 Task: Find connections with filter location Orosháza with filter topic #Corporationwith filter profile language German with filter current company WNS with filter school Vignana Jyothi Institute of Management (Approved by AICTE & Accredited by SAQS & NBA) with filter industry Consumer Services with filter service category Real Estate with filter keywords title Sales Manager
Action: Mouse pressed left at (683, 33)
Screenshot: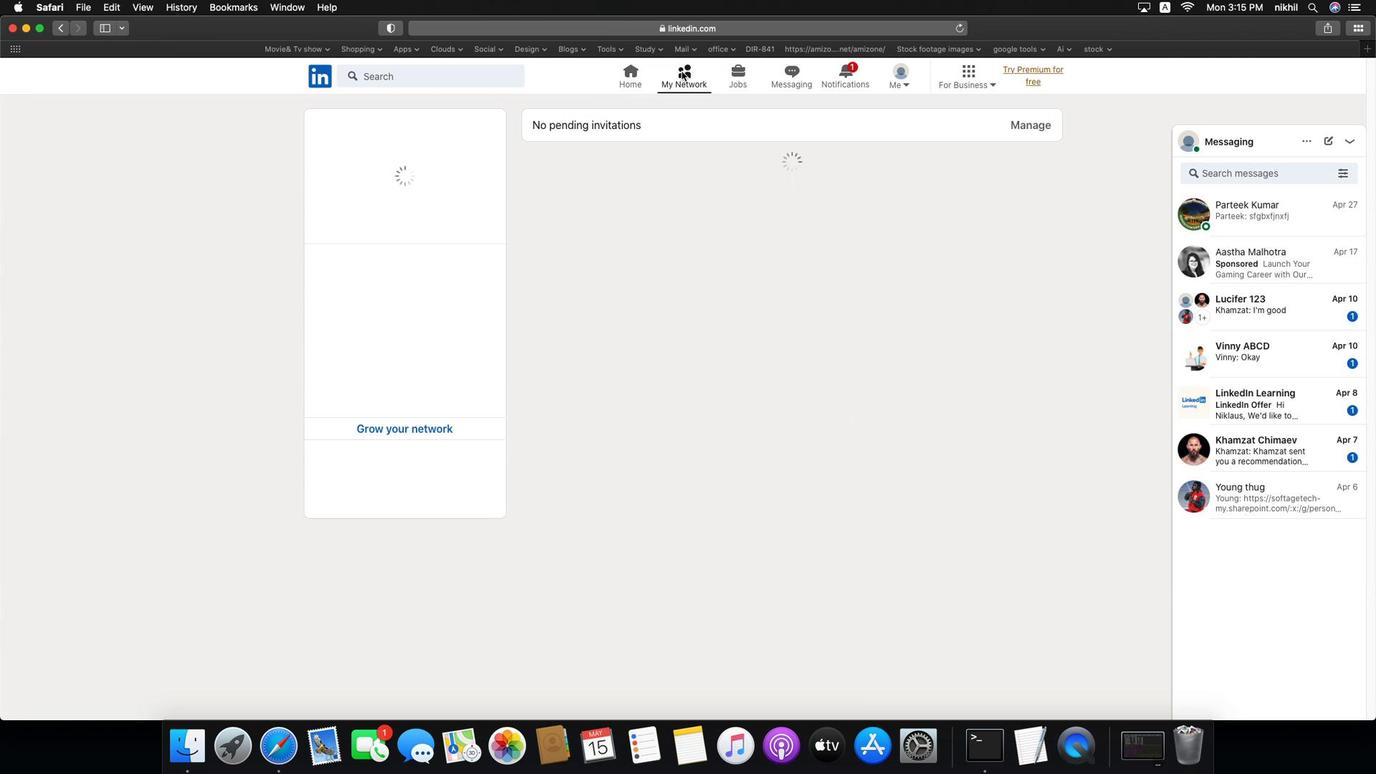 
Action: Mouse pressed left at (683, 33)
Screenshot: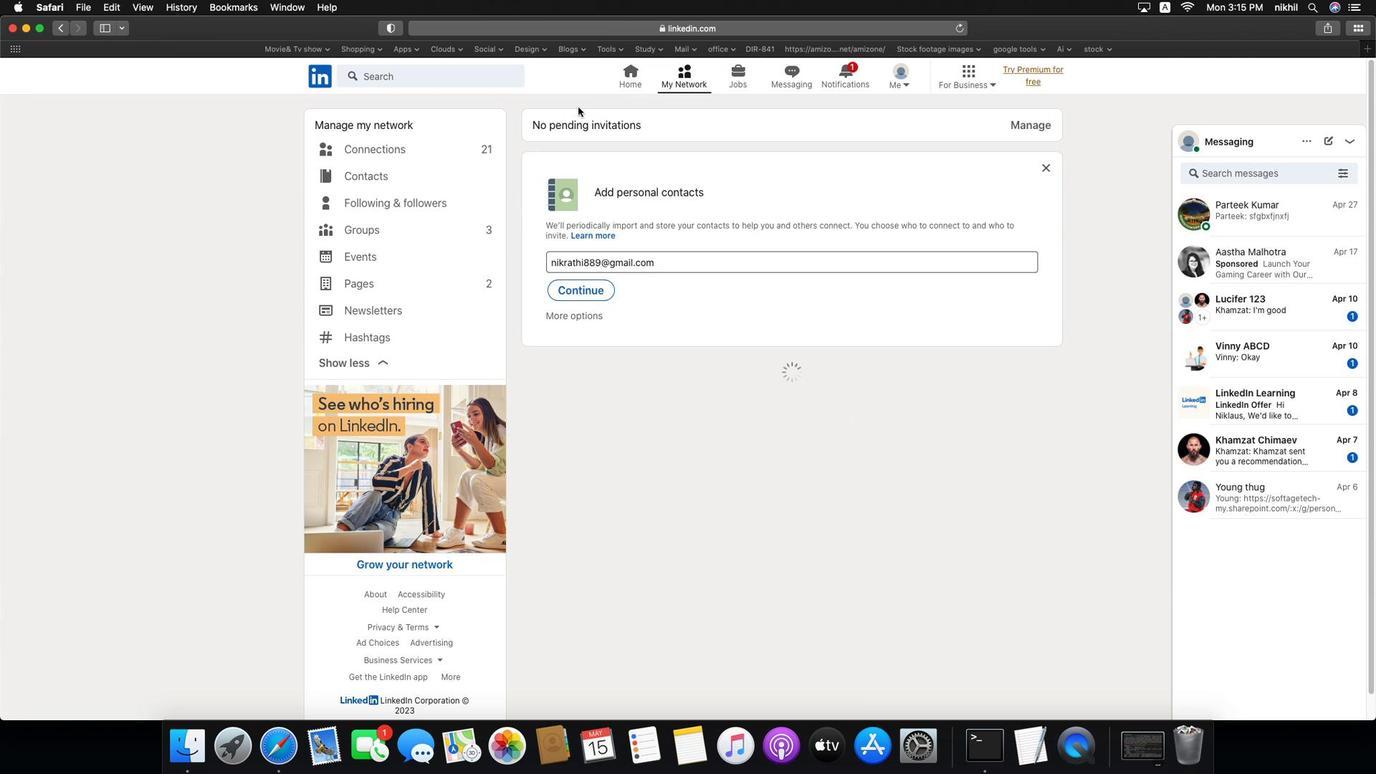 
Action: Mouse moved to (358, 120)
Screenshot: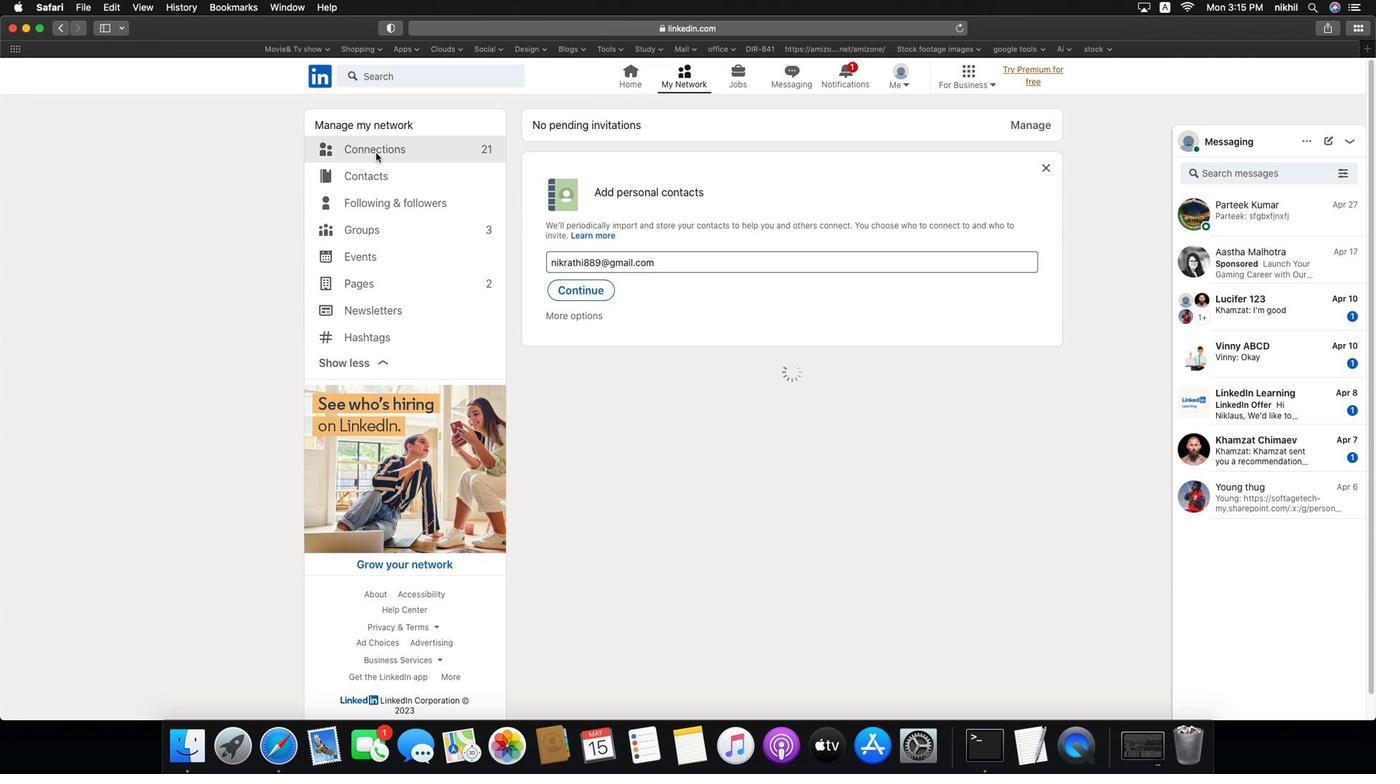 
Action: Mouse pressed left at (358, 120)
Screenshot: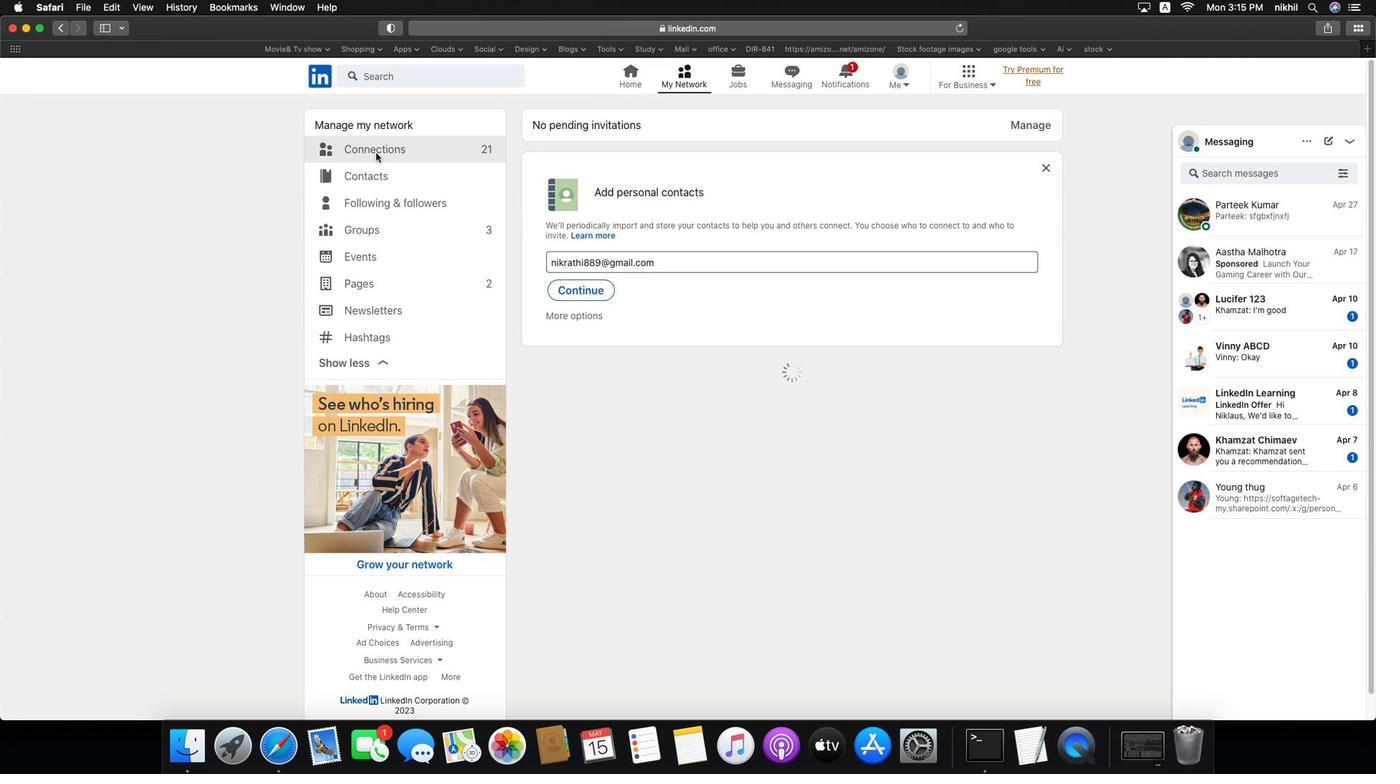 
Action: Mouse moved to (534, 109)
Screenshot: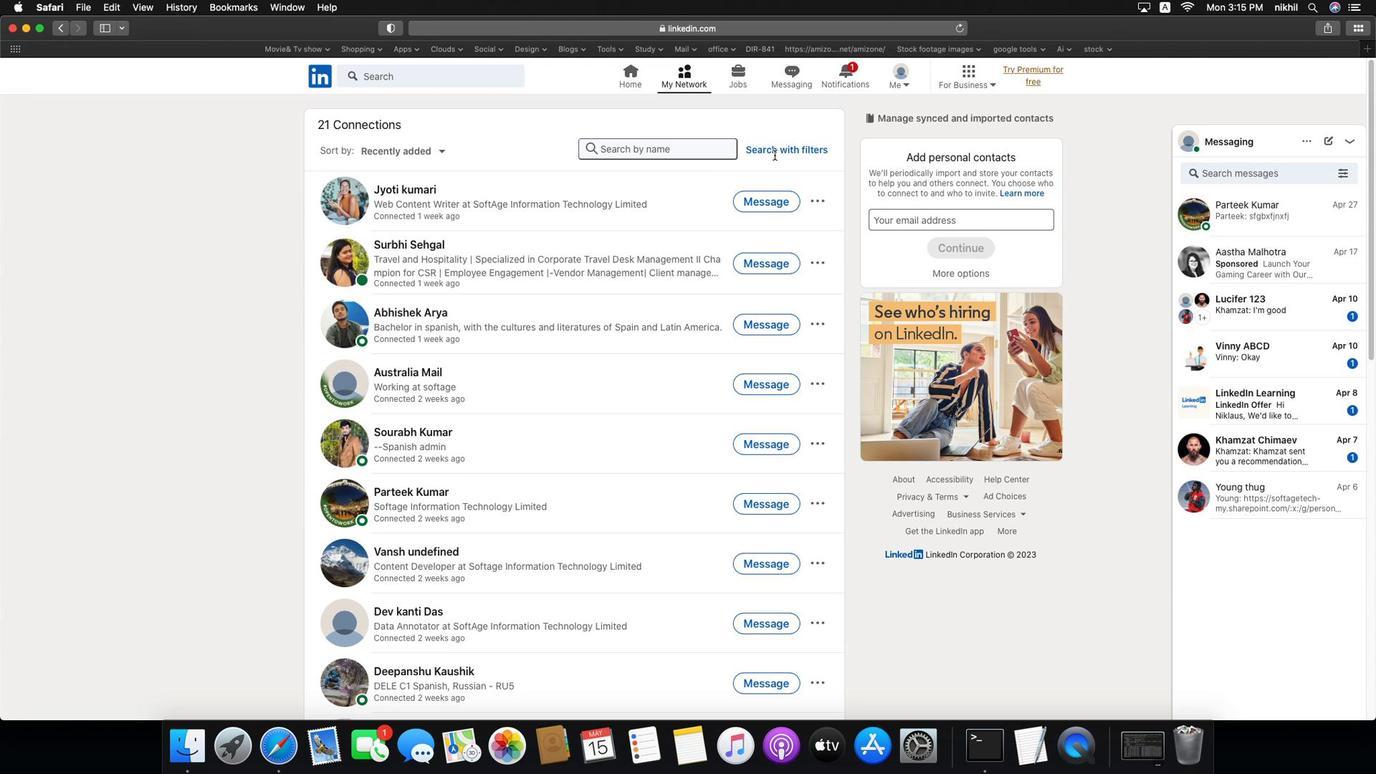 
Action: Mouse scrolled (534, 109) with delta (-42, -41)
Screenshot: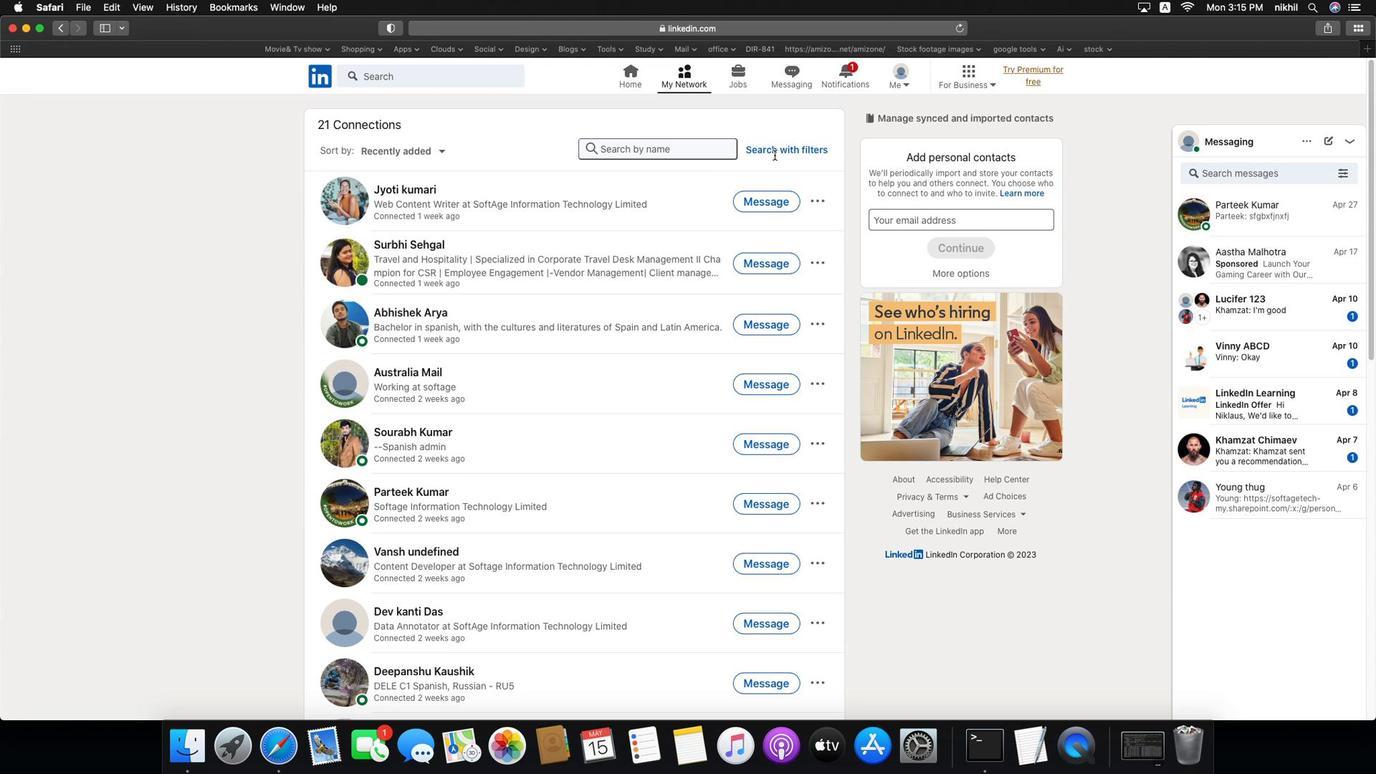 
Action: Mouse scrolled (534, 109) with delta (-42, -41)
Screenshot: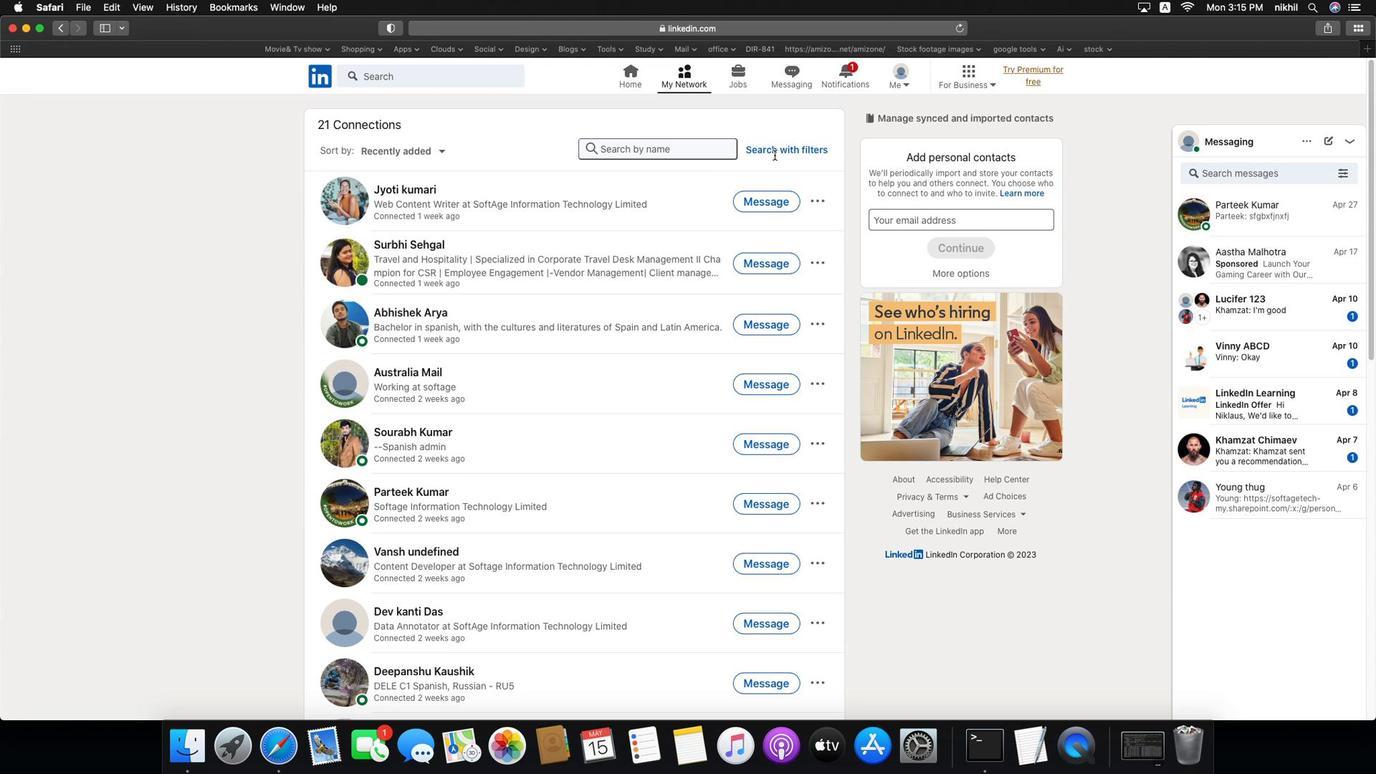 
Action: Mouse moved to (538, 109)
Screenshot: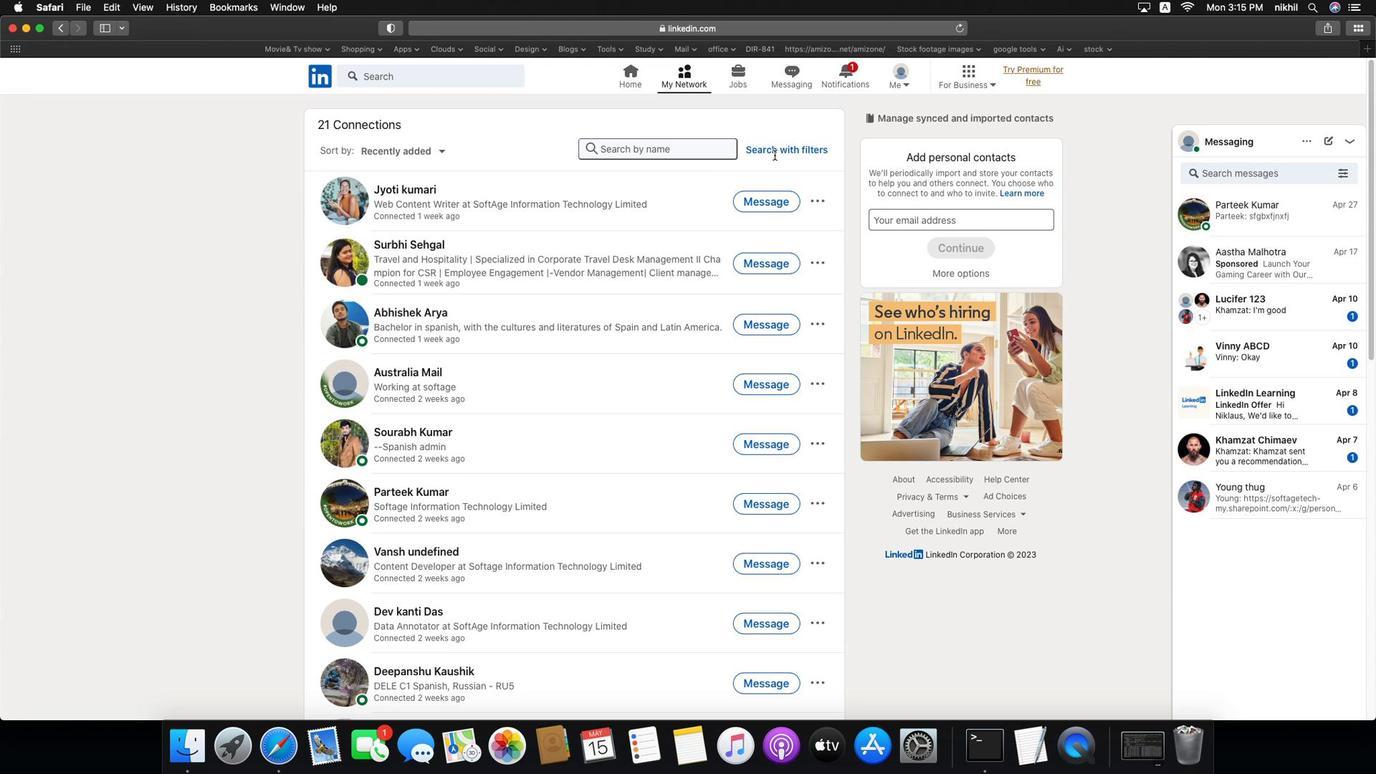 
Action: Mouse scrolled (538, 109) with delta (-42, -40)
Screenshot: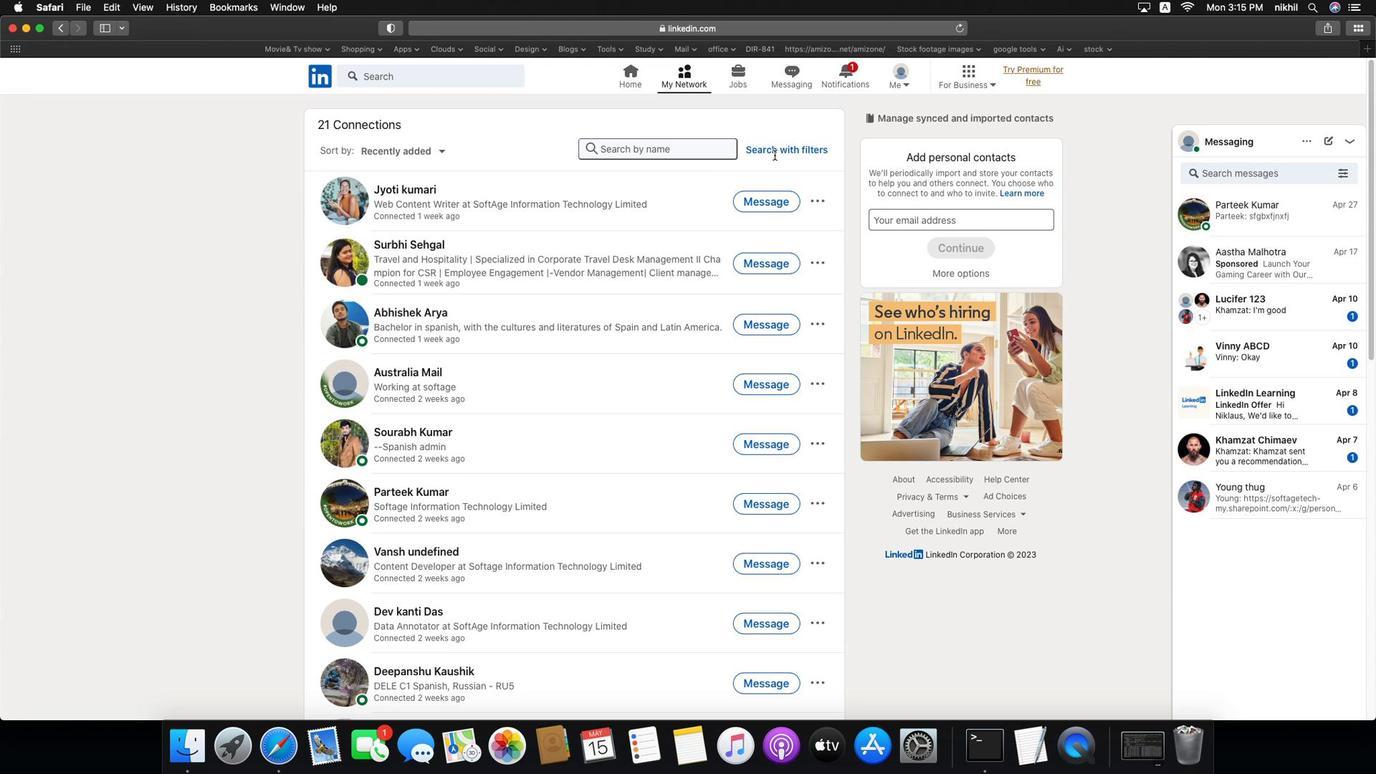 
Action: Mouse moved to (783, 121)
Screenshot: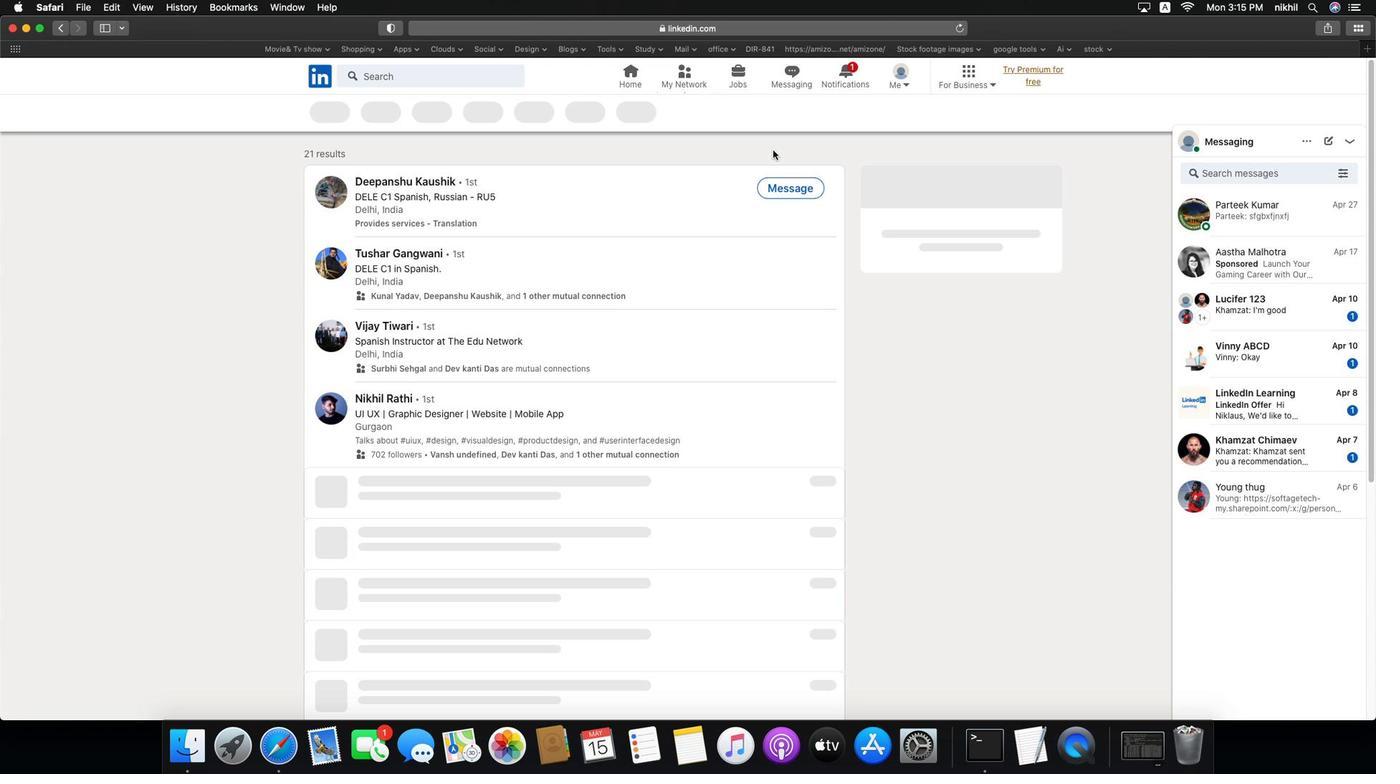 
Action: Mouse pressed left at (783, 121)
Screenshot: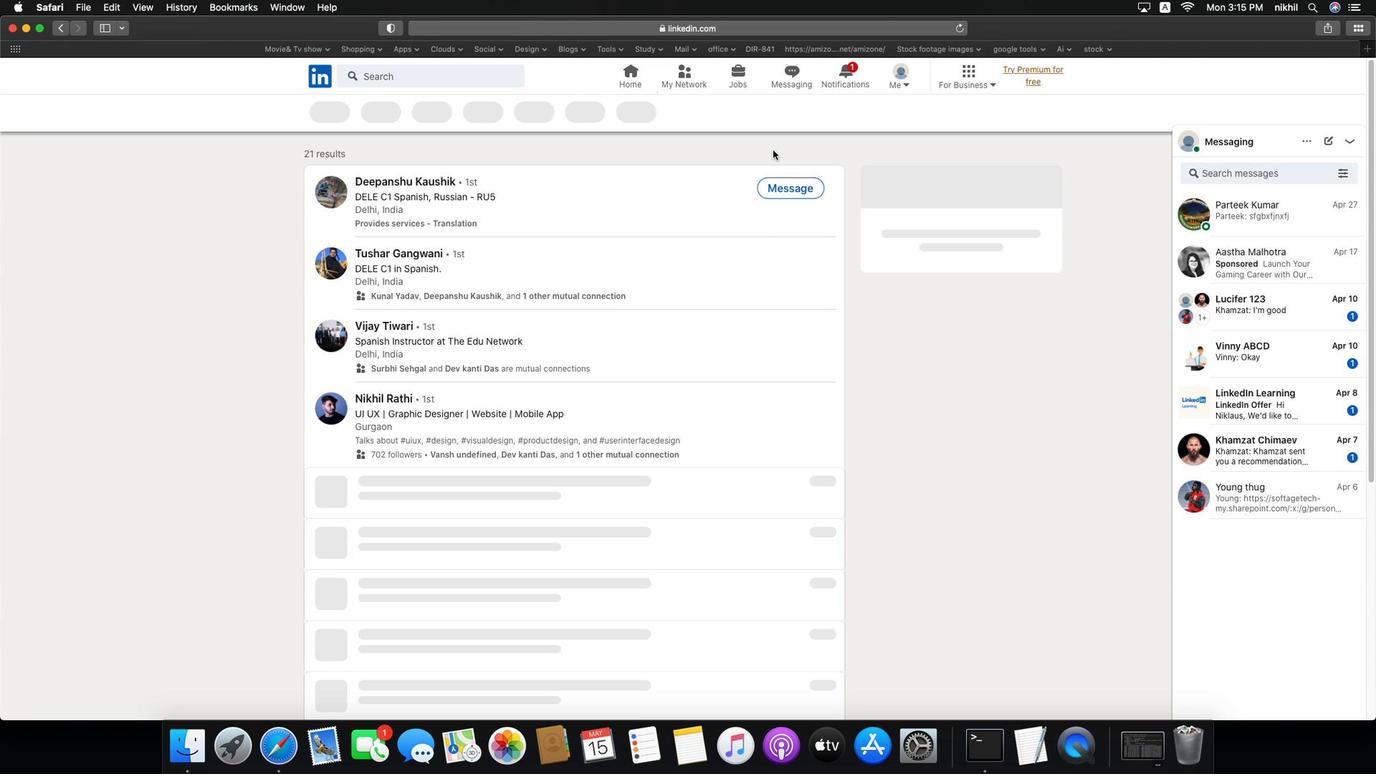 
Action: Mouse moved to (770, 80)
Screenshot: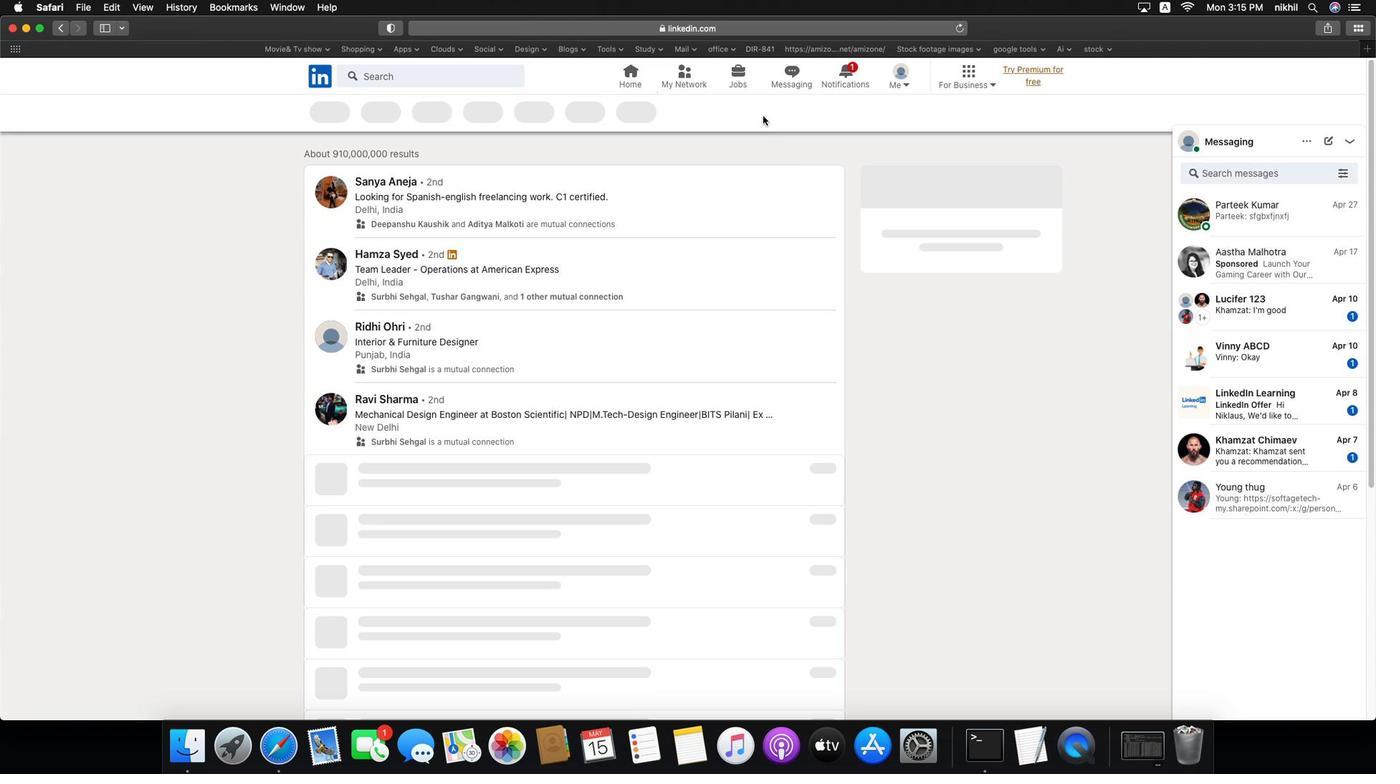 
Action: Mouse pressed left at (770, 80)
Screenshot: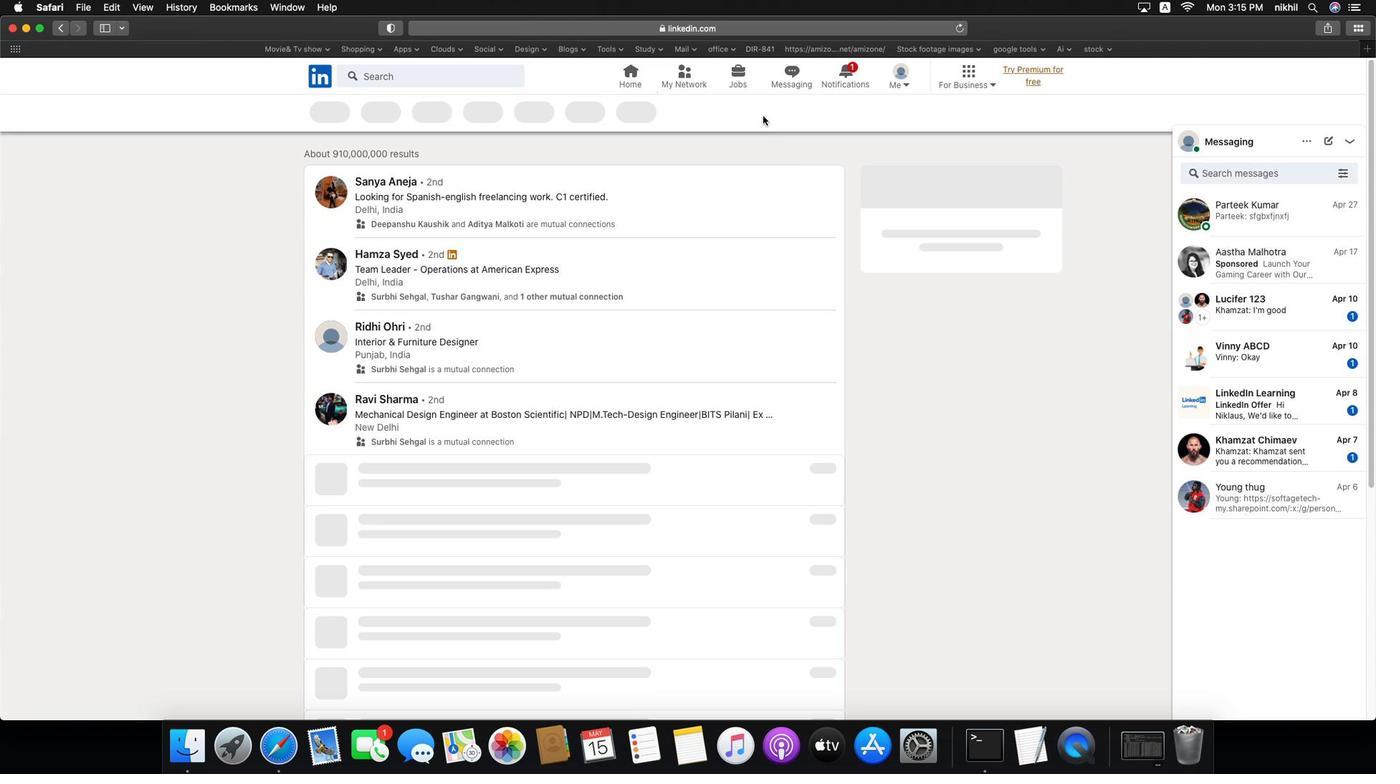 
Action: Mouse moved to (755, 80)
Screenshot: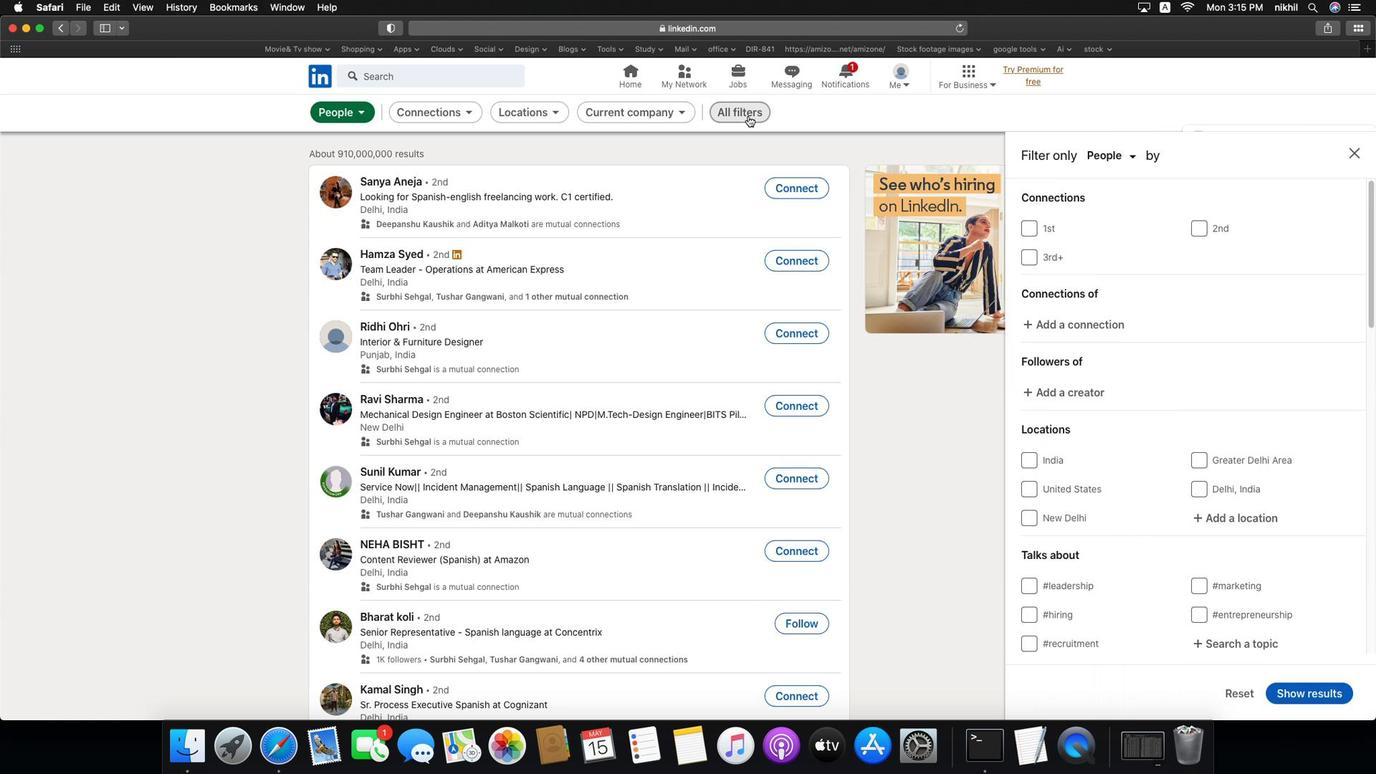 
Action: Mouse pressed left at (755, 80)
Screenshot: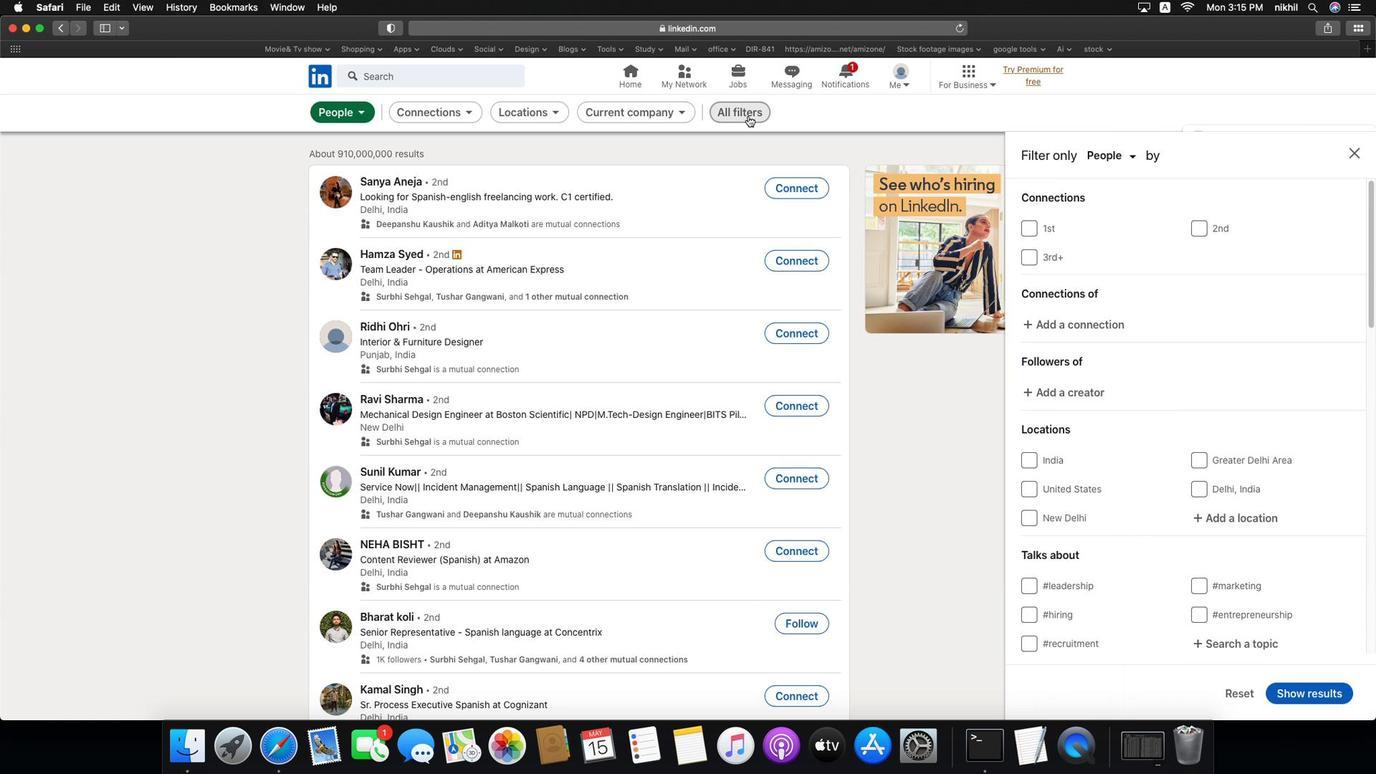 
Action: Mouse moved to (1252, 508)
Screenshot: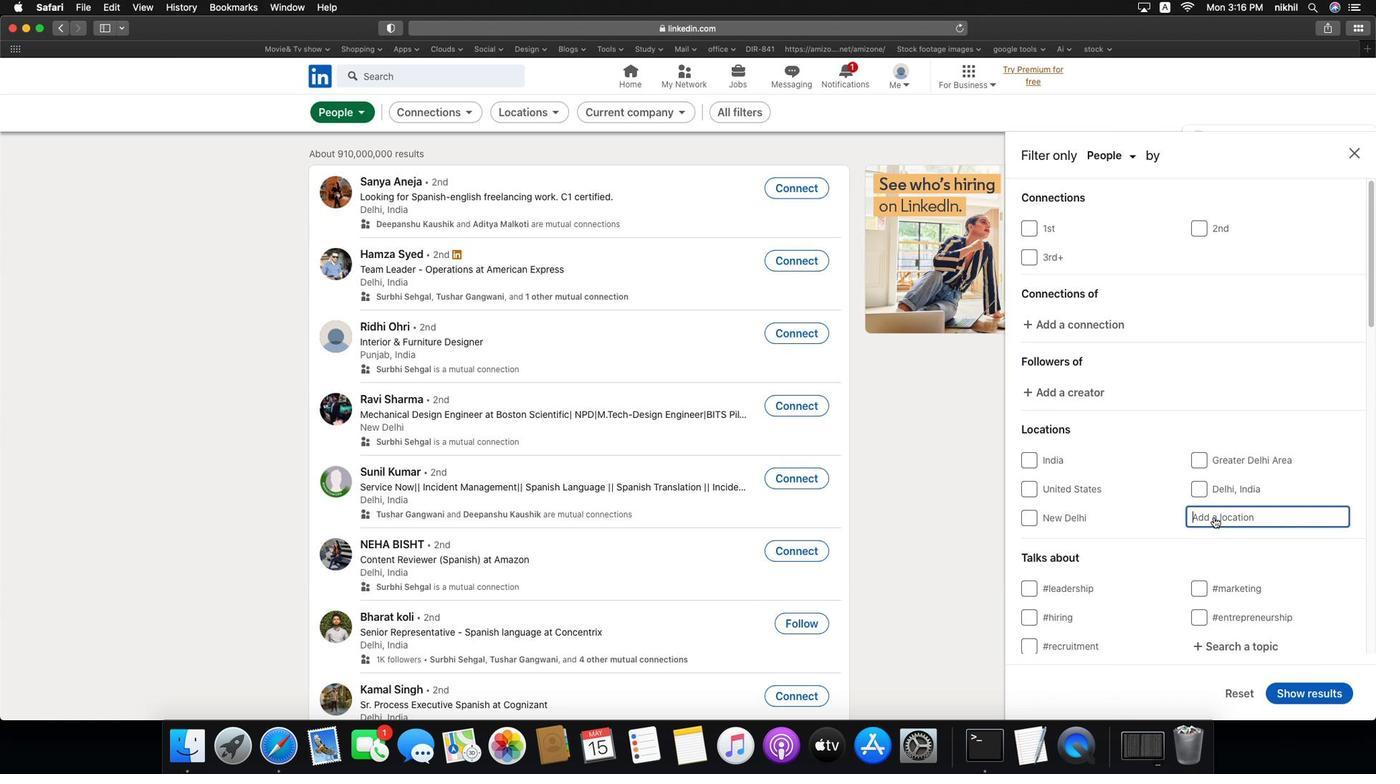 
Action: Mouse pressed left at (1252, 508)
Screenshot: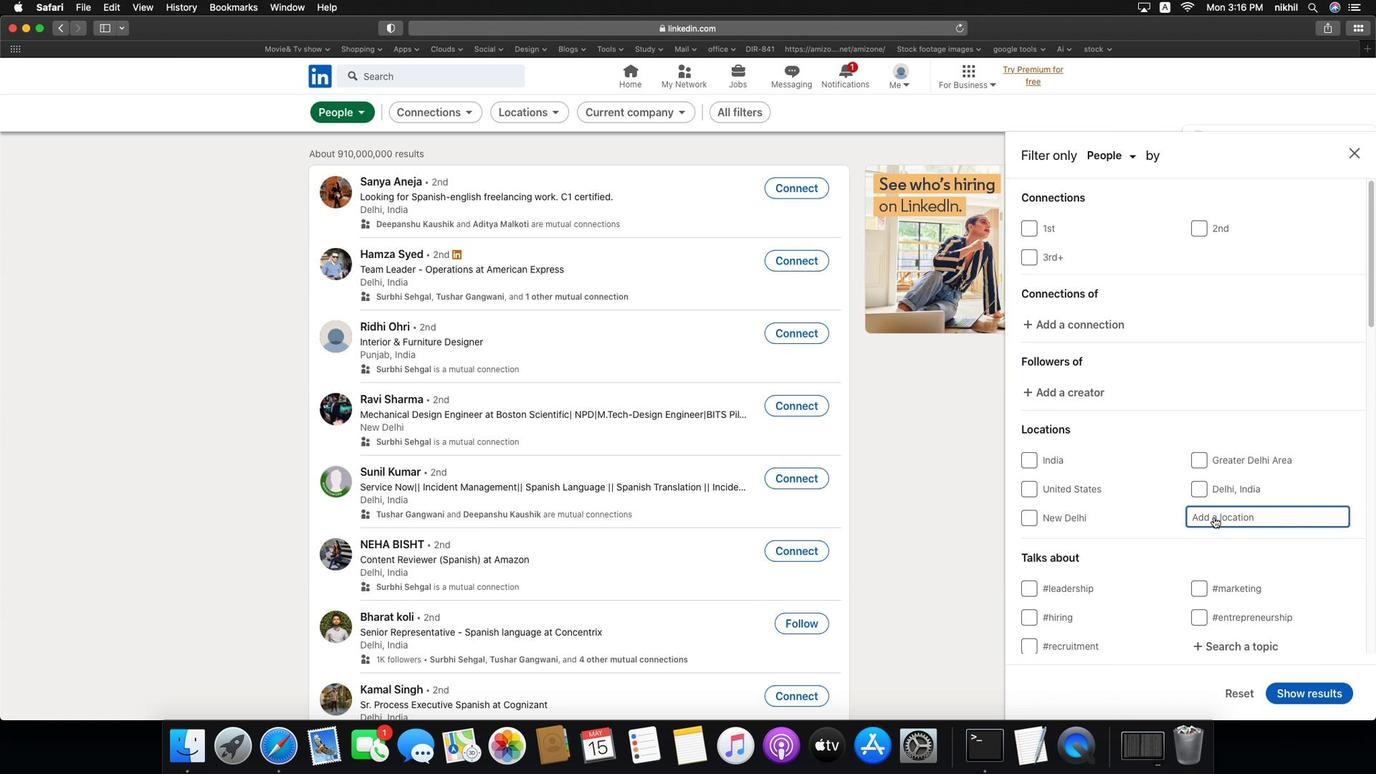 
Action: Key pressed Key.caps_lock'O'Key.caps_lock'r''o''s''h''a''z''a'Key.enter
Screenshot: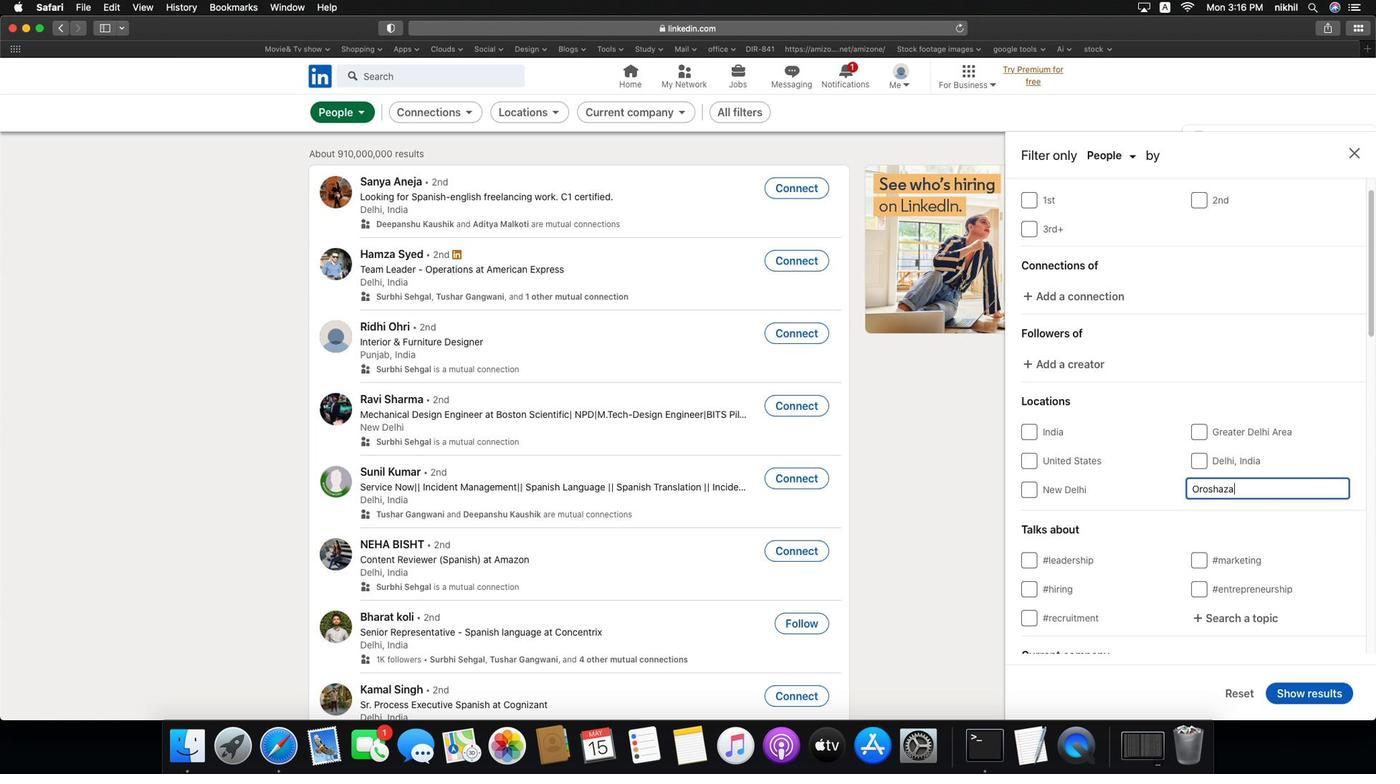 
Action: Mouse scrolled (1252, 508) with delta (-42, -43)
Screenshot: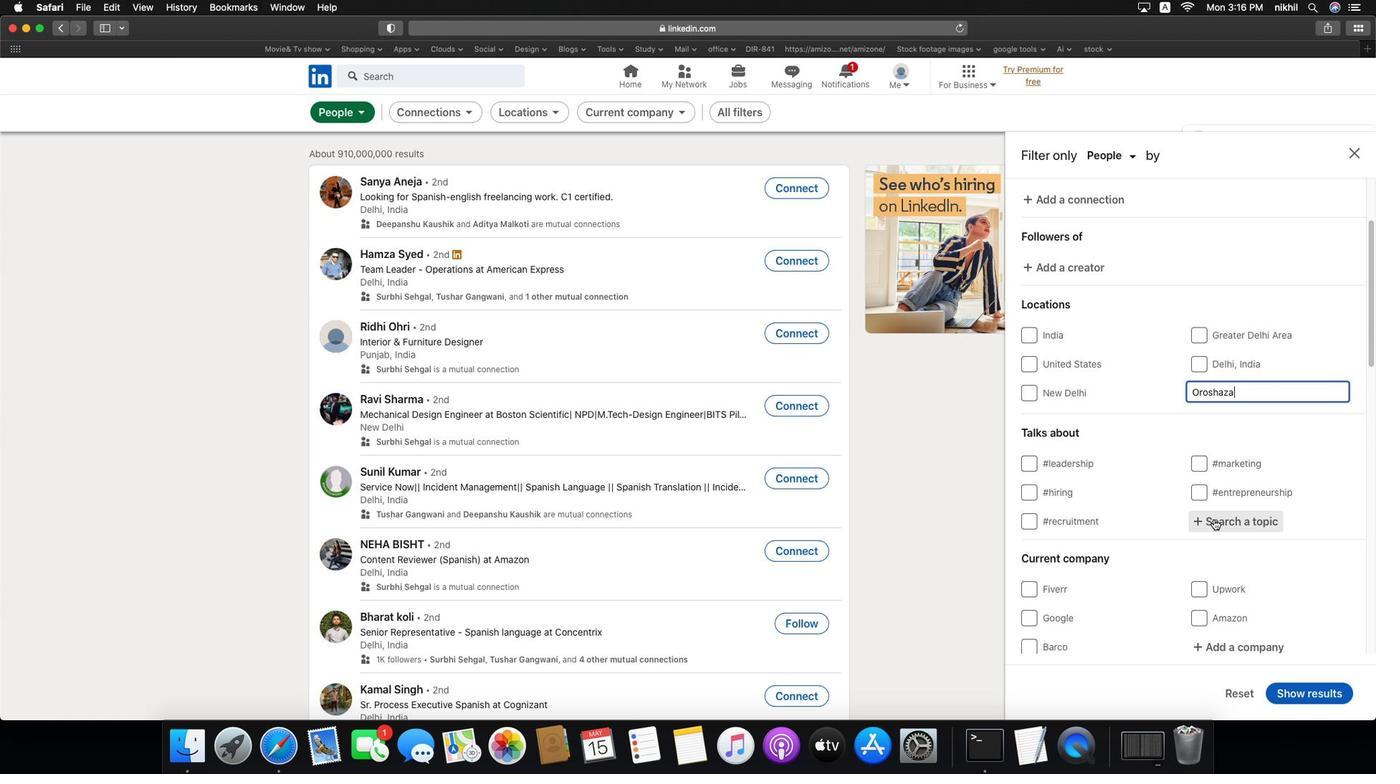 
Action: Mouse scrolled (1252, 508) with delta (-42, -43)
Screenshot: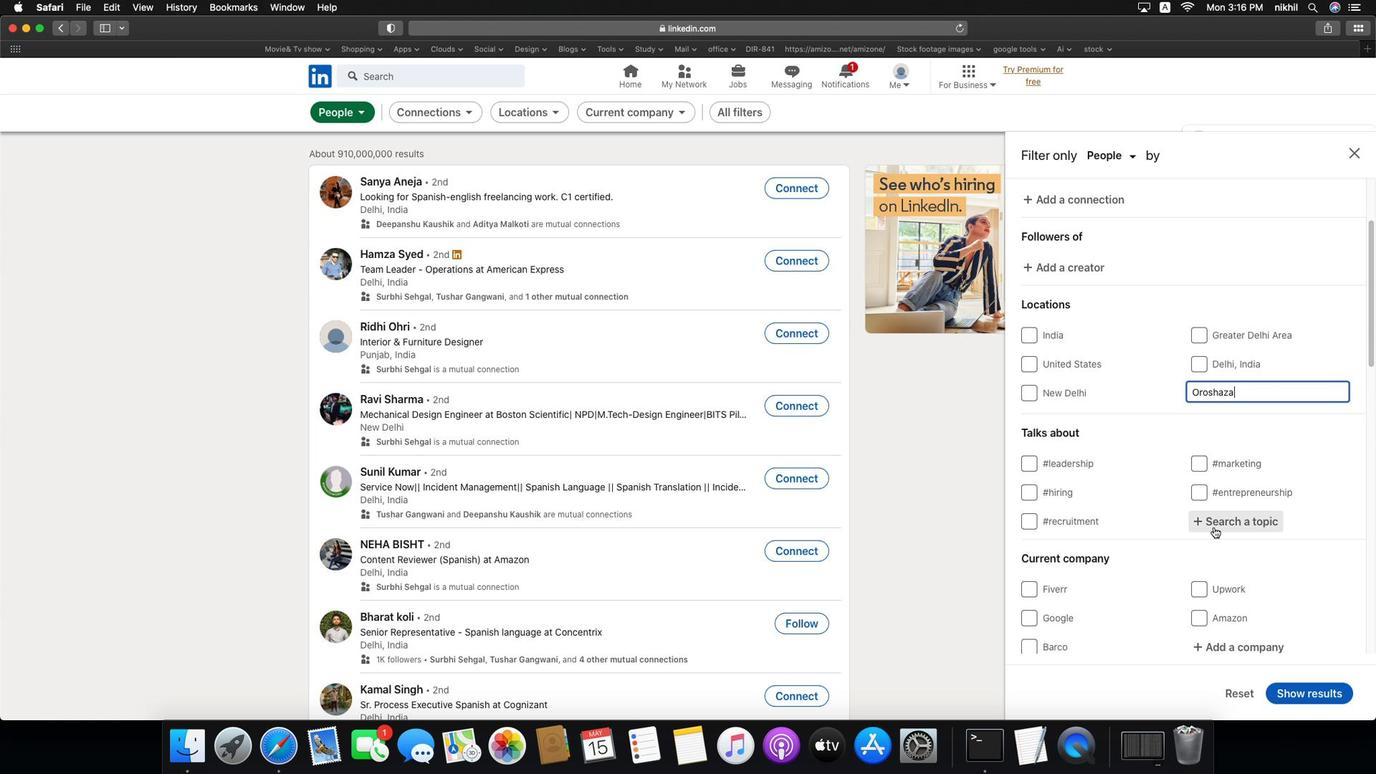 
Action: Mouse scrolled (1252, 508) with delta (-42, -43)
Screenshot: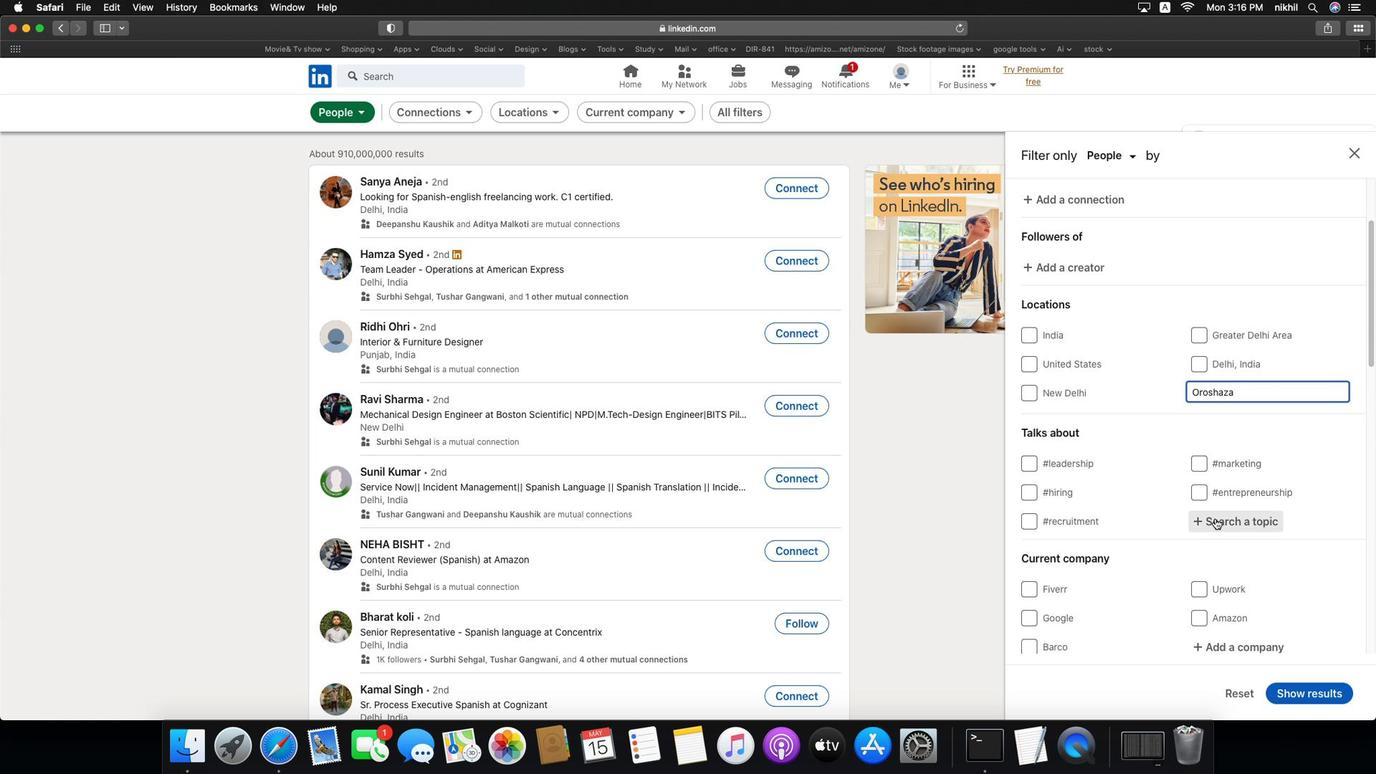 
Action: Mouse scrolled (1252, 508) with delta (-42, -43)
Screenshot: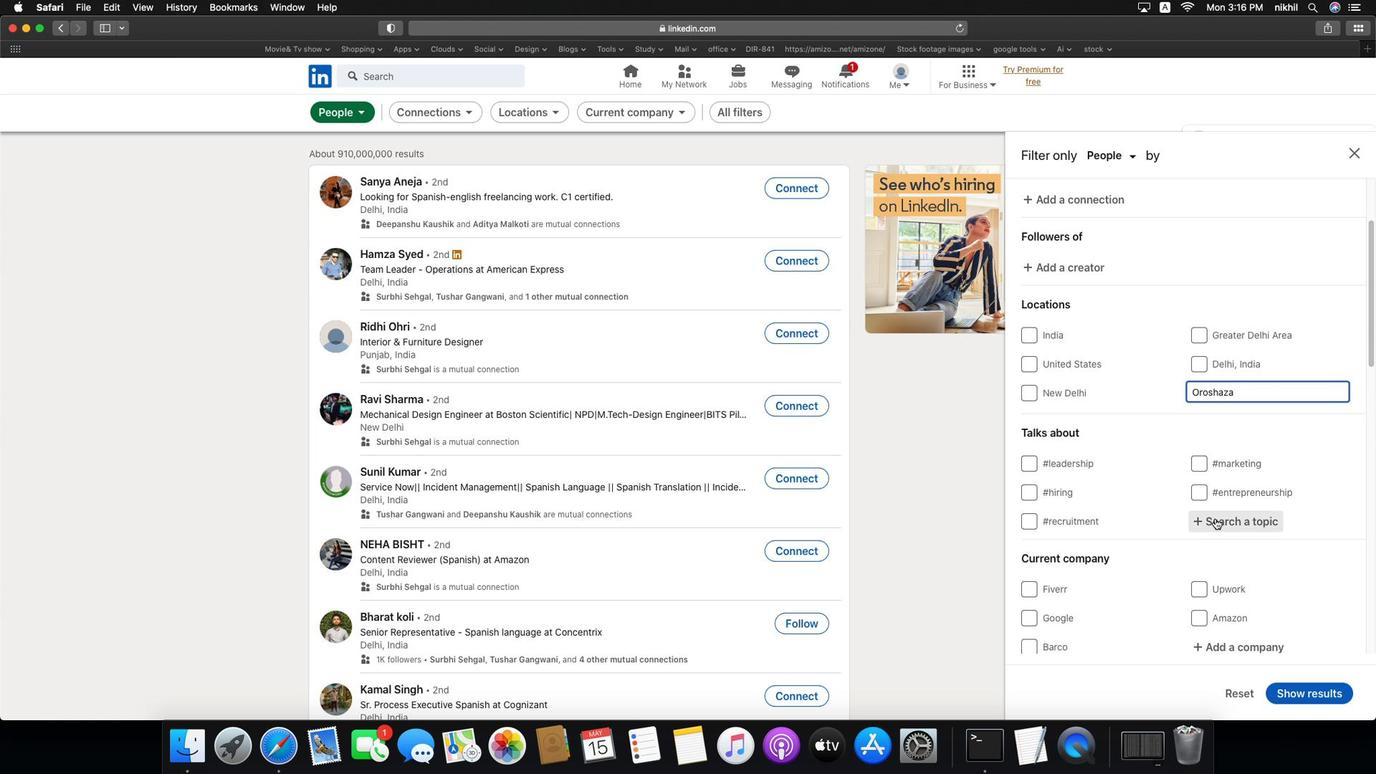 
Action: Mouse scrolled (1252, 508) with delta (-42, -43)
Screenshot: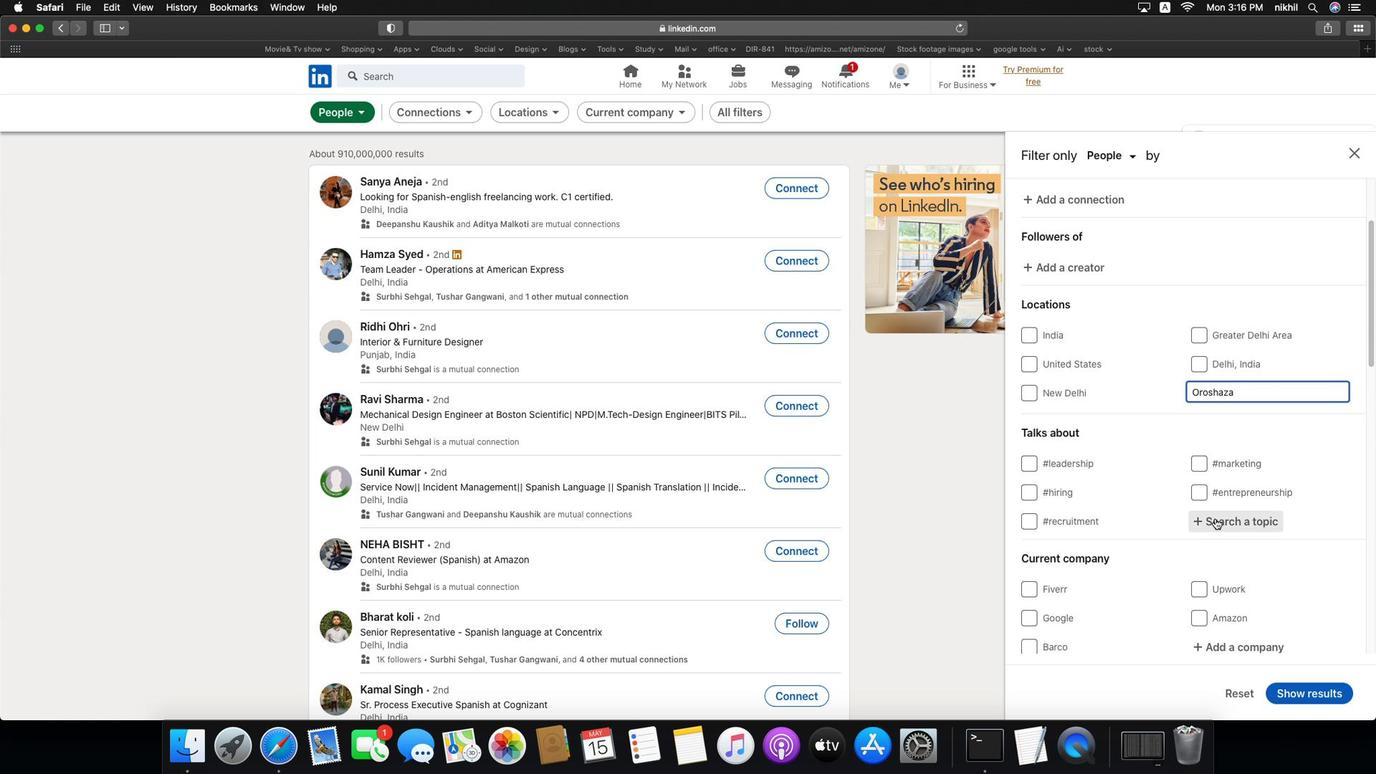 
Action: Mouse moved to (1252, 510)
Screenshot: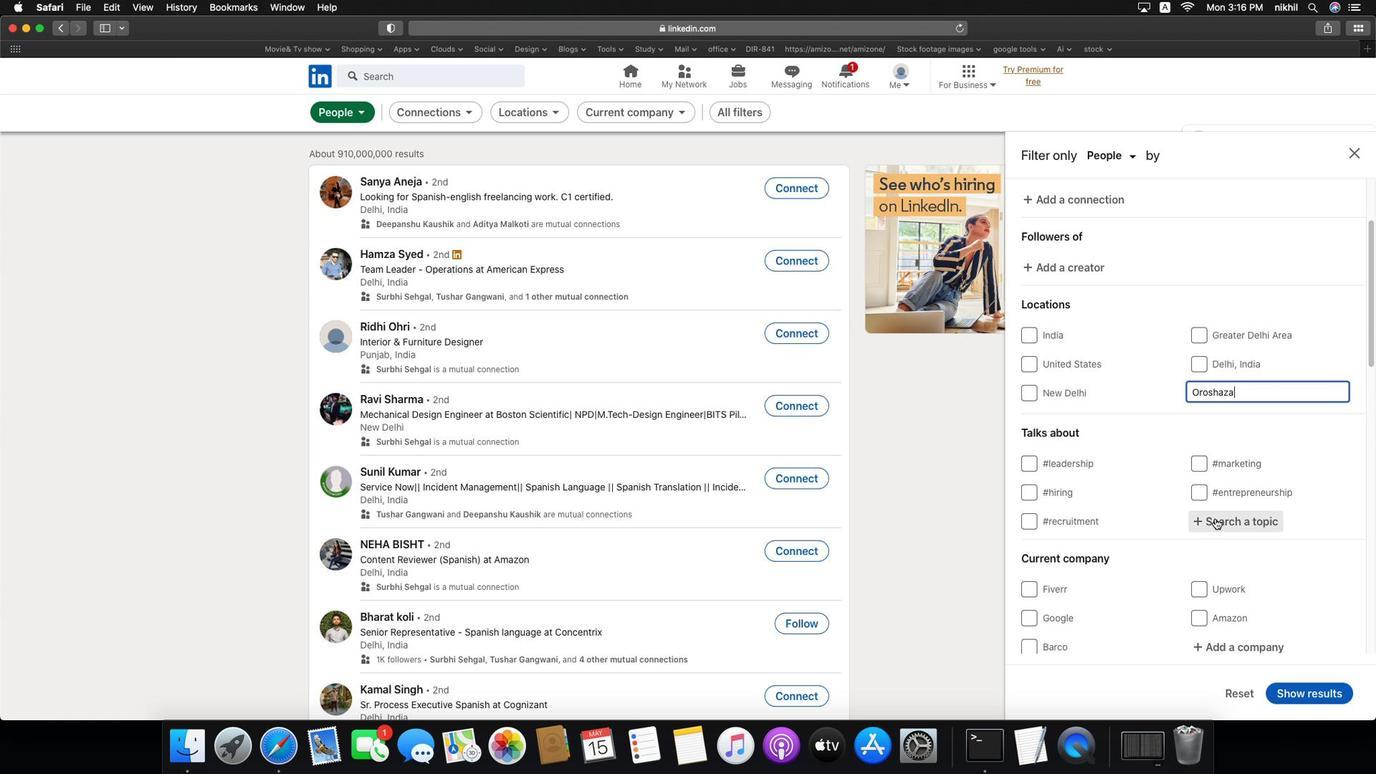 
Action: Mouse pressed left at (1252, 510)
Screenshot: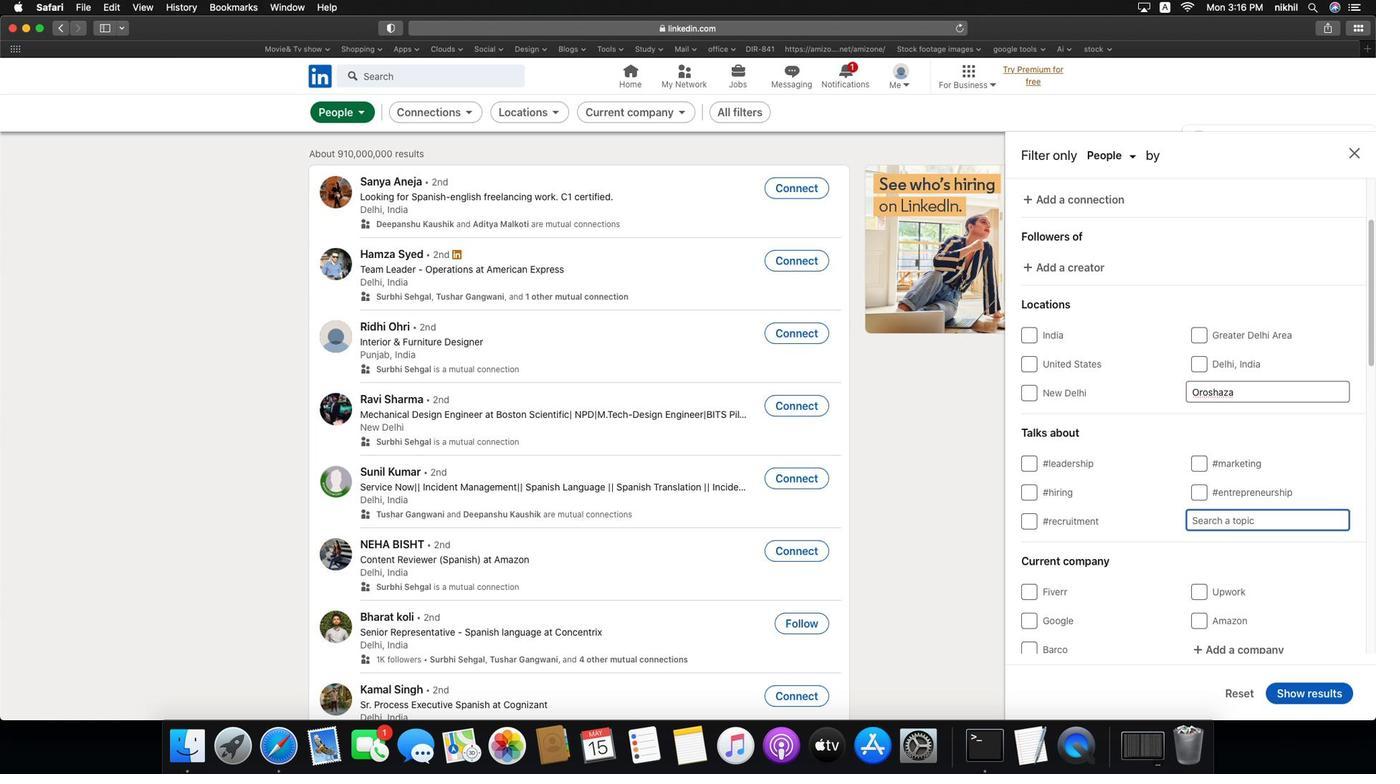 
Action: Key pressed Key.shift'#'Key.caps_lock'C'Key.caps_lock'o''r''p''o''r''a''t''i''o''n'Key.enter
Screenshot: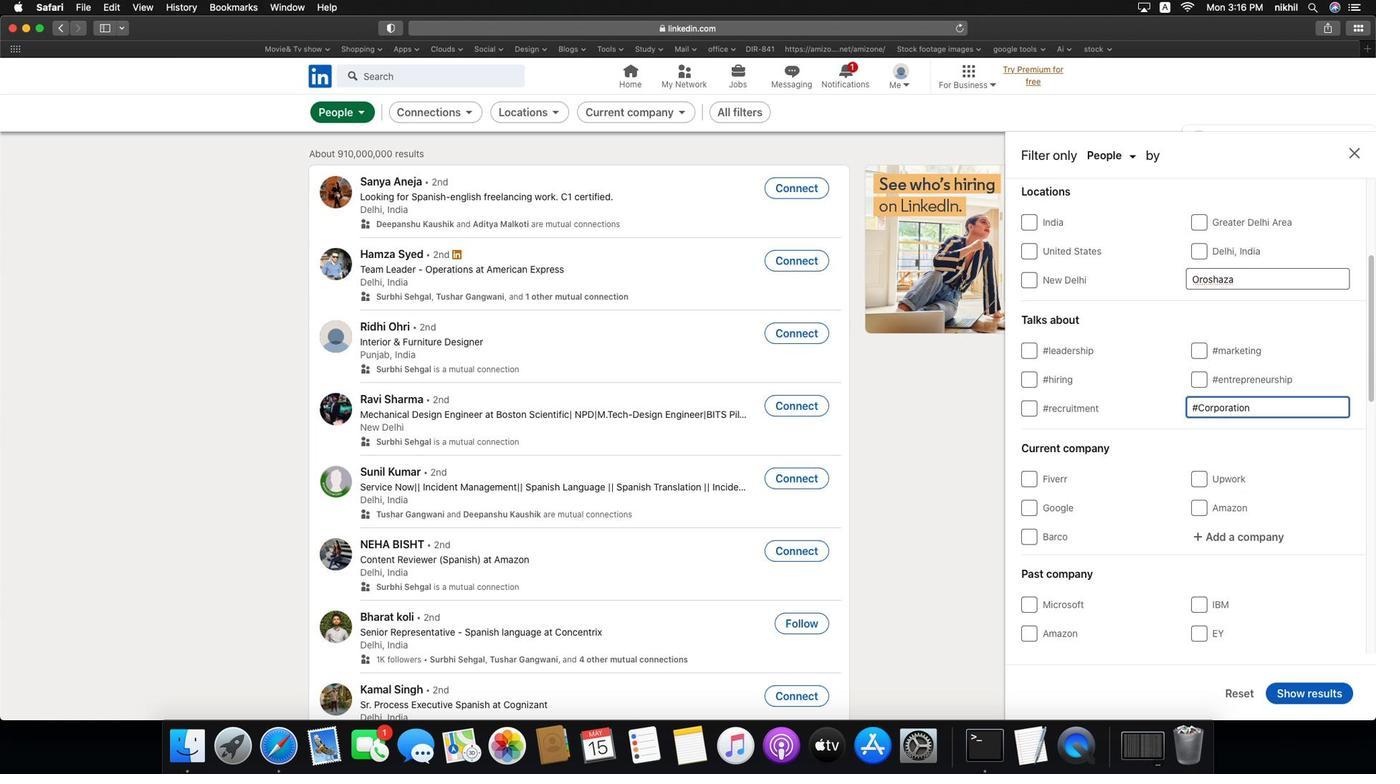 
Action: Mouse scrolled (1252, 510) with delta (-42, -43)
Screenshot: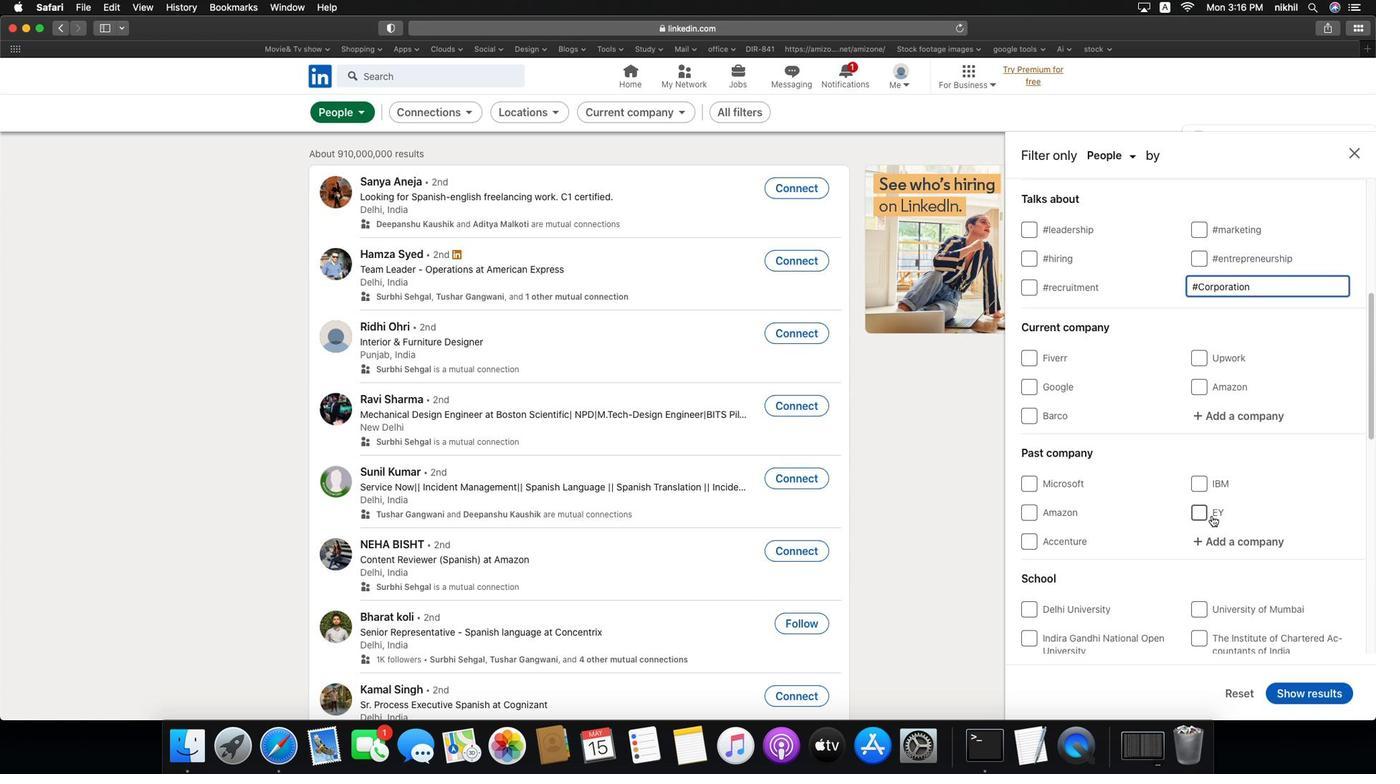 
Action: Mouse scrolled (1252, 510) with delta (-42, -43)
Screenshot: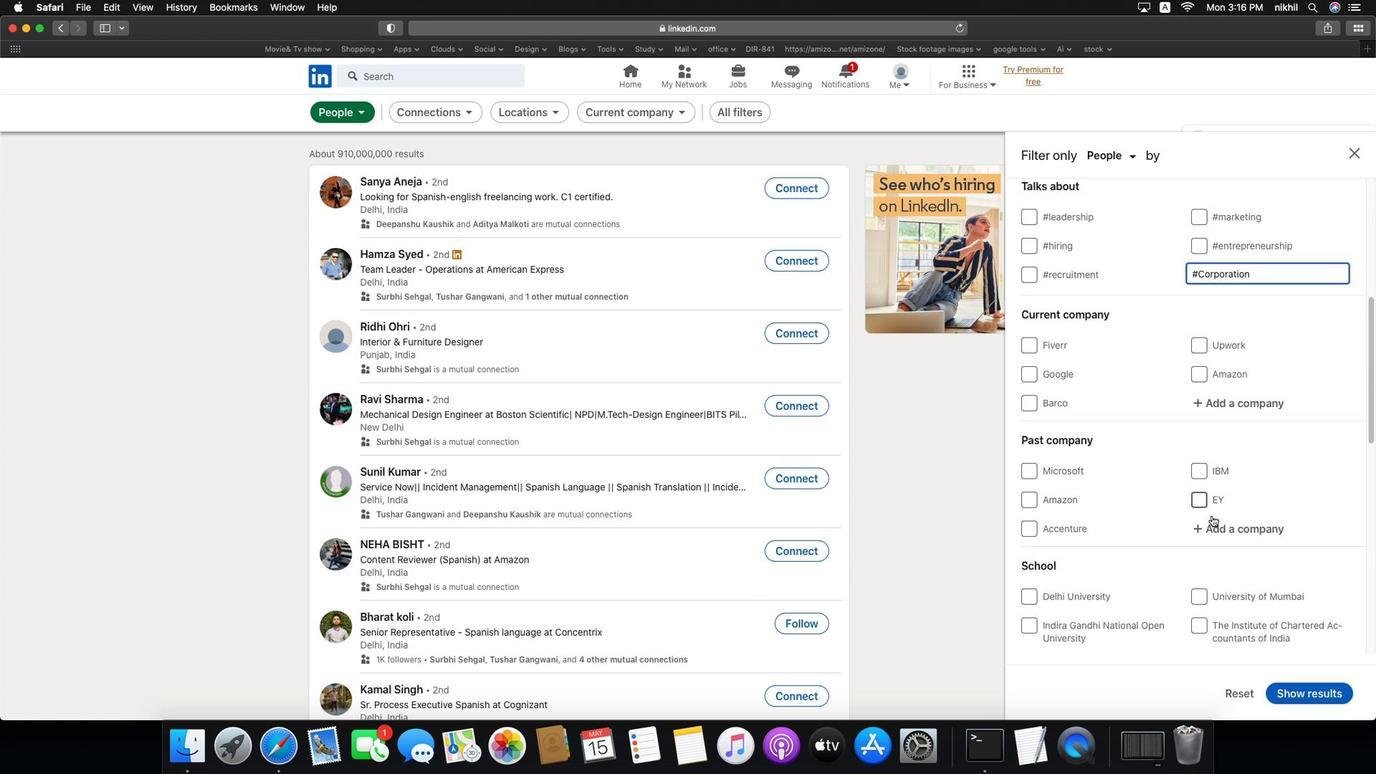 
Action: Mouse scrolled (1252, 510) with delta (-42, -44)
Screenshot: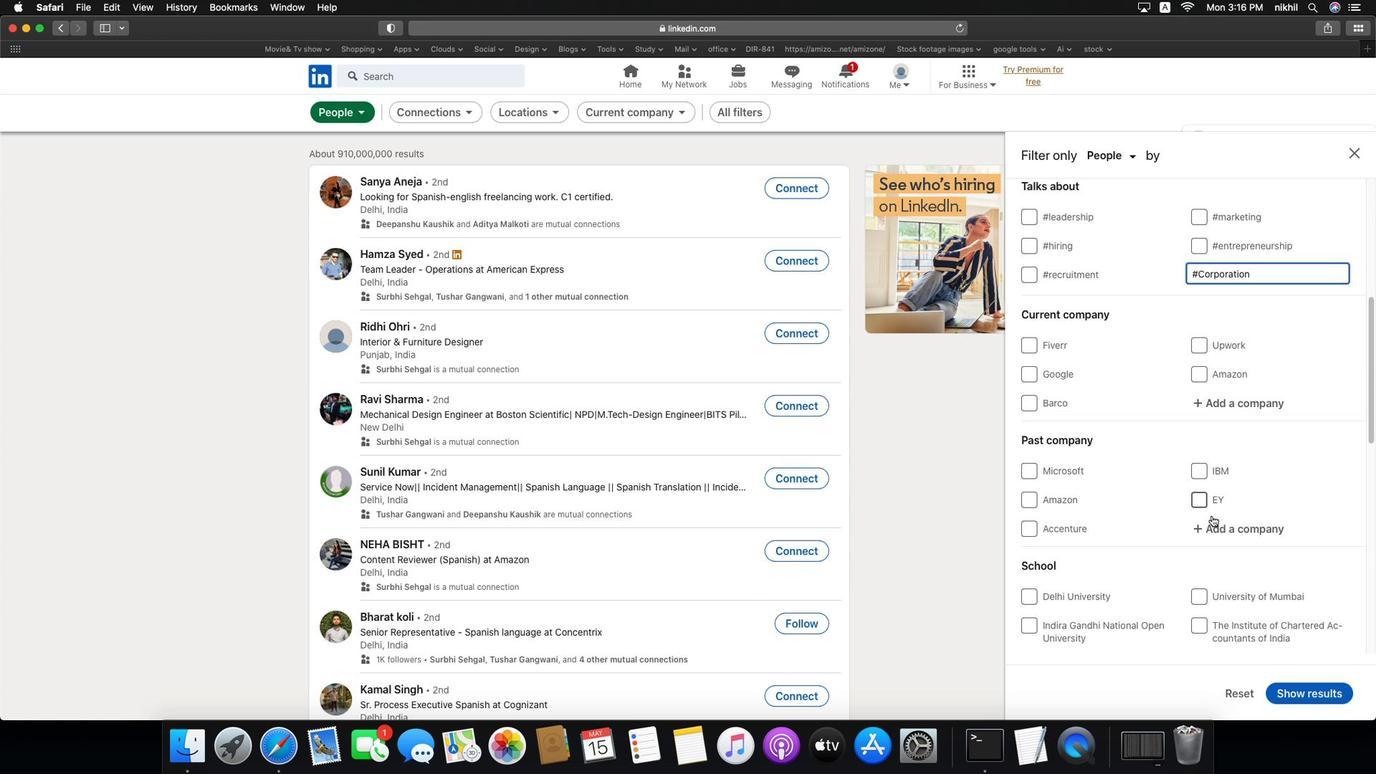 
Action: Mouse scrolled (1252, 510) with delta (-42, -43)
Screenshot: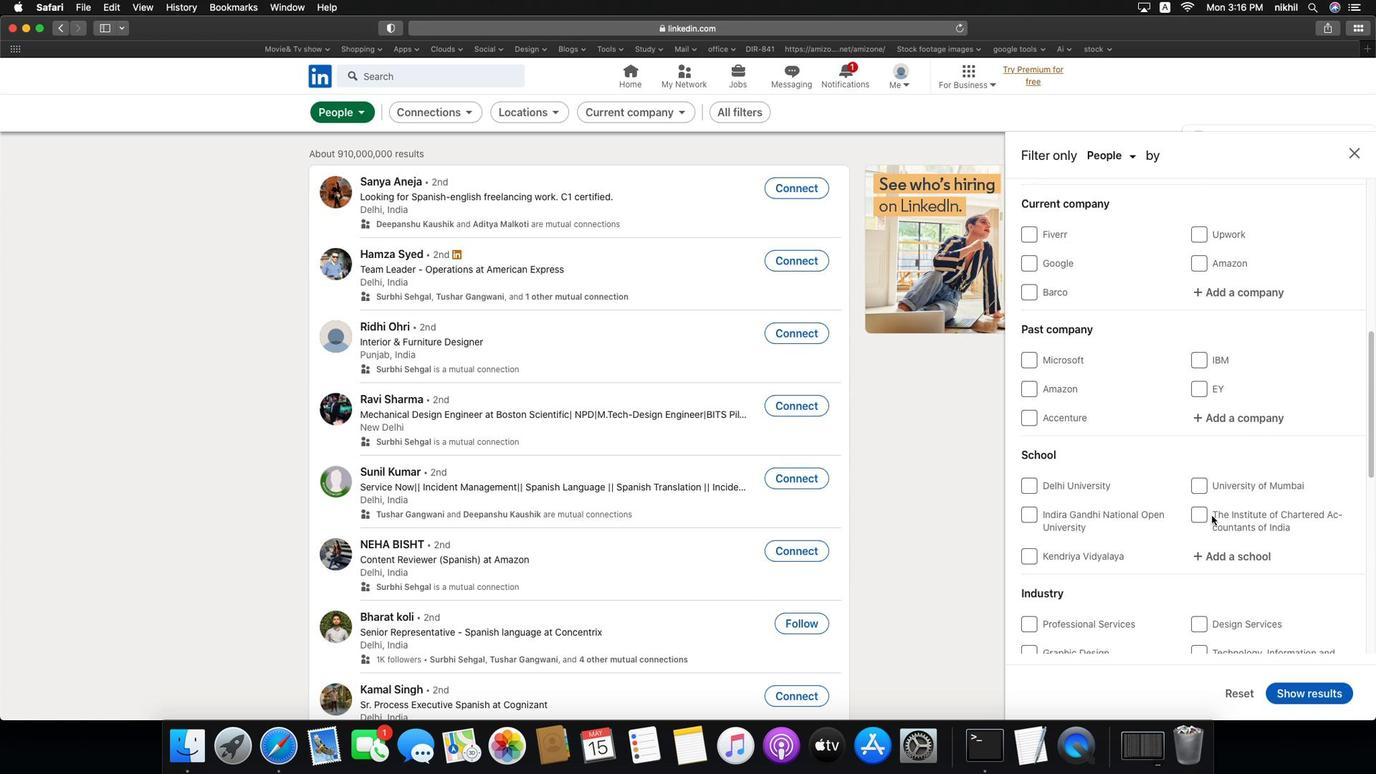 
Action: Mouse scrolled (1252, 510) with delta (-42, -43)
Screenshot: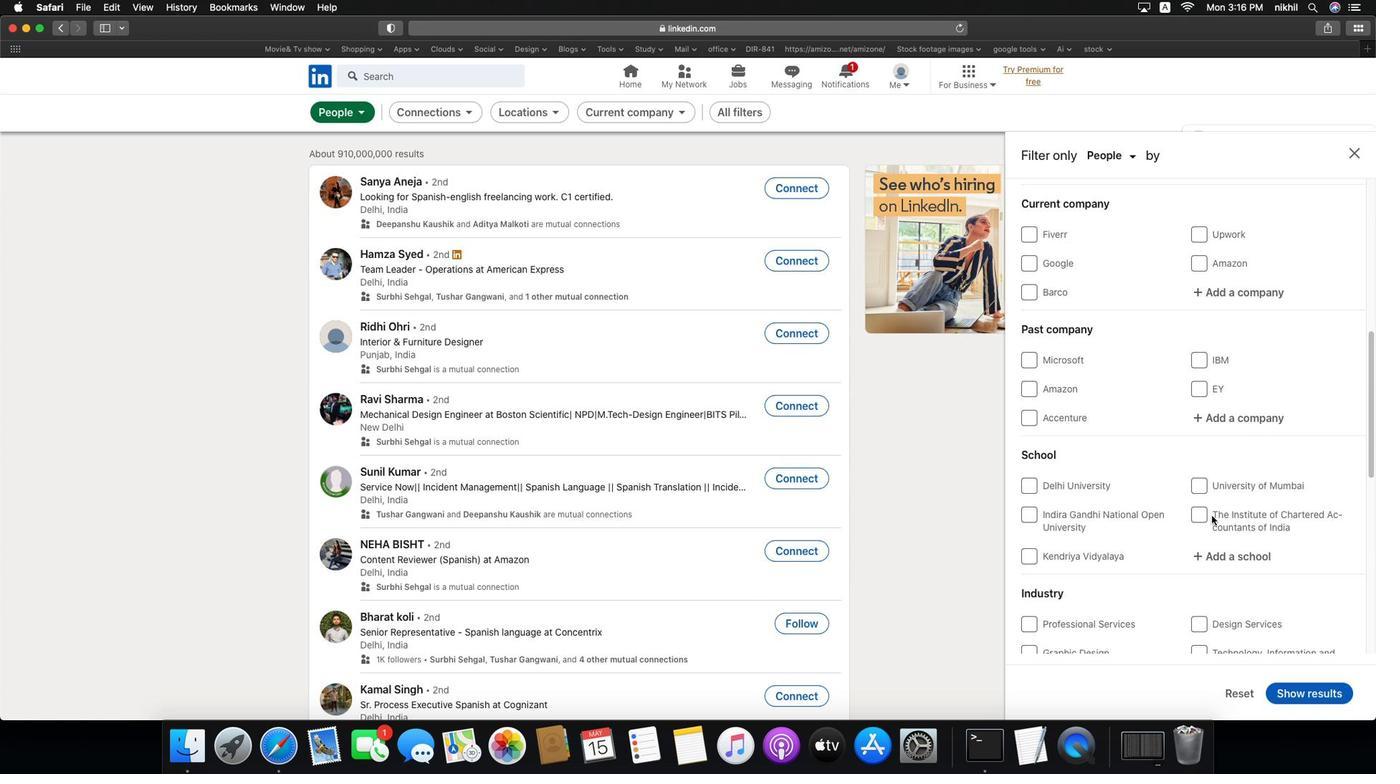 
Action: Mouse scrolled (1252, 510) with delta (-42, -44)
Screenshot: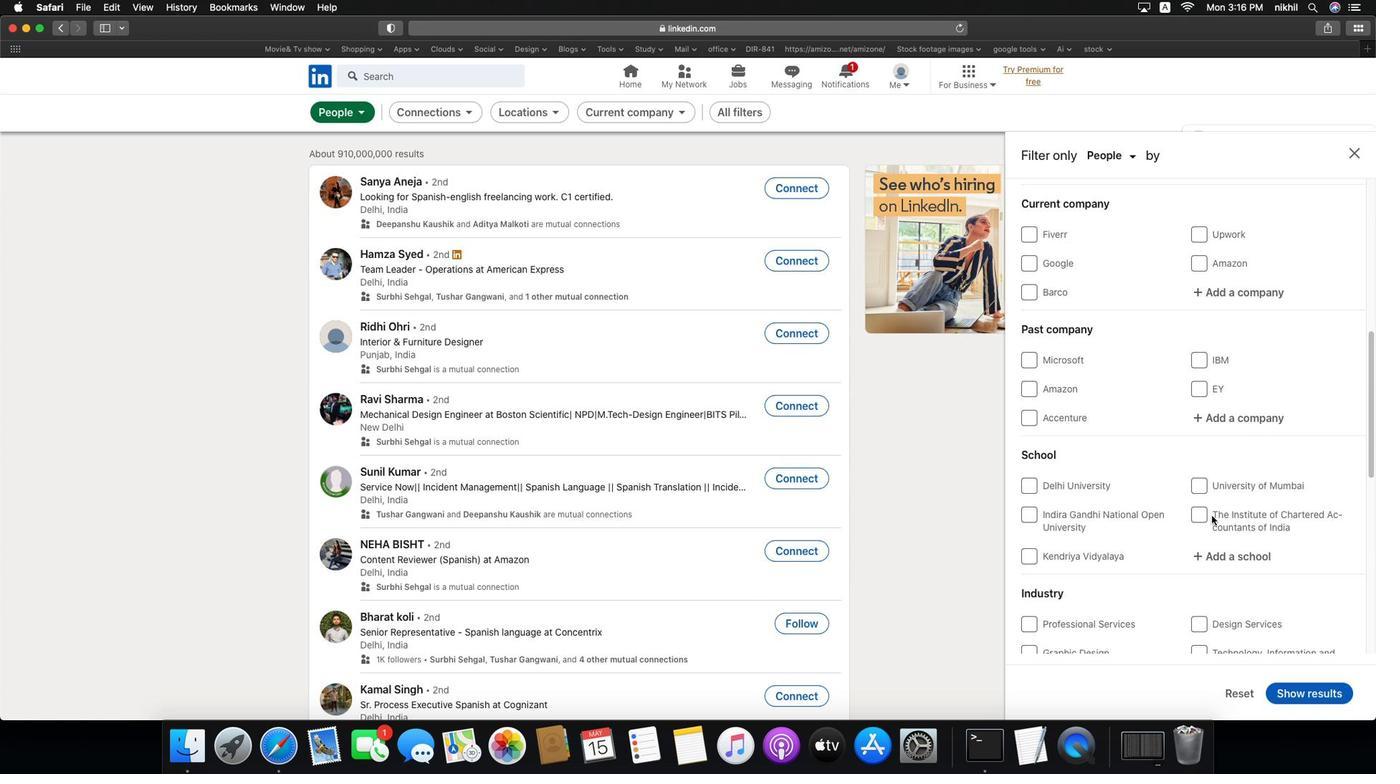 
Action: Mouse moved to (1249, 507)
Screenshot: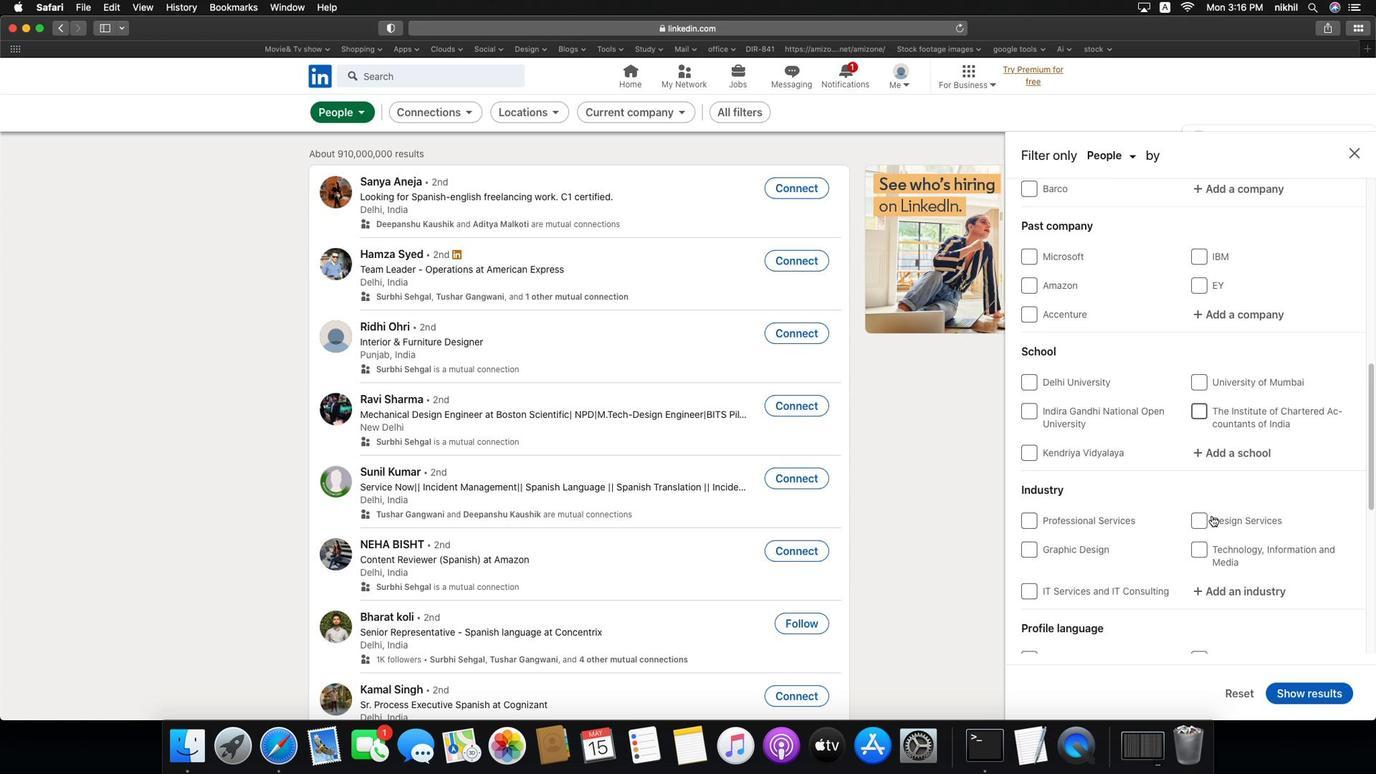 
Action: Mouse scrolled (1249, 507) with delta (-42, -43)
Screenshot: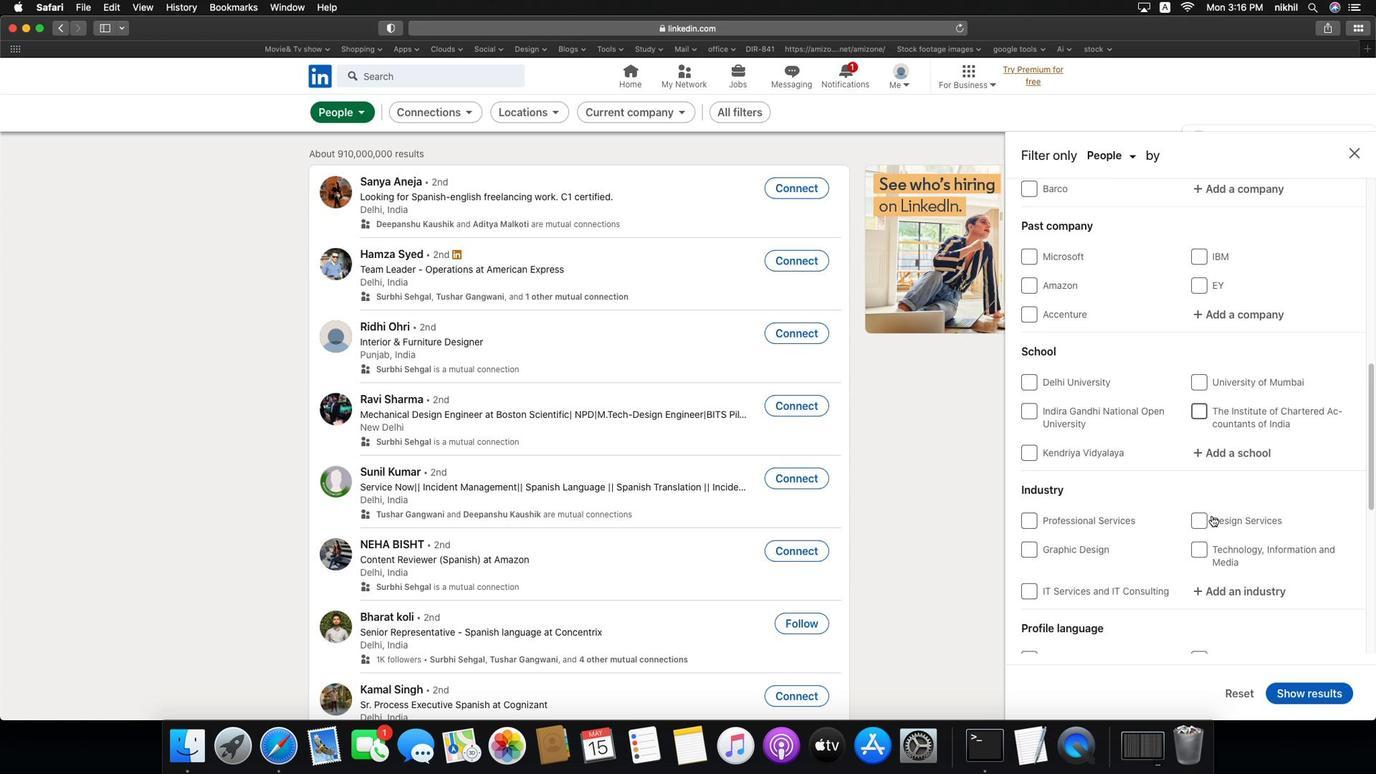 
Action: Mouse moved to (1249, 506)
Screenshot: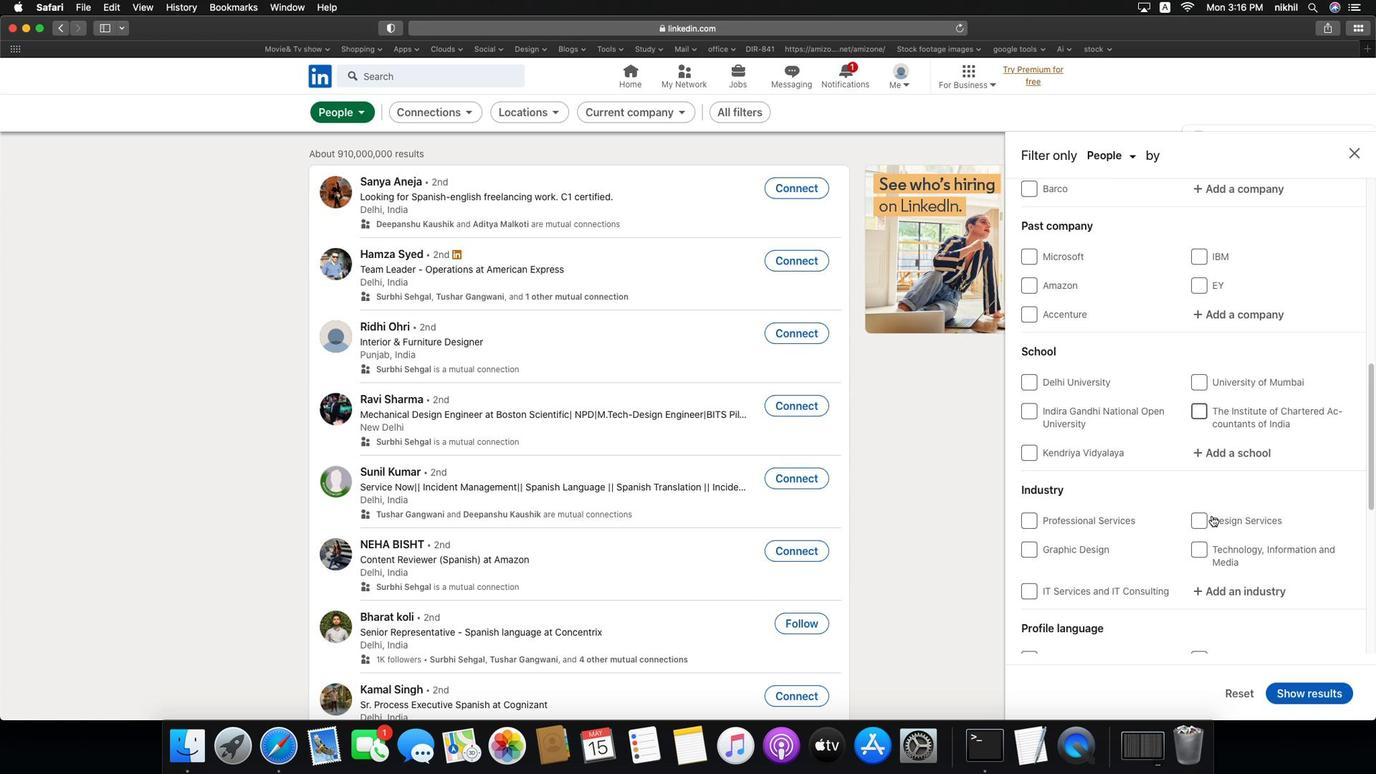 
Action: Mouse scrolled (1249, 506) with delta (-42, -43)
Screenshot: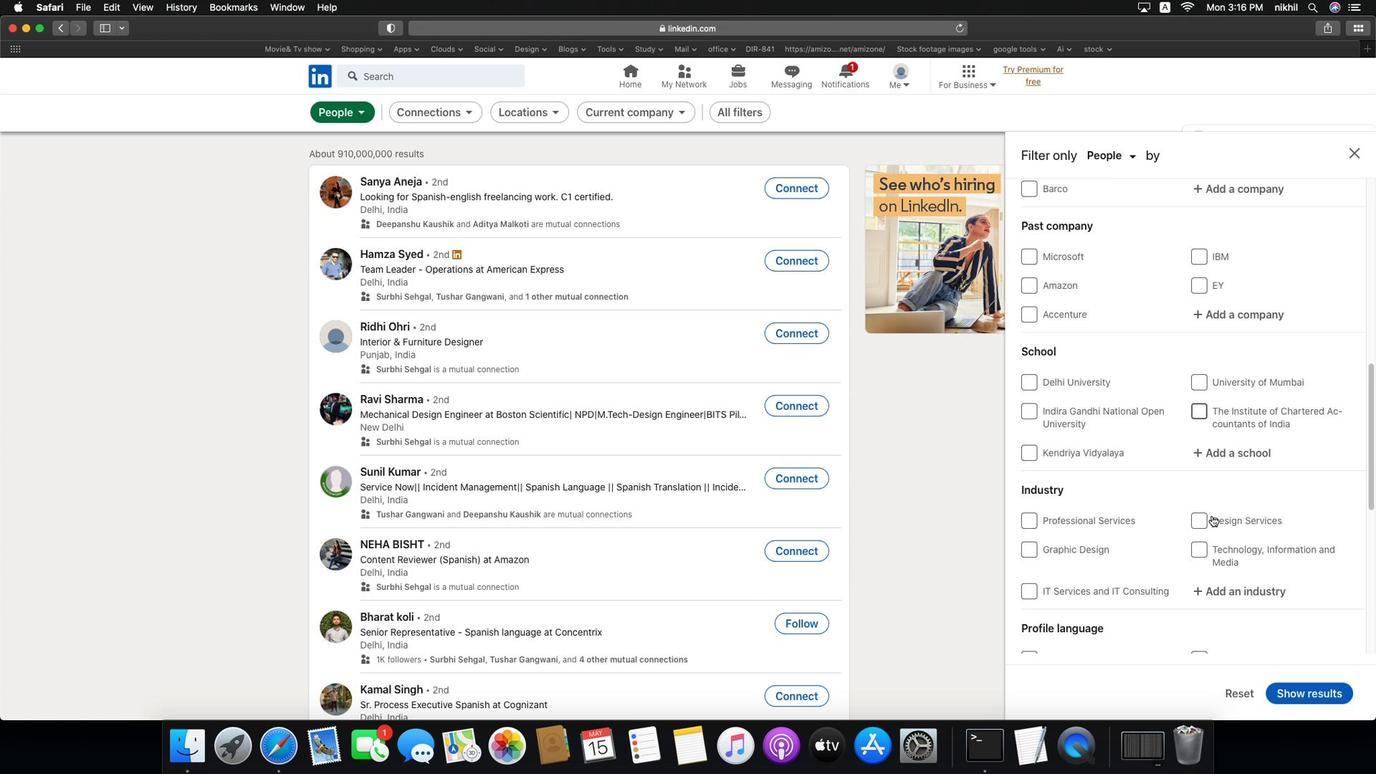 
Action: Mouse scrolled (1249, 506) with delta (-42, -43)
Screenshot: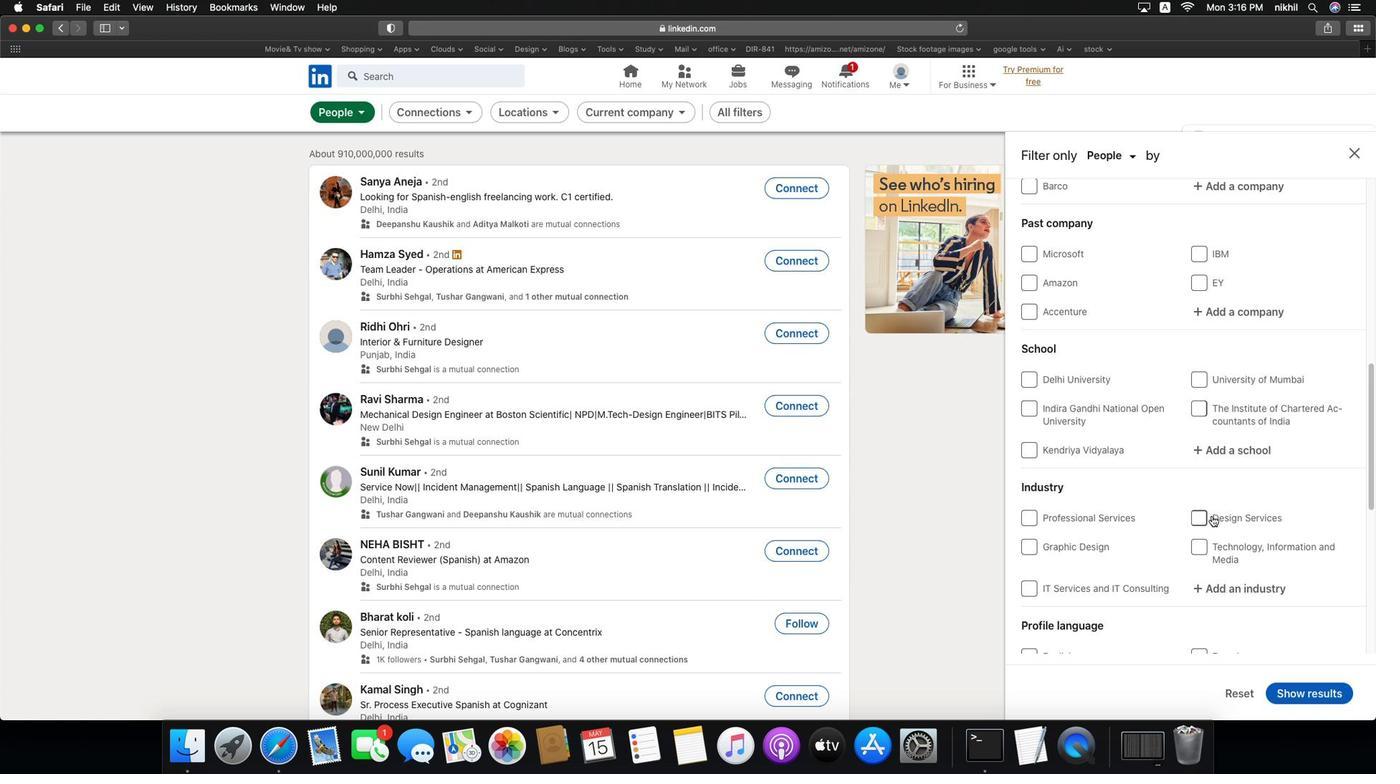 
Action: Mouse scrolled (1249, 506) with delta (-42, -43)
Screenshot: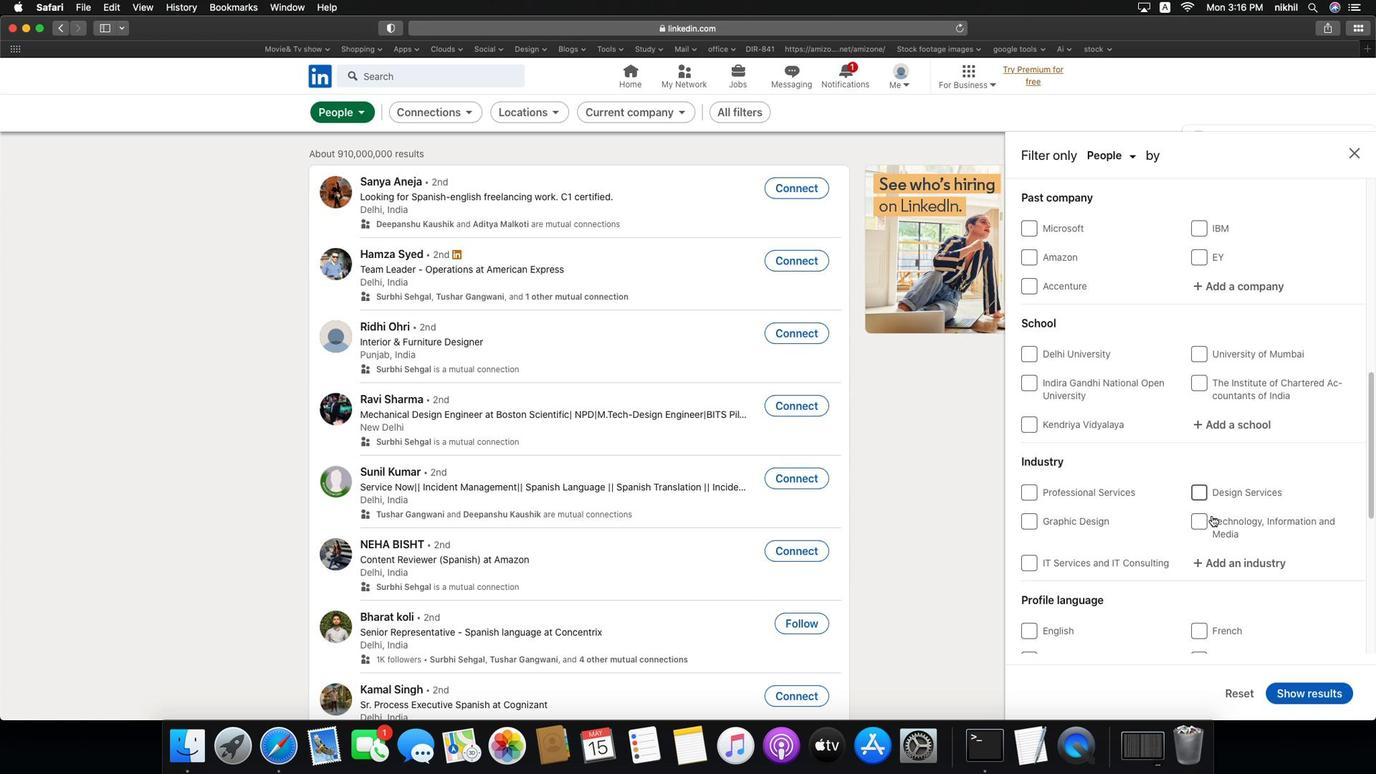 
Action: Mouse scrolled (1249, 506) with delta (-42, -44)
Screenshot: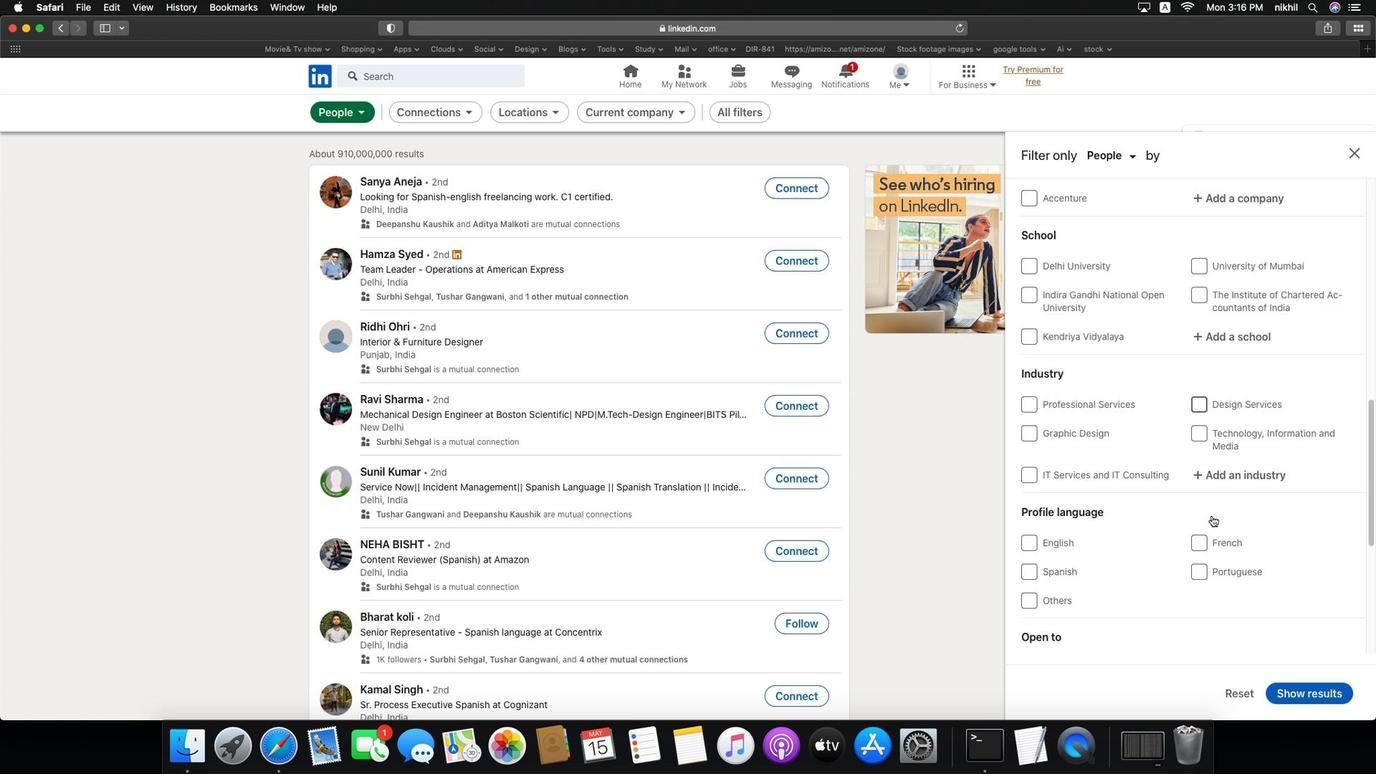 
Action: Mouse scrolled (1249, 506) with delta (-42, -43)
Screenshot: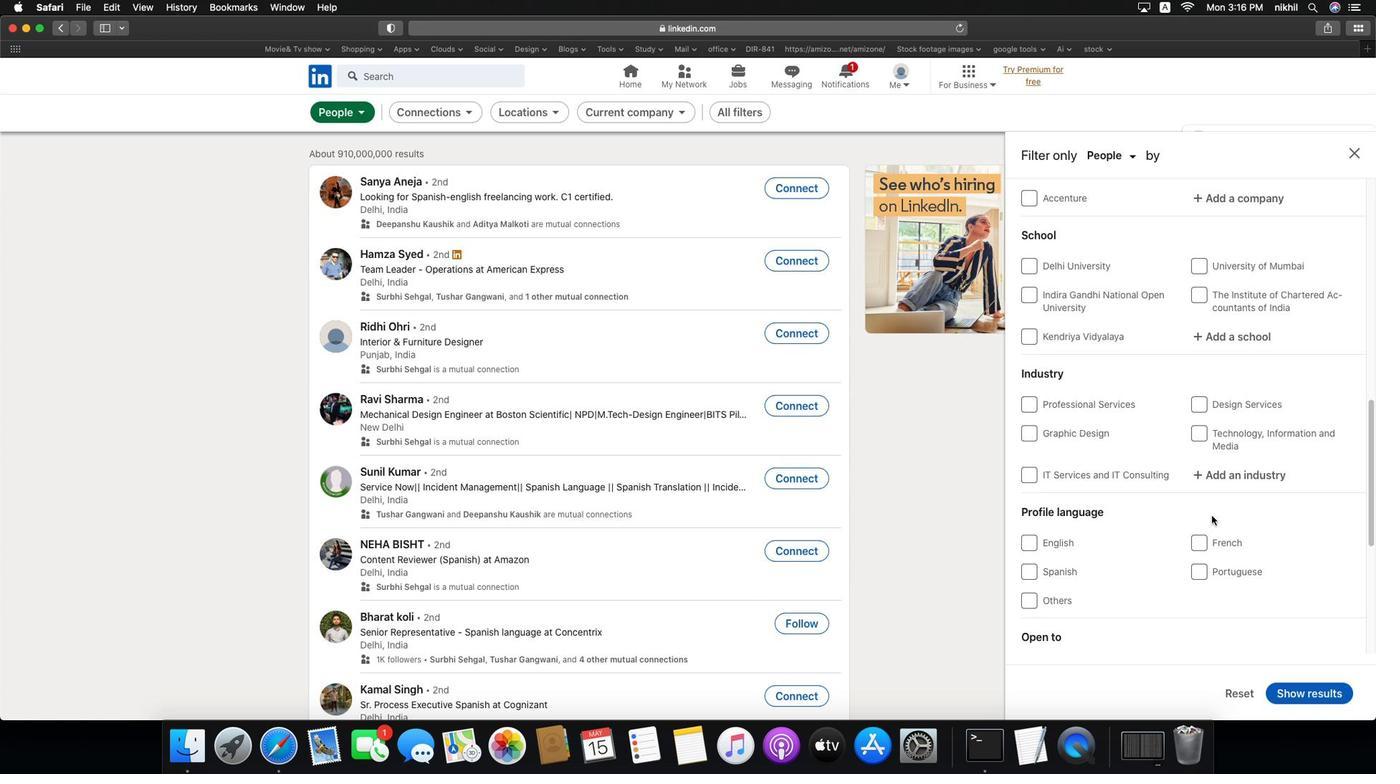 
Action: Mouse scrolled (1249, 506) with delta (-42, -43)
Screenshot: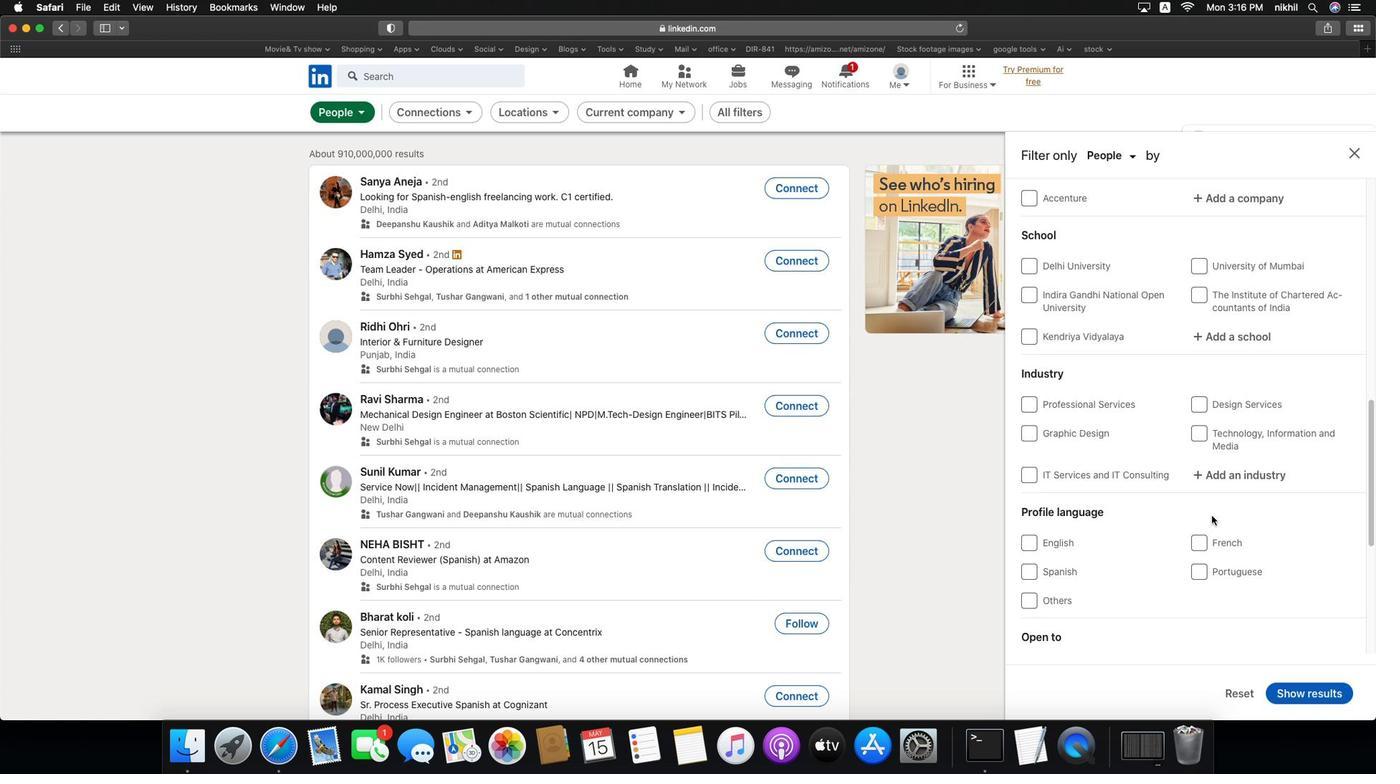 
Action: Mouse scrolled (1249, 506) with delta (-42, -43)
Screenshot: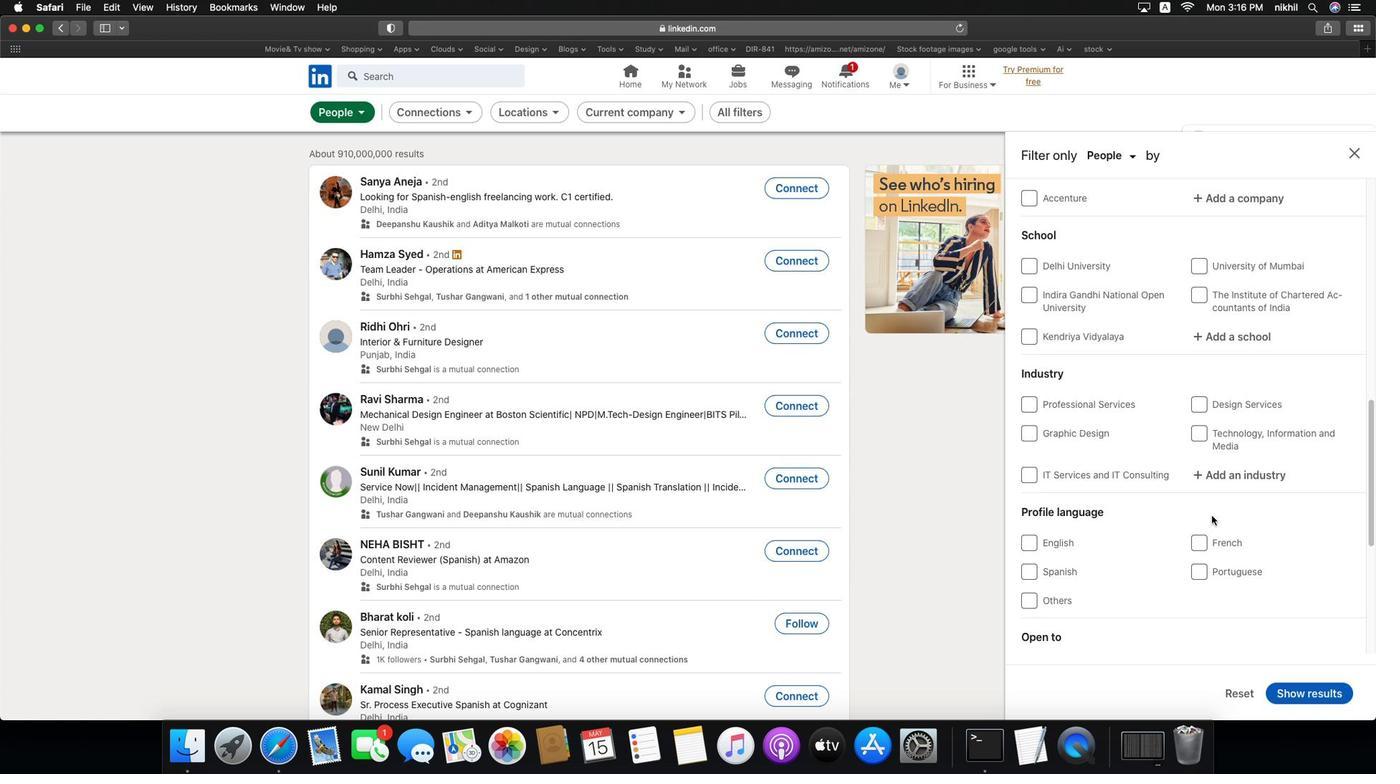 
Action: Mouse scrolled (1249, 506) with delta (-42, -43)
Screenshot: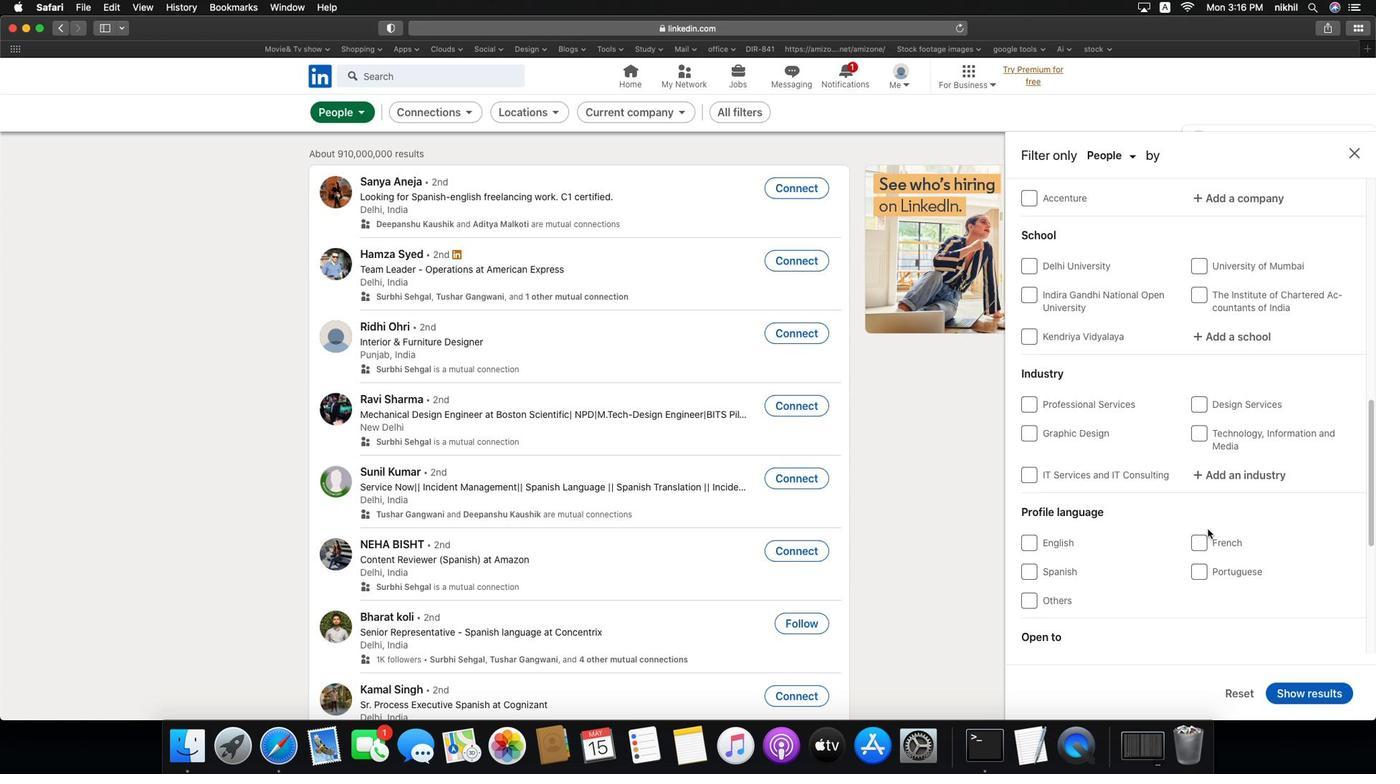
Action: Mouse scrolled (1249, 506) with delta (-42, -43)
Screenshot: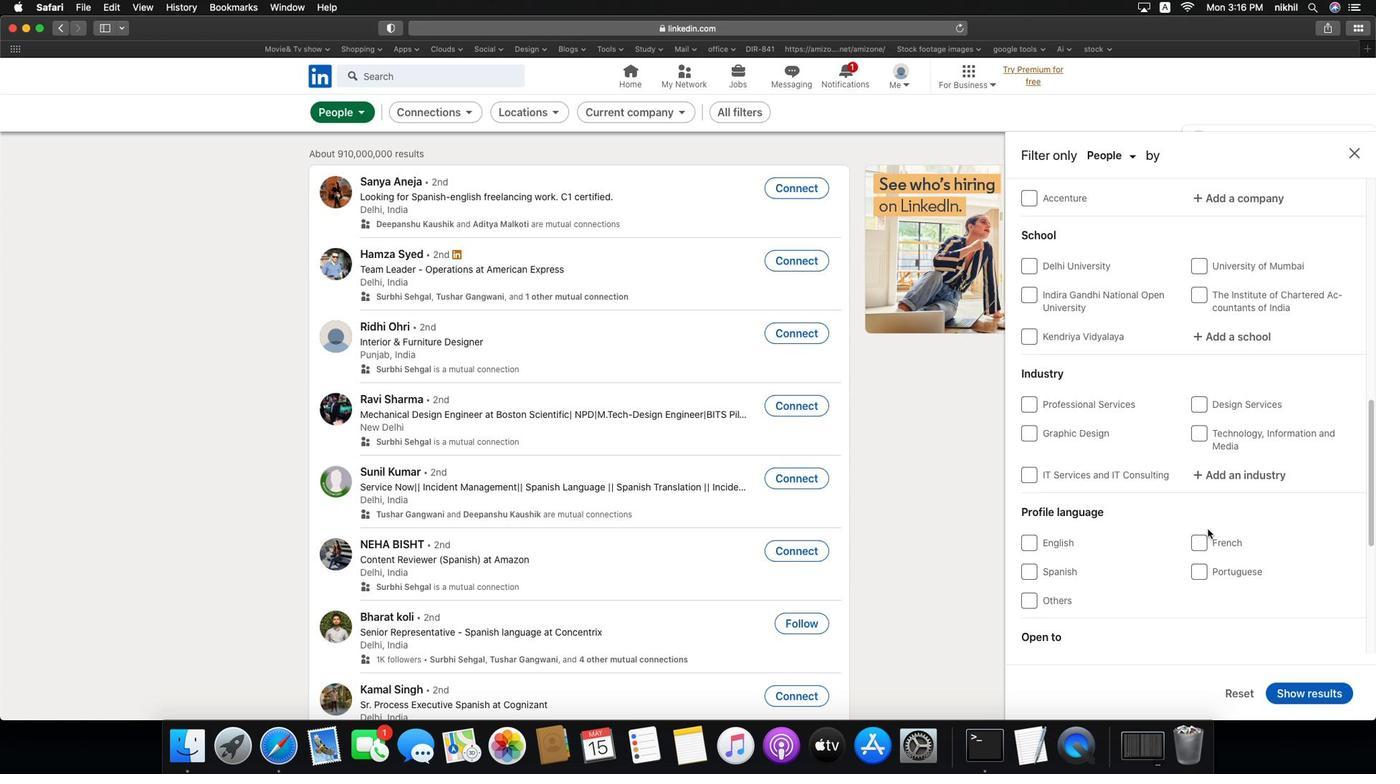 
Action: Mouse scrolled (1249, 506) with delta (-42, -44)
Screenshot: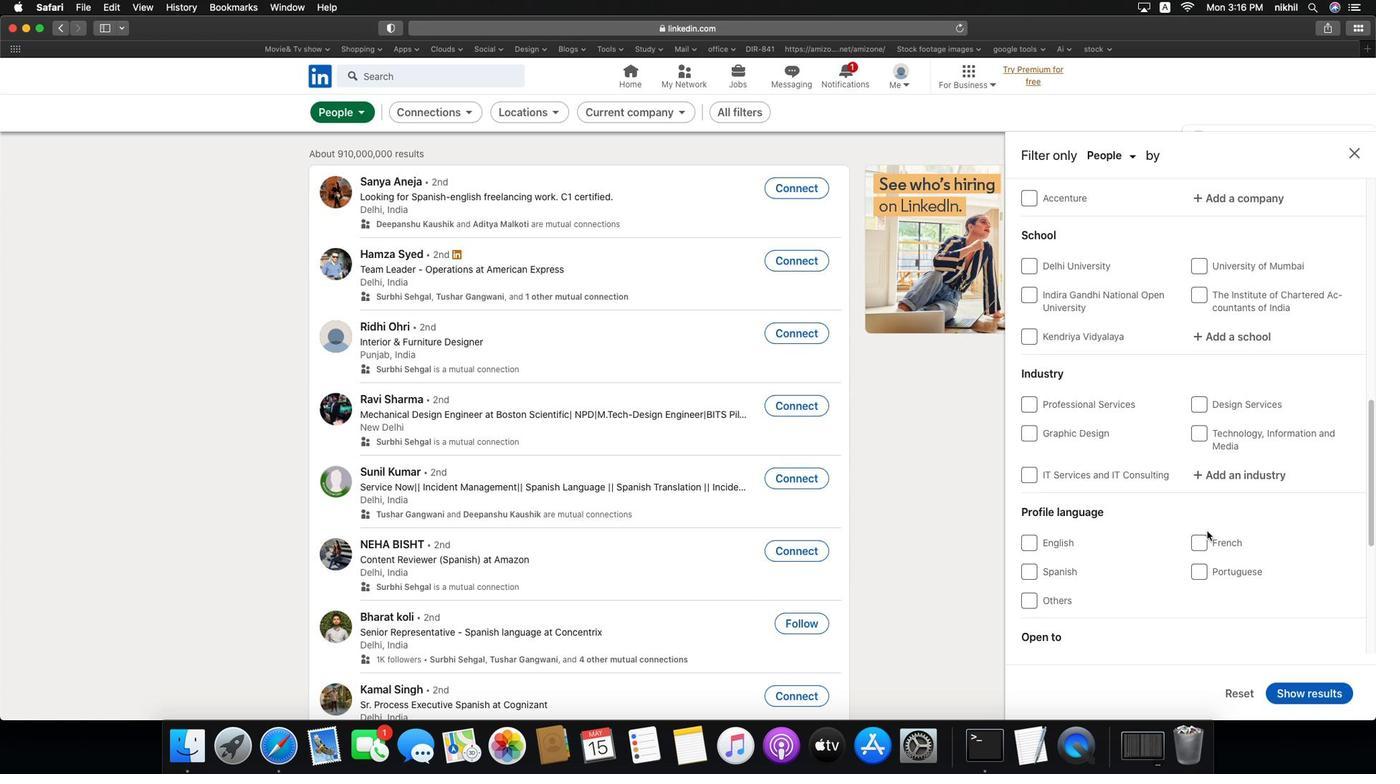
Action: Mouse moved to (1242, 536)
Screenshot: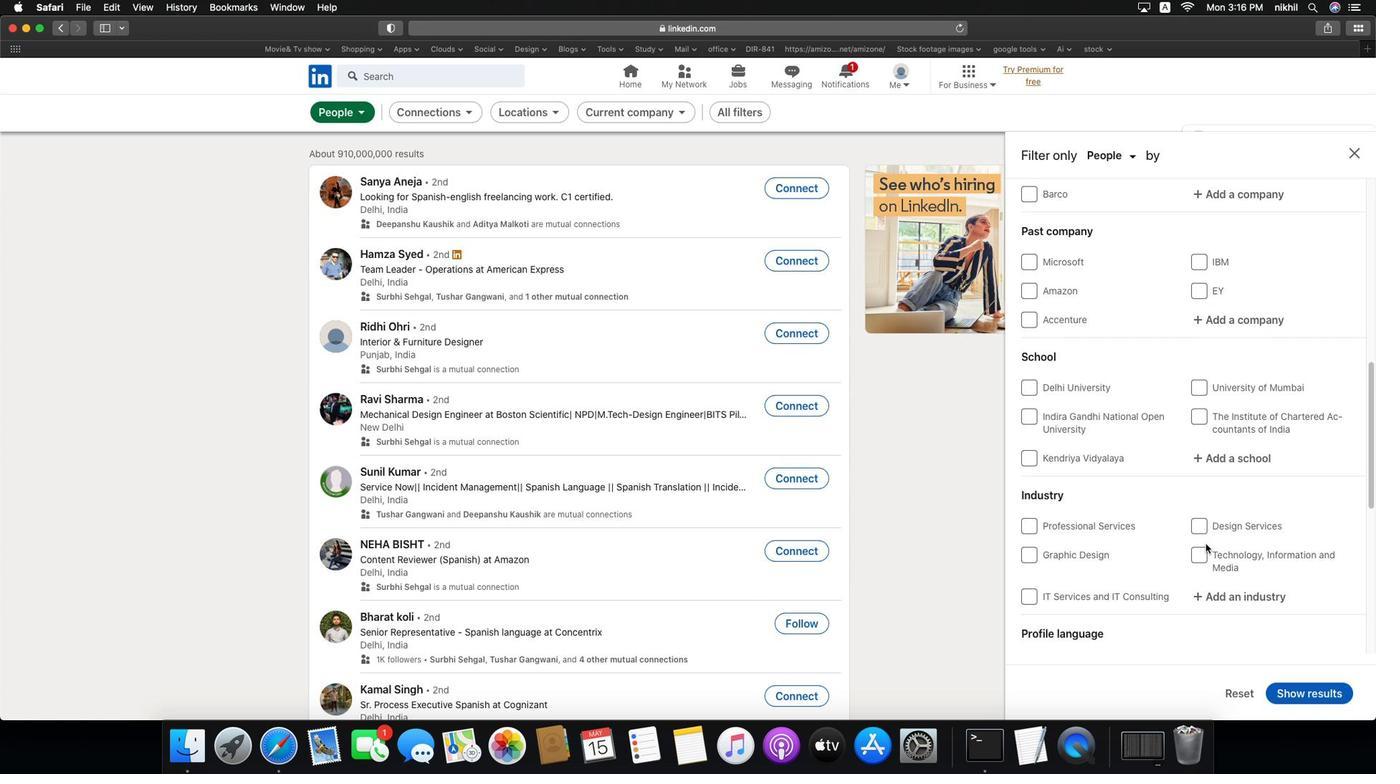 
Action: Mouse pressed left at (1242, 536)
Screenshot: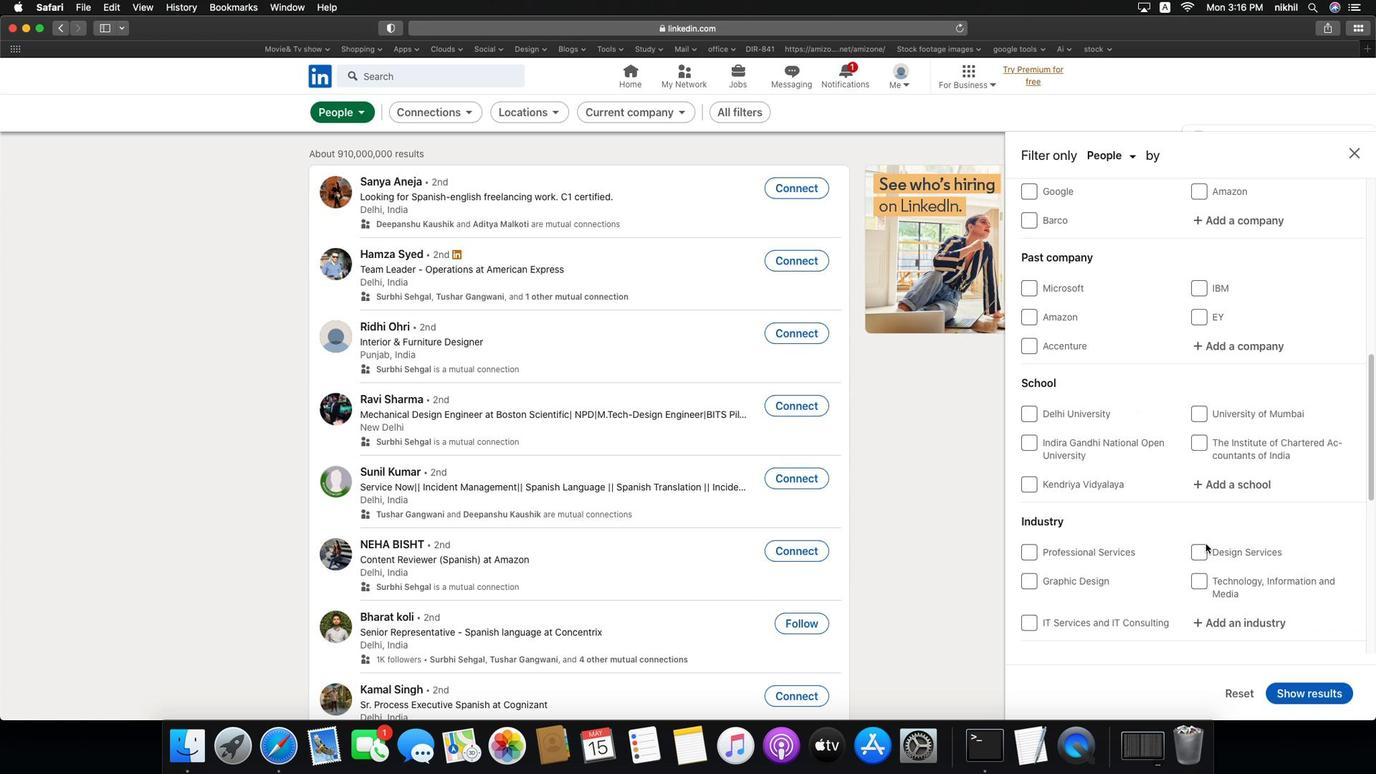 
Action: Mouse scrolled (1242, 536) with delta (-42, -41)
Screenshot: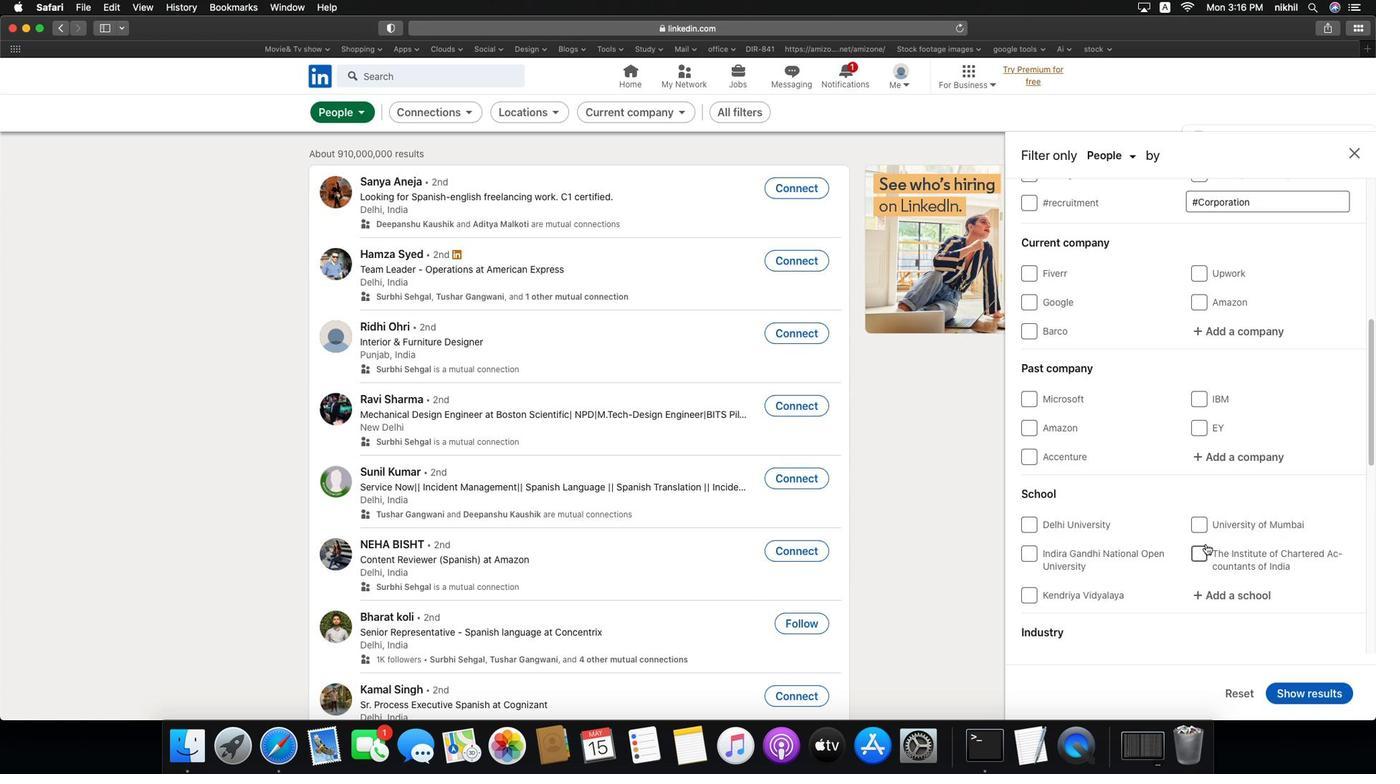 
Action: Mouse scrolled (1242, 536) with delta (-42, -41)
Screenshot: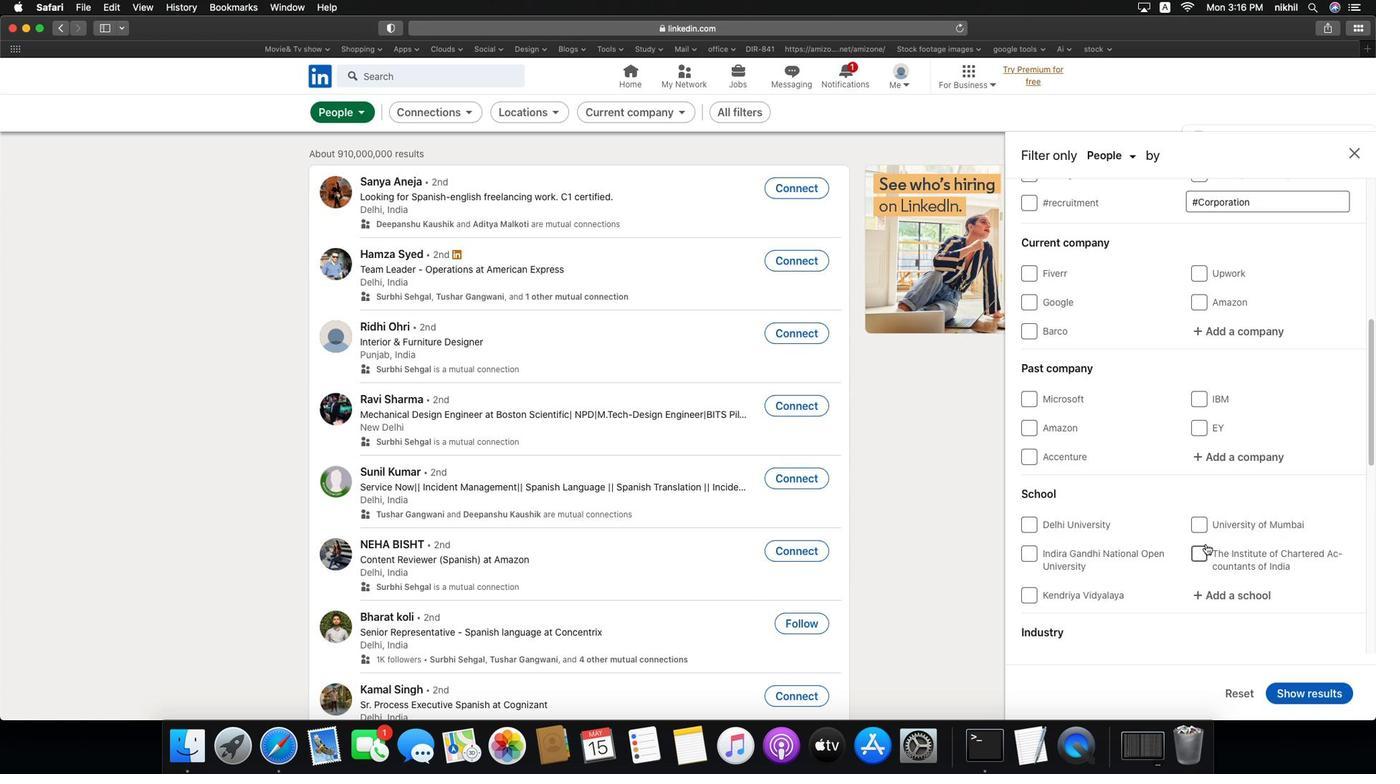 
Action: Mouse scrolled (1242, 536) with delta (-42, -40)
Screenshot: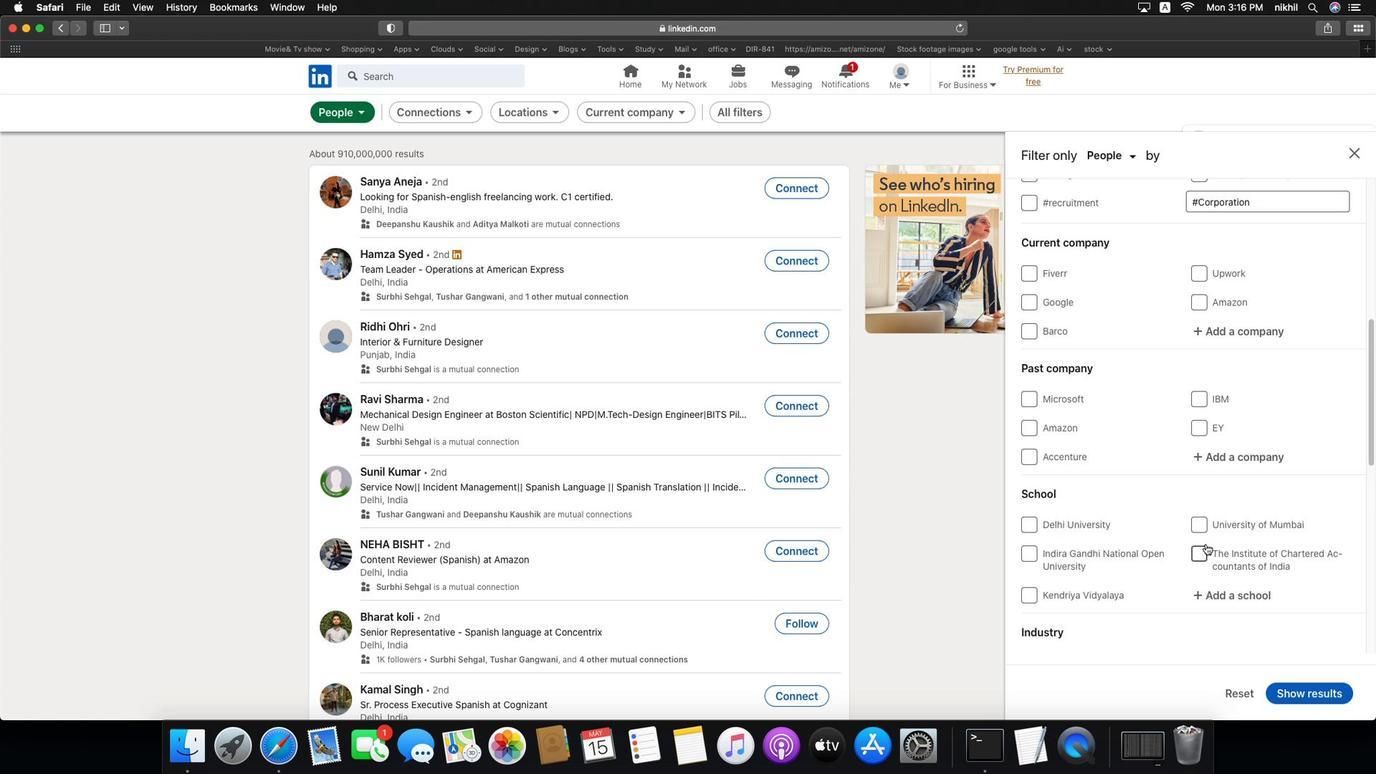 
Action: Mouse scrolled (1242, 536) with delta (-42, -41)
Screenshot: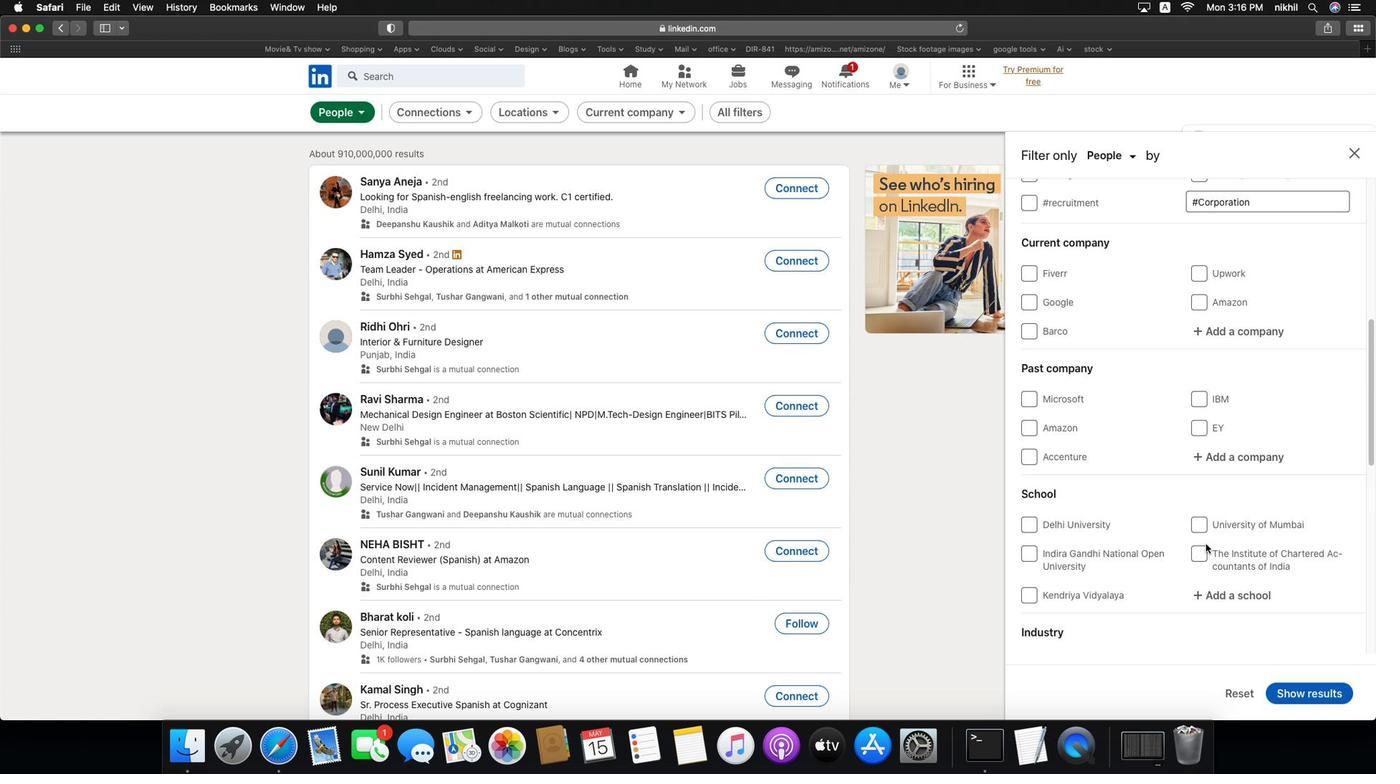 
Action: Mouse scrolled (1242, 536) with delta (-42, -41)
Screenshot: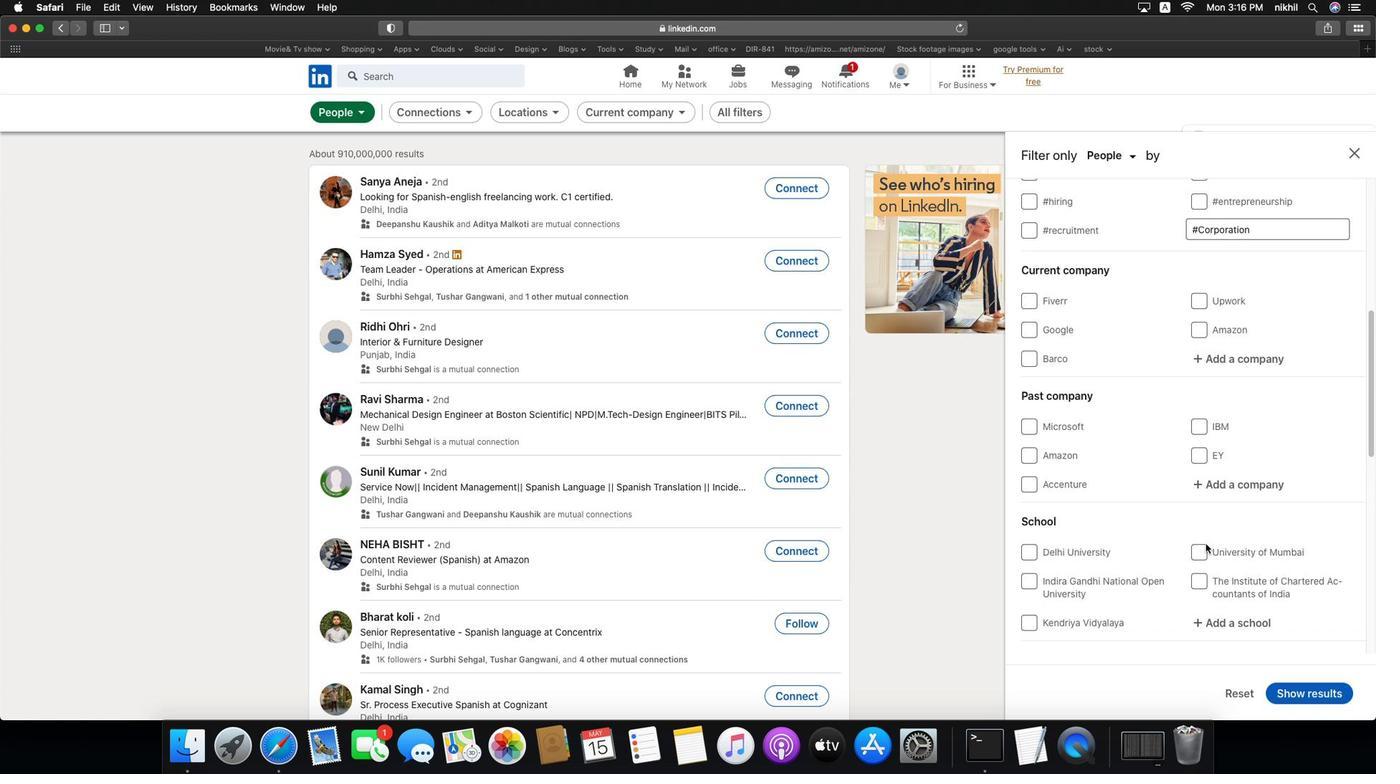 
Action: Mouse scrolled (1242, 536) with delta (-42, -40)
Screenshot: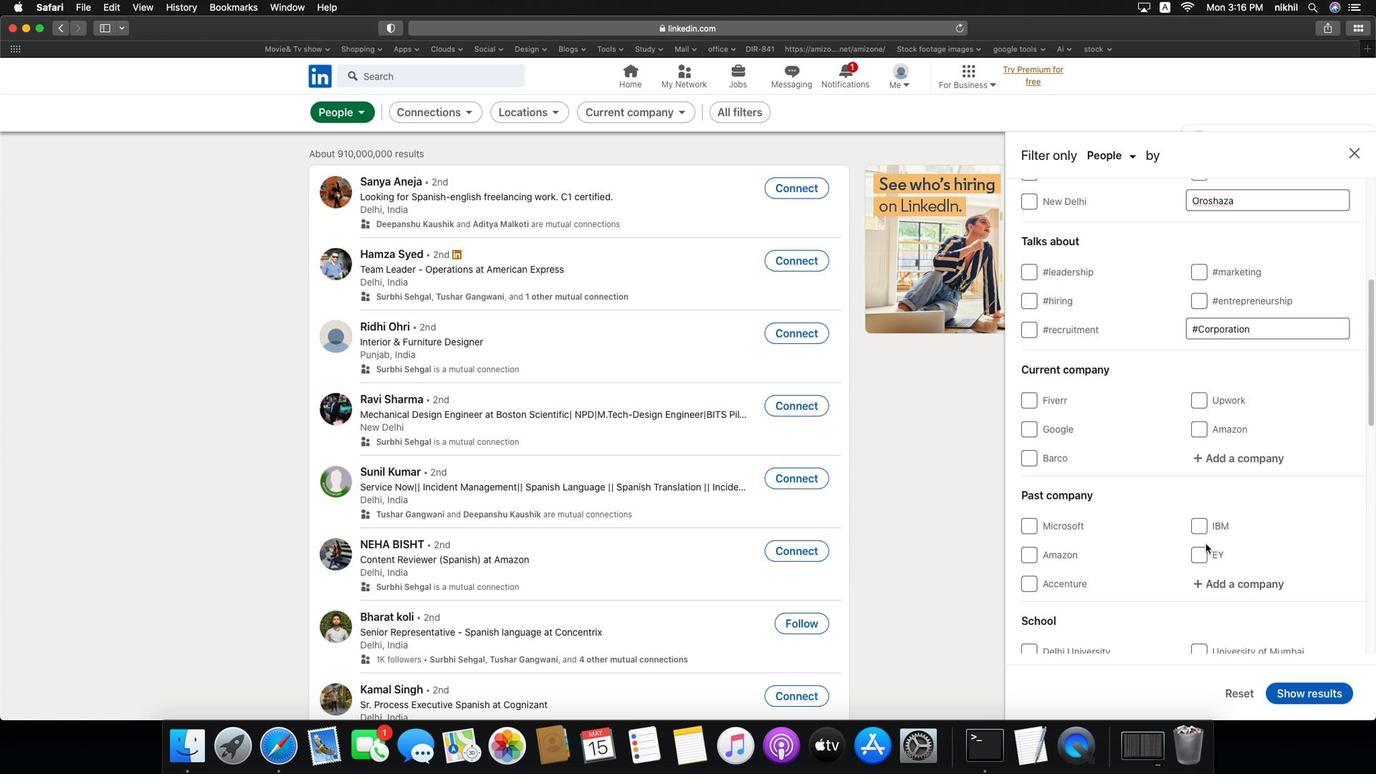 
Action: Mouse scrolled (1242, 536) with delta (-42, -41)
Screenshot: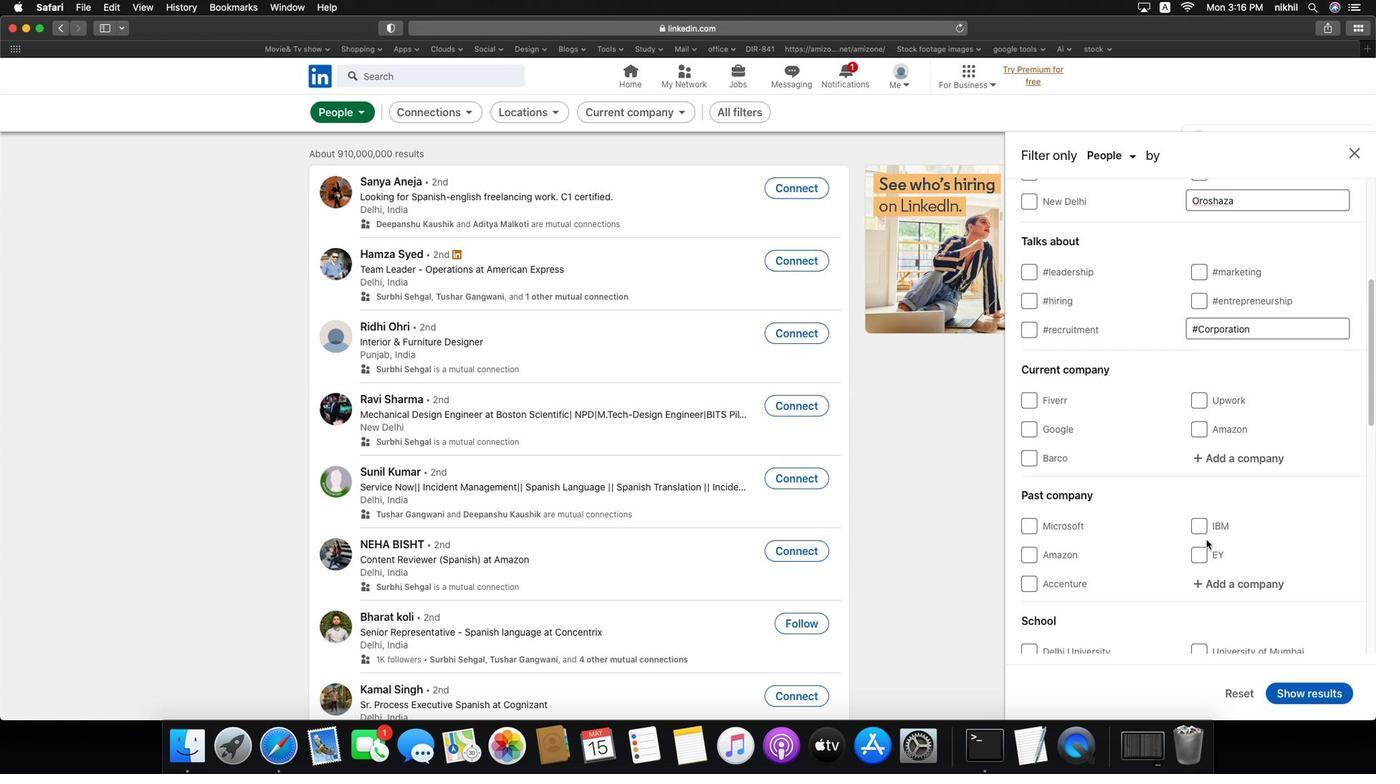 
Action: Mouse scrolled (1242, 536) with delta (-42, -41)
Screenshot: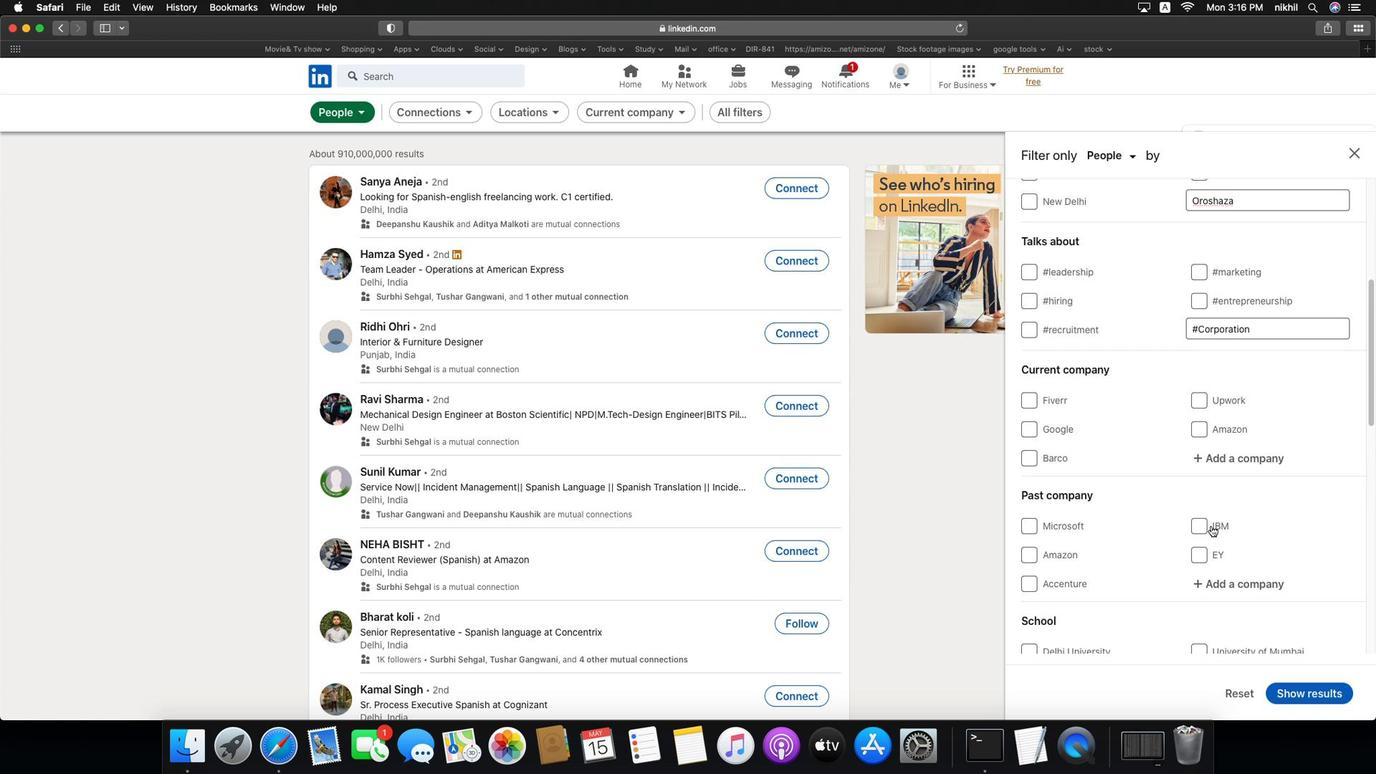 
Action: Mouse scrolled (1242, 536) with delta (-42, -41)
Screenshot: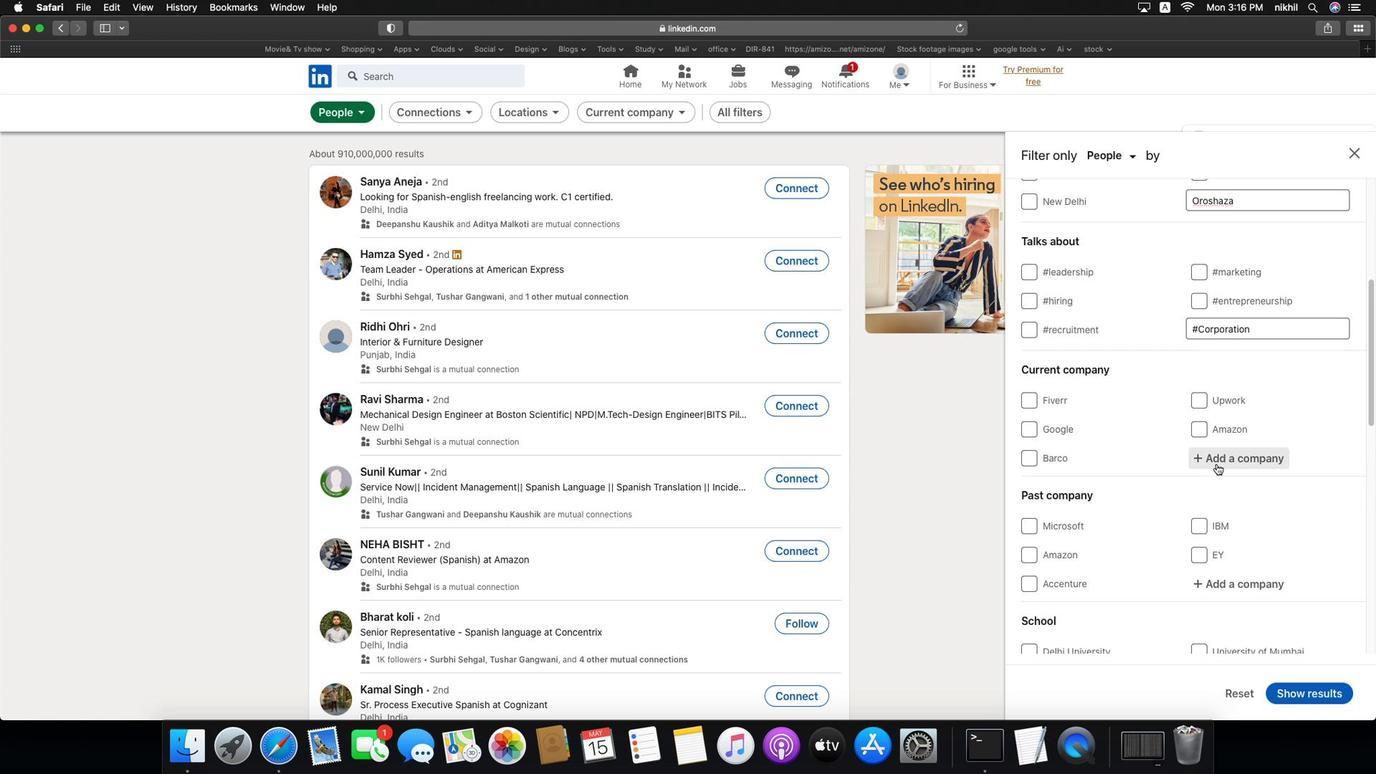 
Action: Mouse scrolled (1242, 536) with delta (-42, -41)
Screenshot: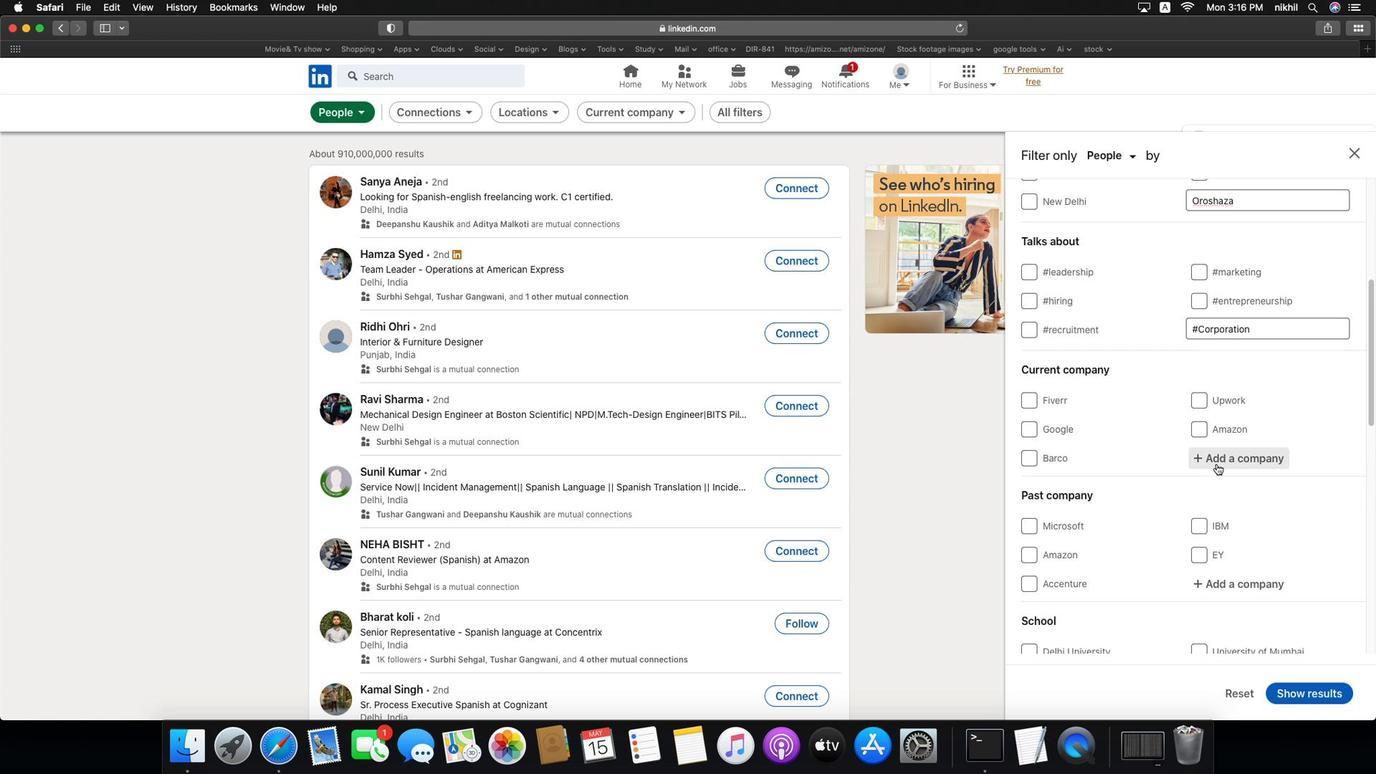 
Action: Mouse scrolled (1242, 536) with delta (-42, -40)
Screenshot: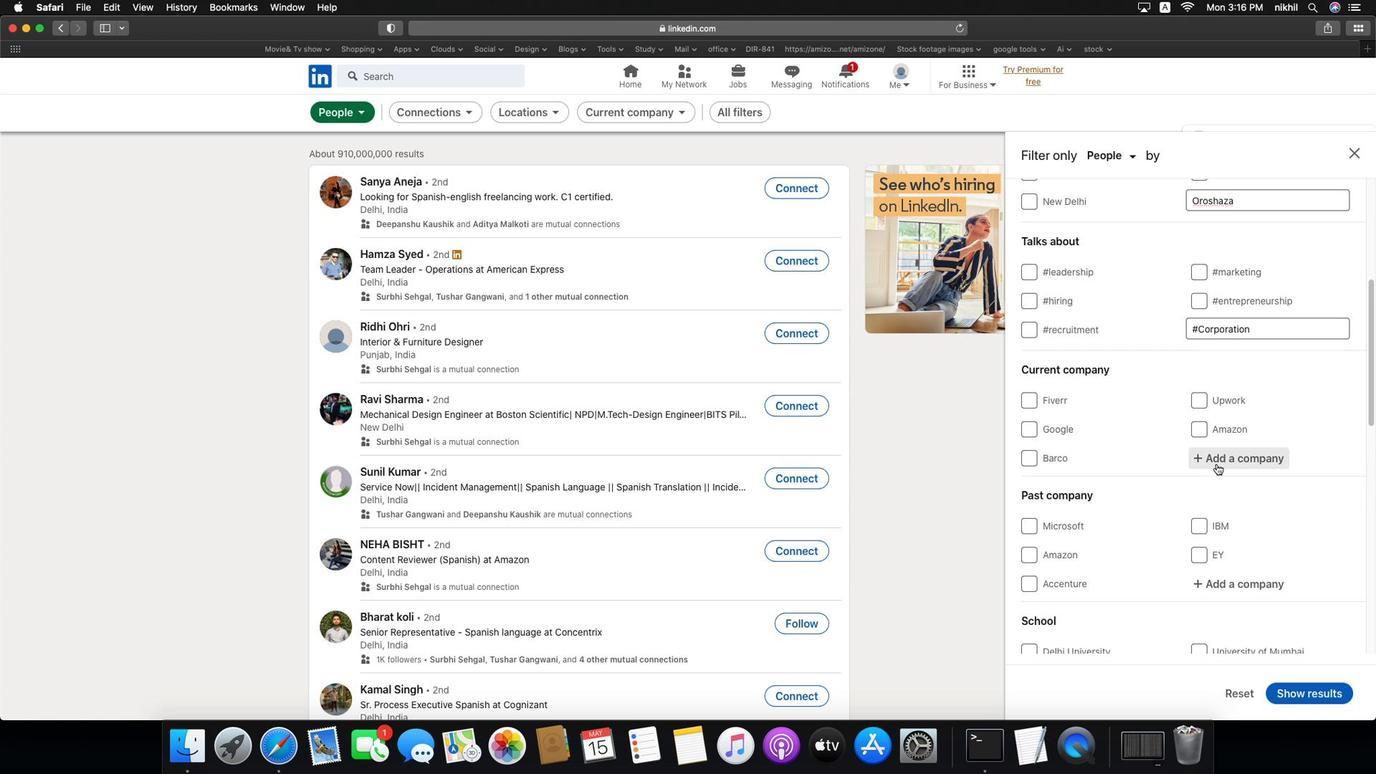
Action: Mouse moved to (1254, 451)
Screenshot: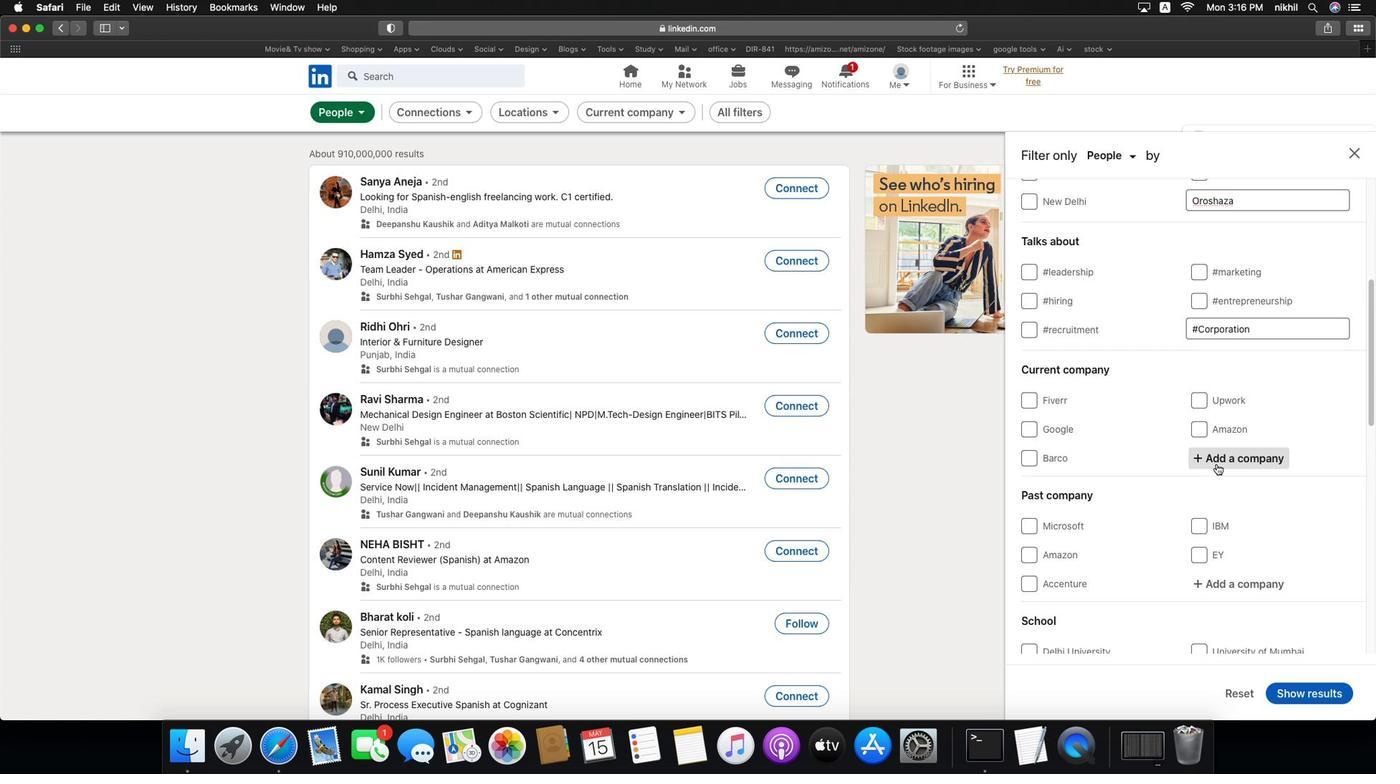 
Action: Mouse pressed left at (1254, 451)
Screenshot: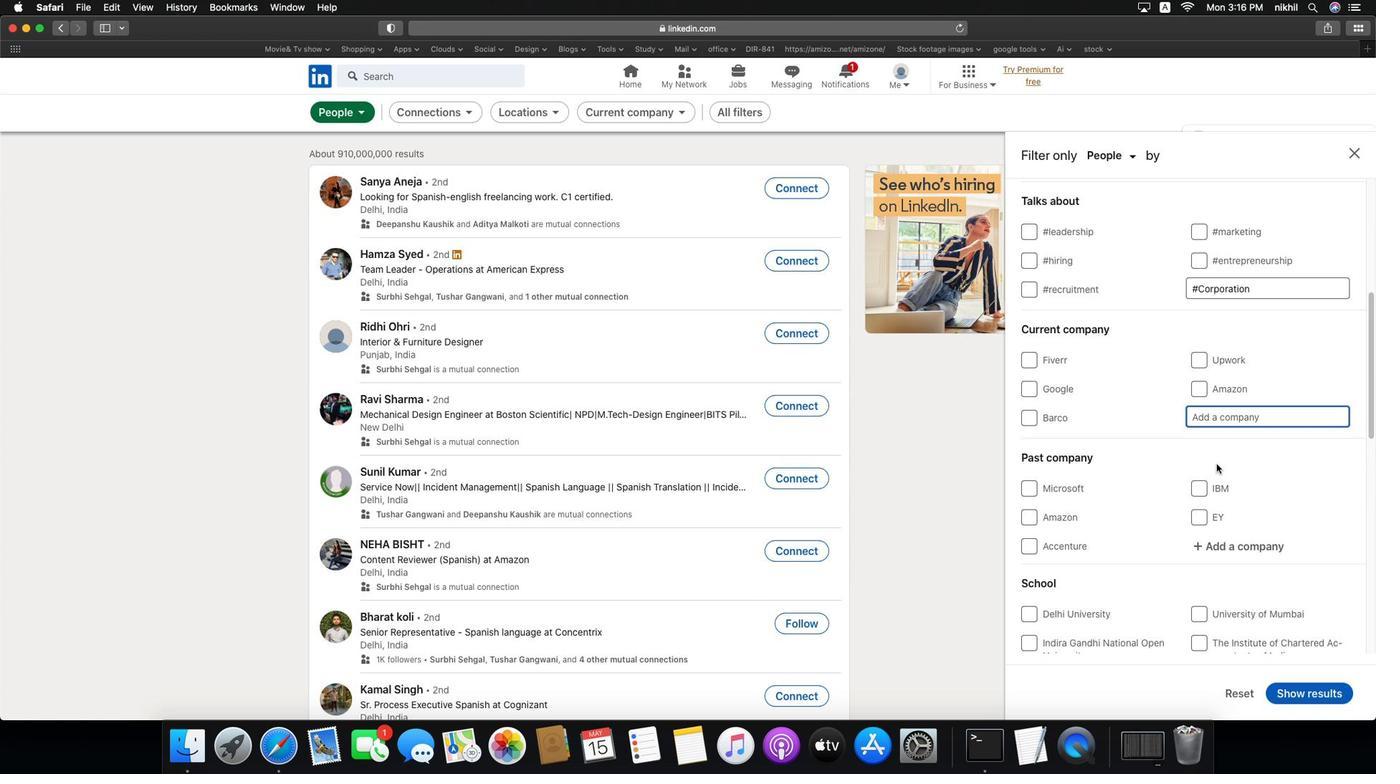 
Action: Key pressed Key.caps_lock'W''N''S'
Screenshot: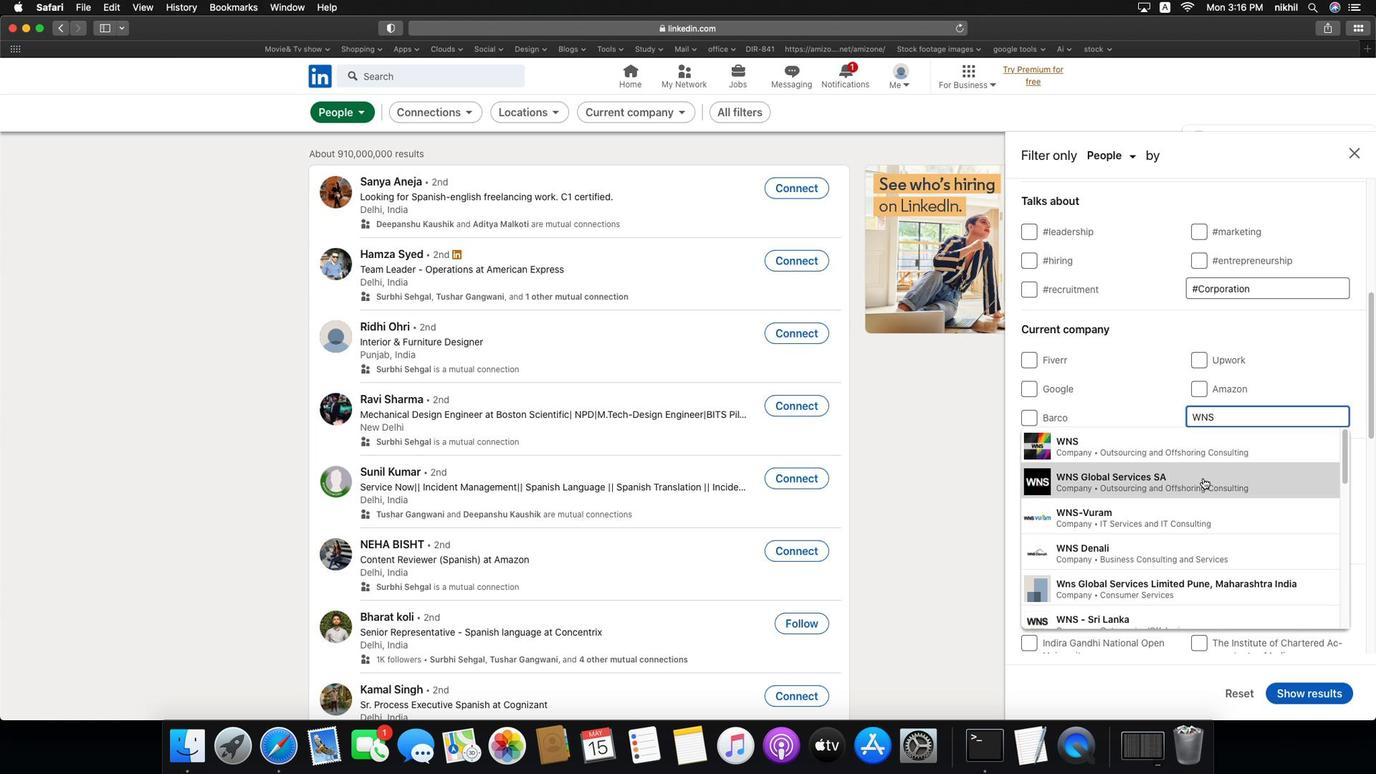 
Action: Mouse moved to (1197, 437)
Screenshot: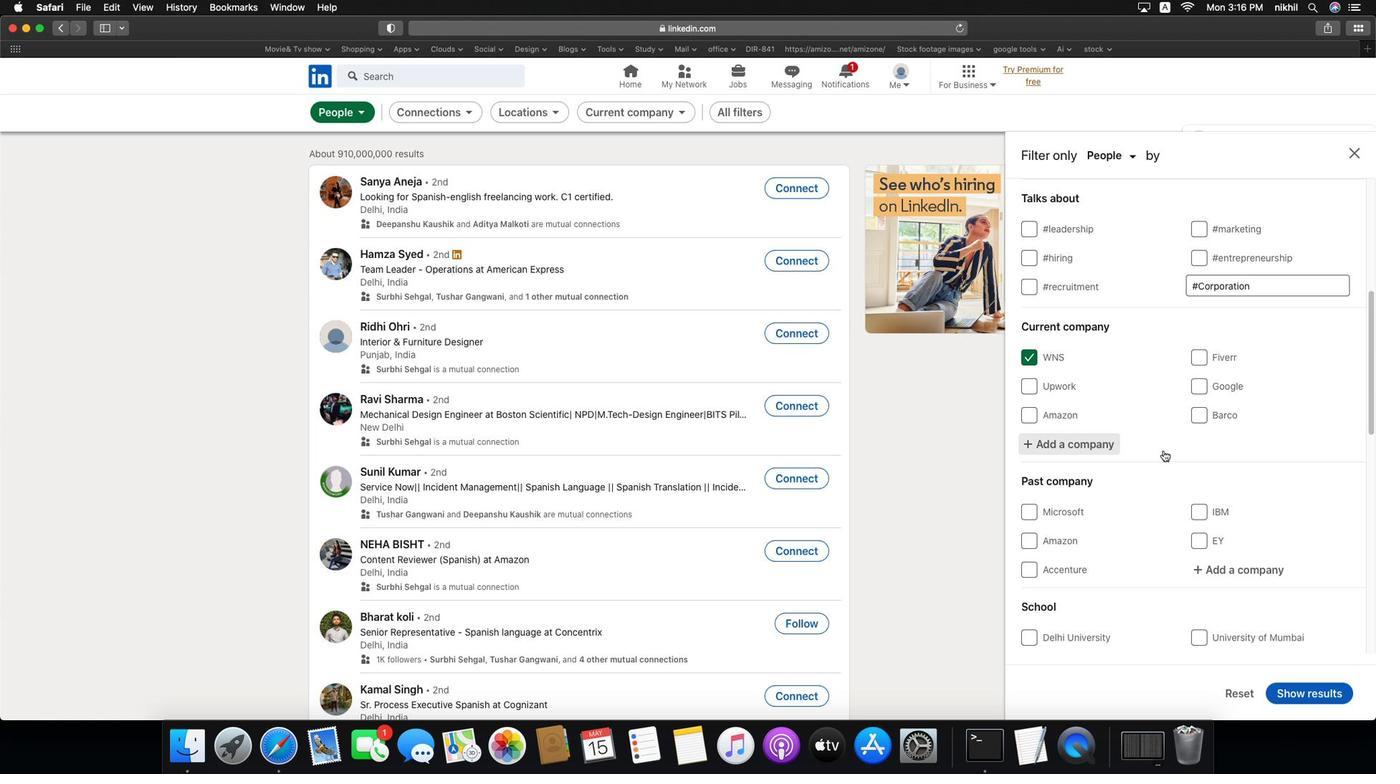 
Action: Mouse pressed left at (1197, 437)
Screenshot: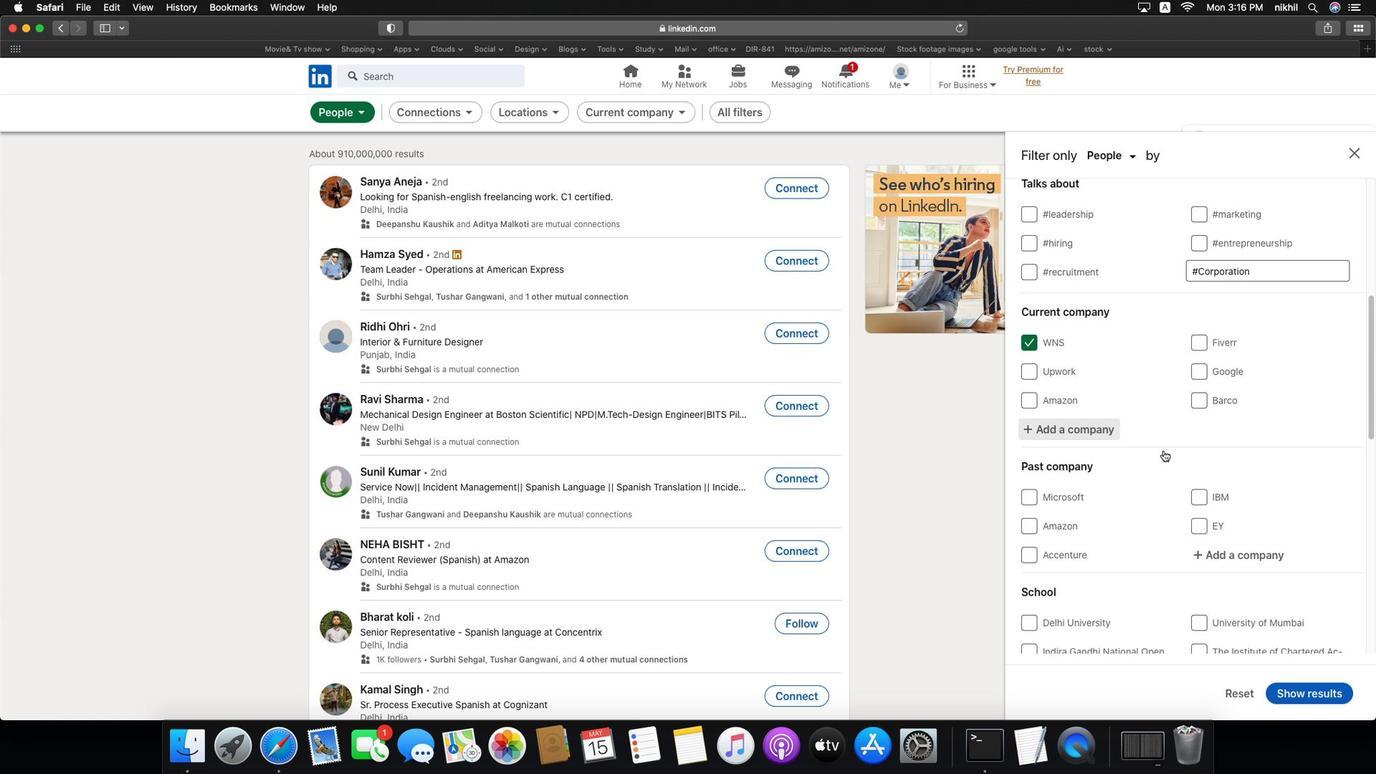 
Action: Mouse scrolled (1197, 437) with delta (-42, -43)
Screenshot: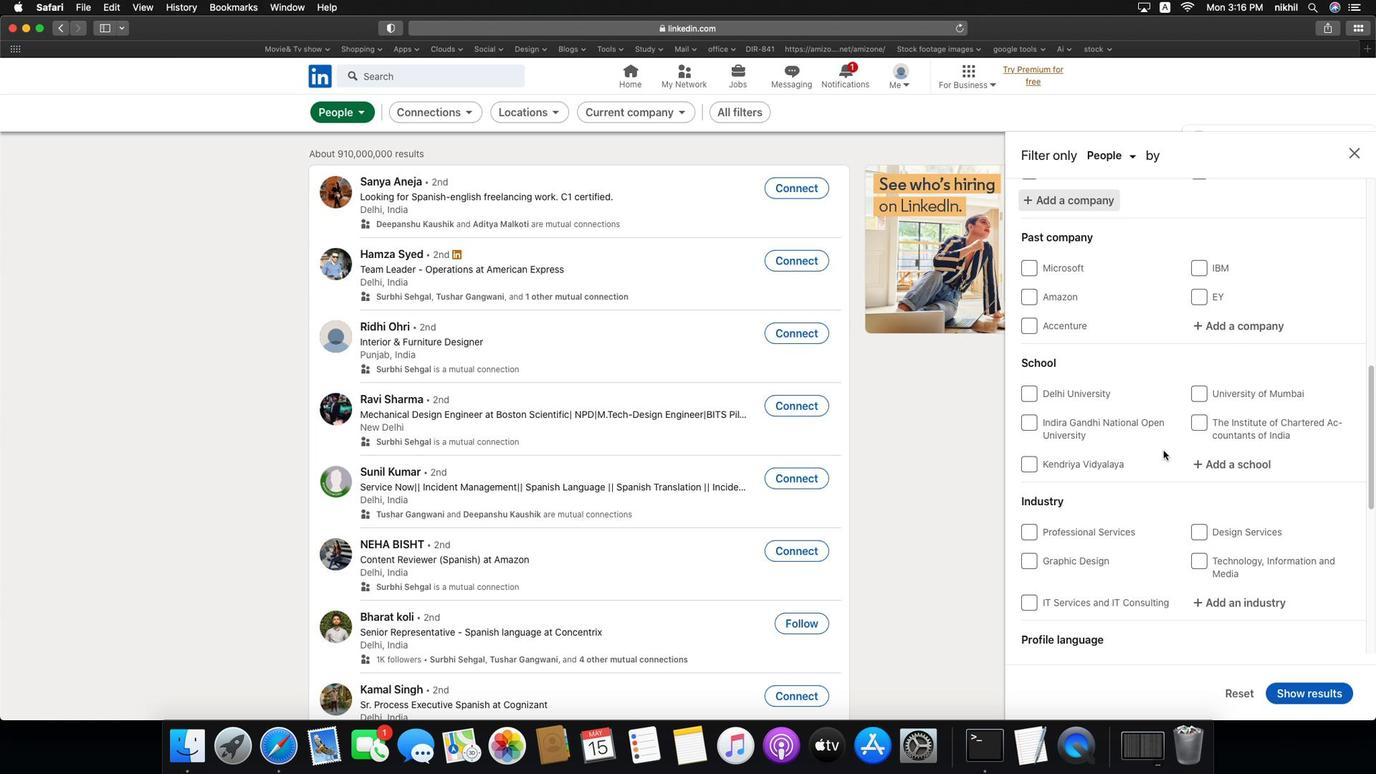
Action: Mouse scrolled (1197, 437) with delta (-42, -43)
Screenshot: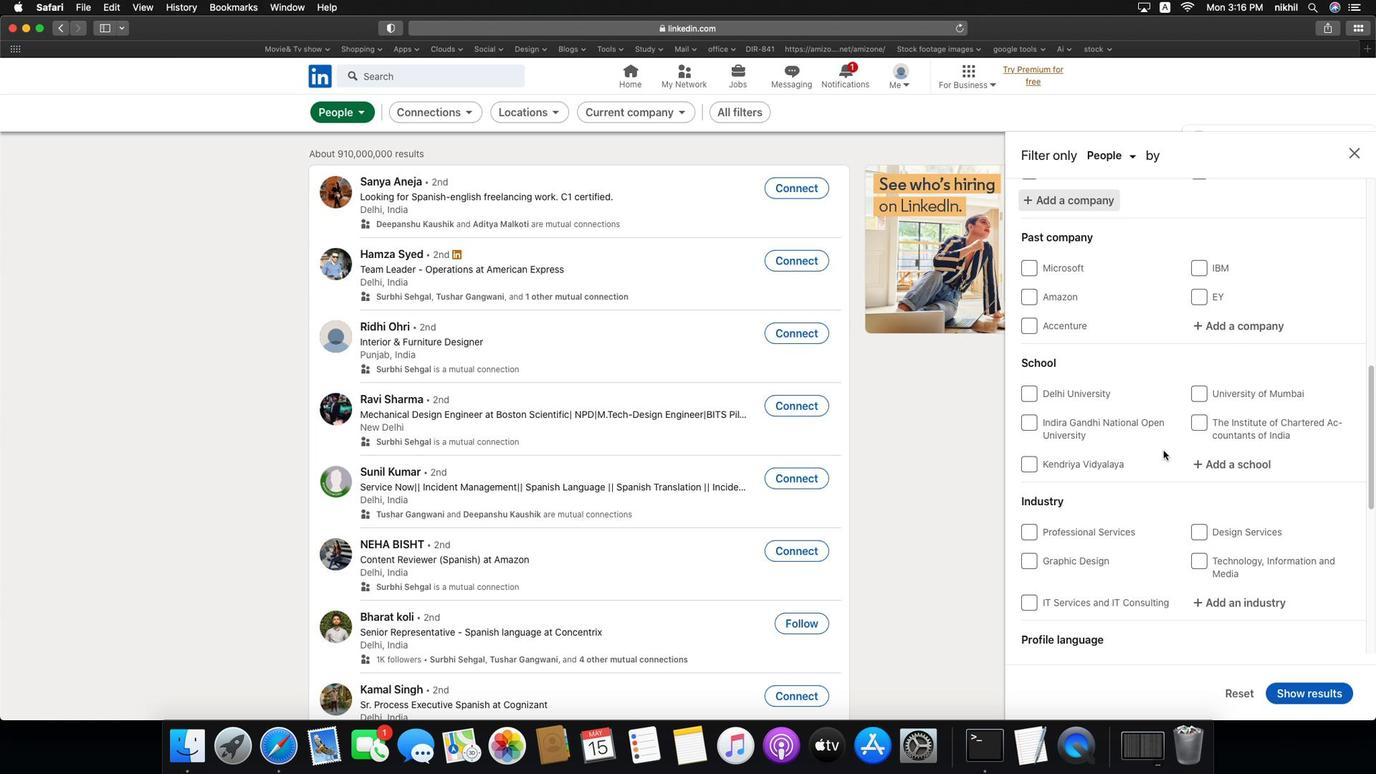 
Action: Mouse scrolled (1197, 437) with delta (-42, -43)
Screenshot: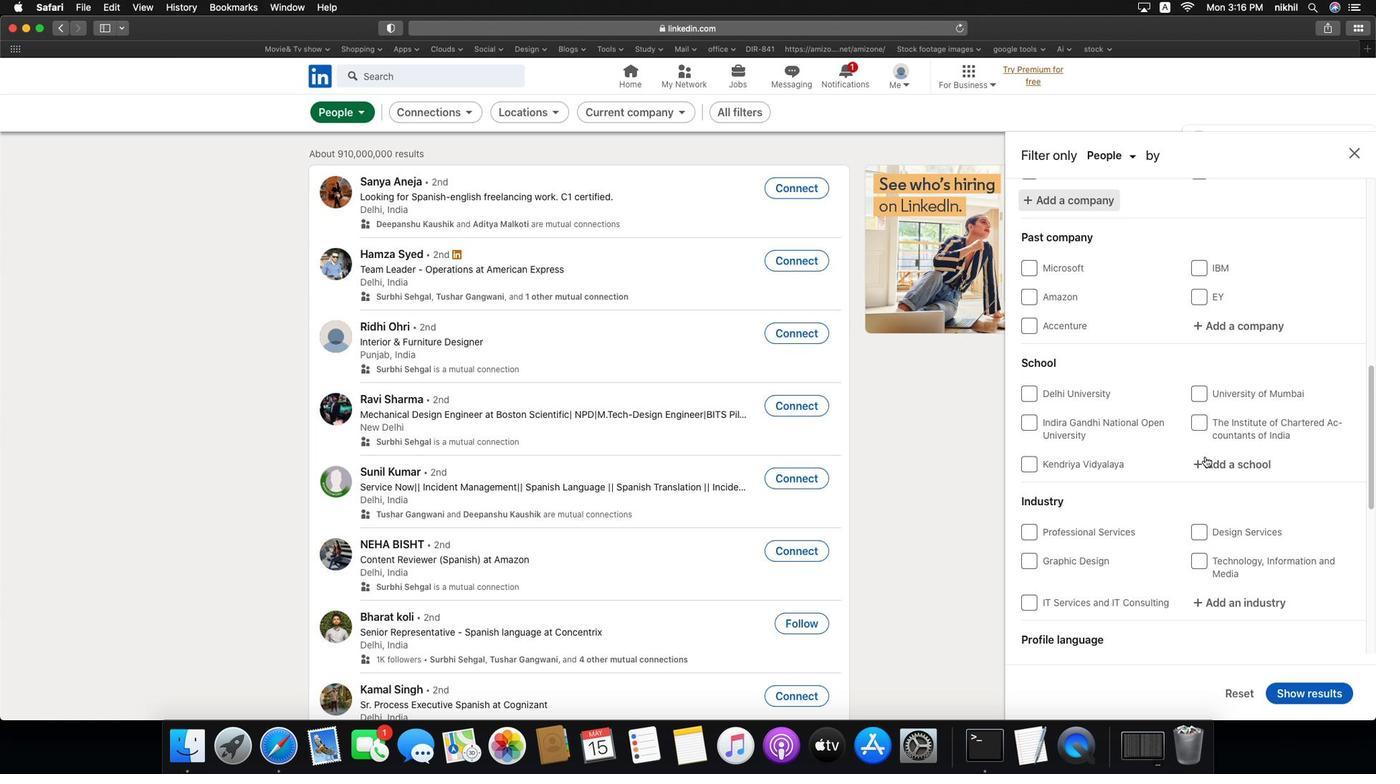
Action: Mouse scrolled (1197, 437) with delta (-42, -43)
Screenshot: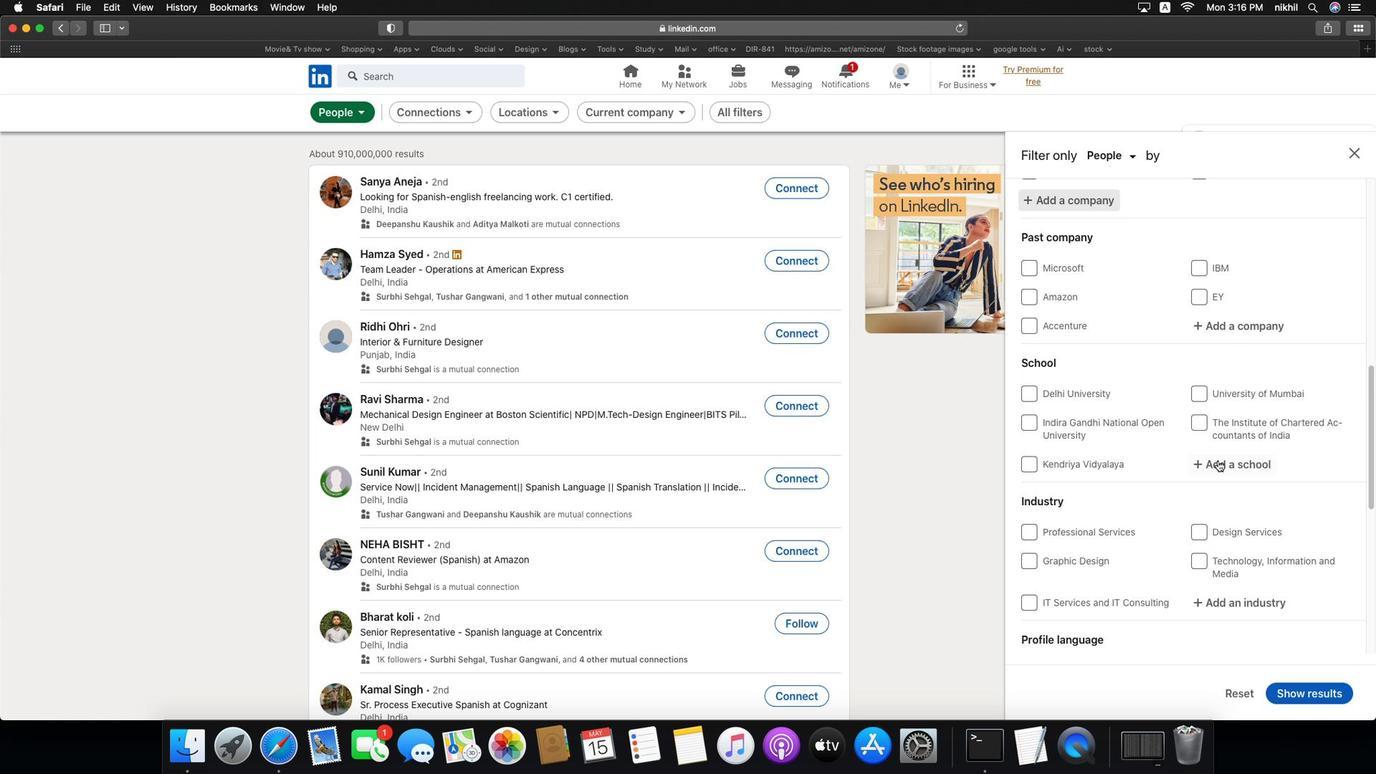 
Action: Mouse scrolled (1197, 437) with delta (-42, -44)
Screenshot: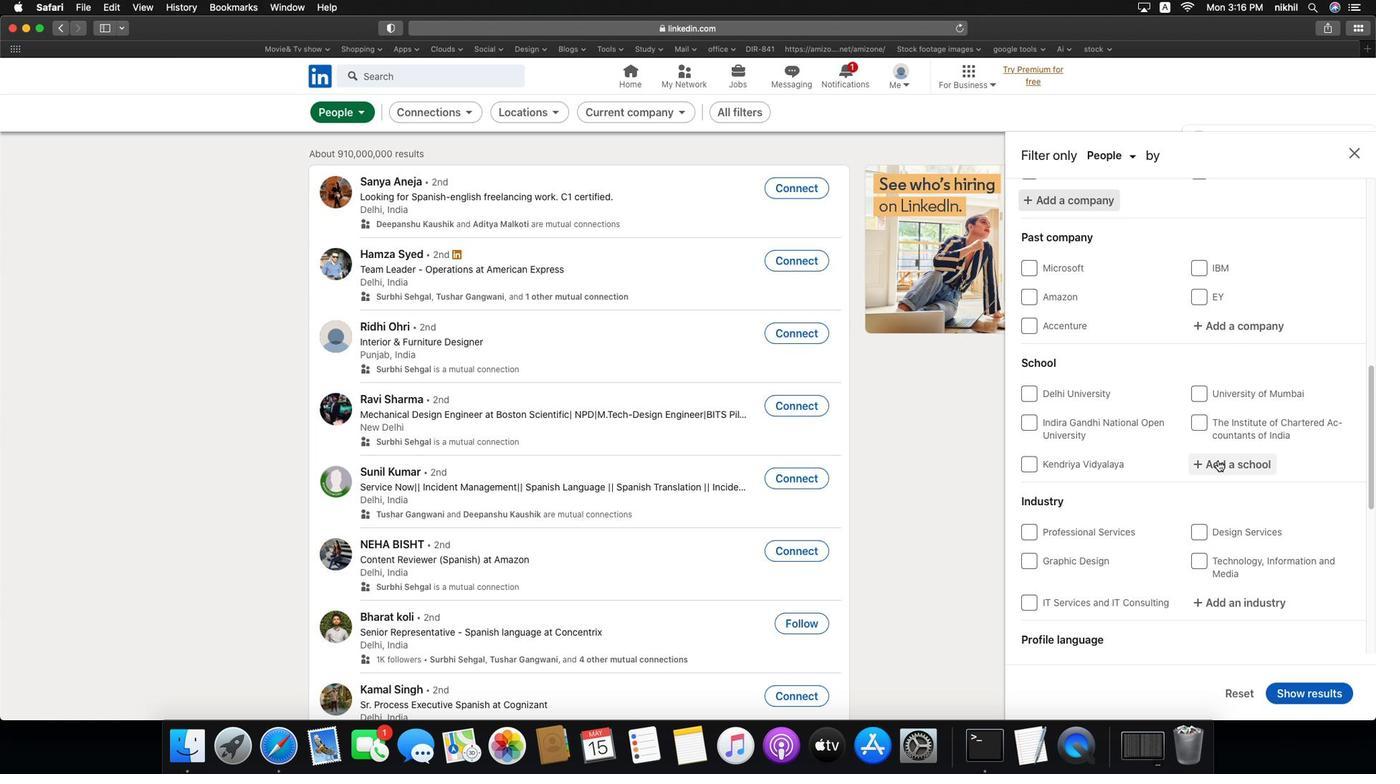 
Action: Mouse scrolled (1197, 437) with delta (-42, -45)
Screenshot: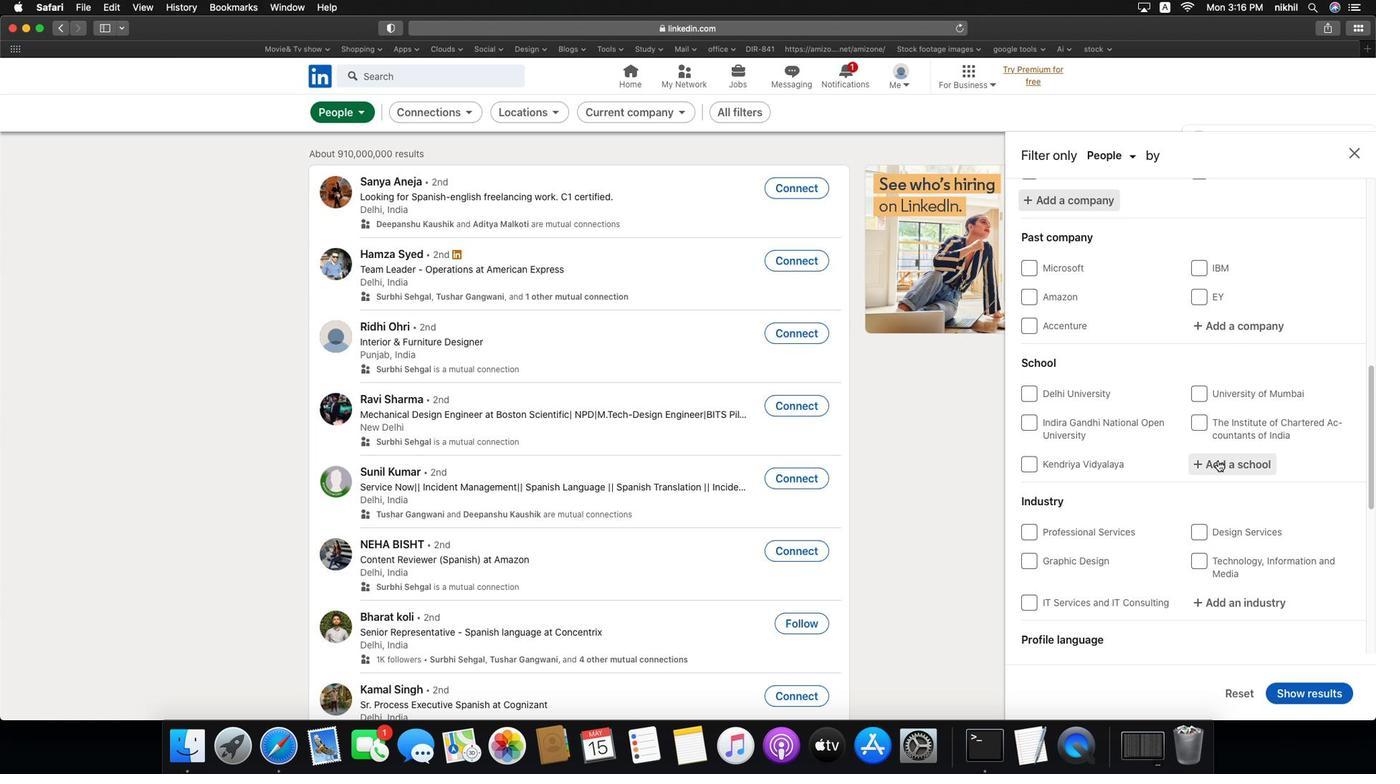 
Action: Mouse moved to (1256, 448)
Screenshot: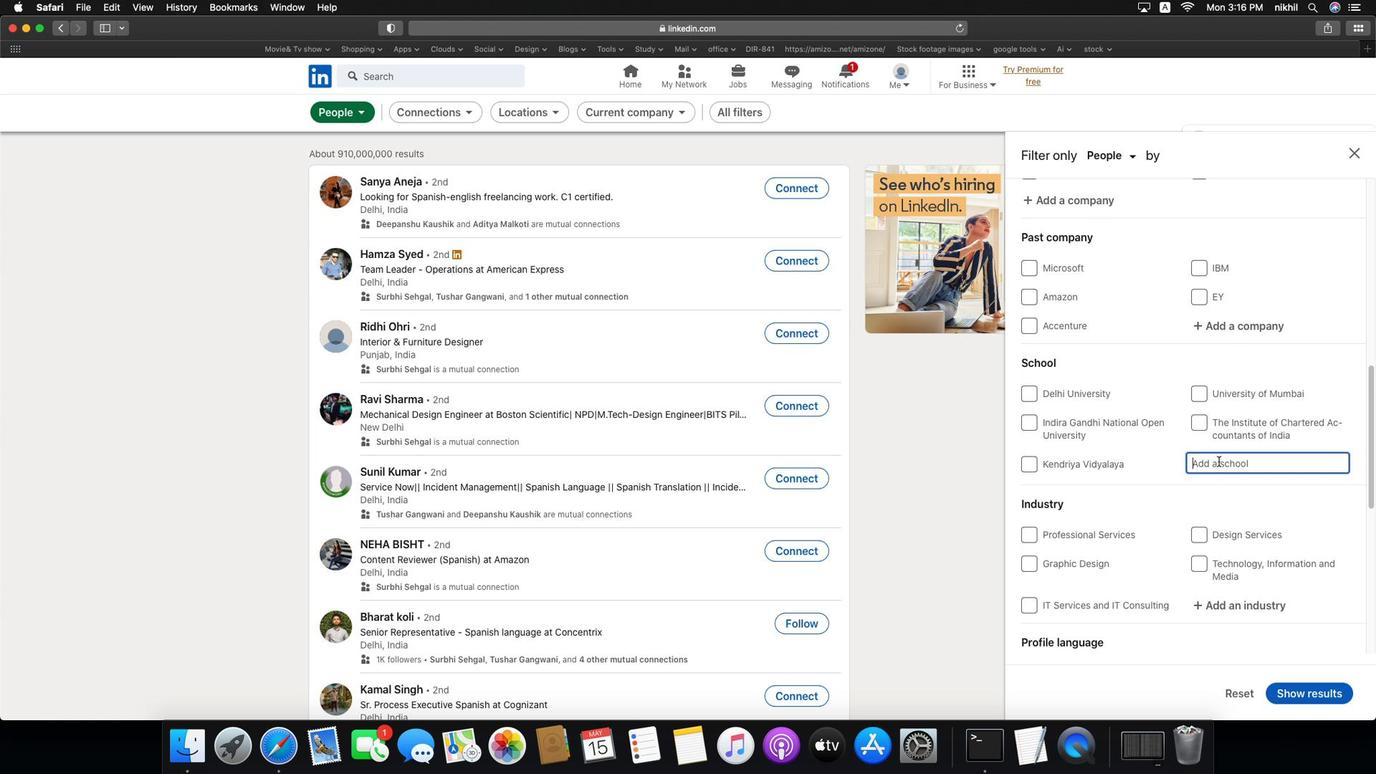 
Action: Mouse pressed left at (1256, 448)
Screenshot: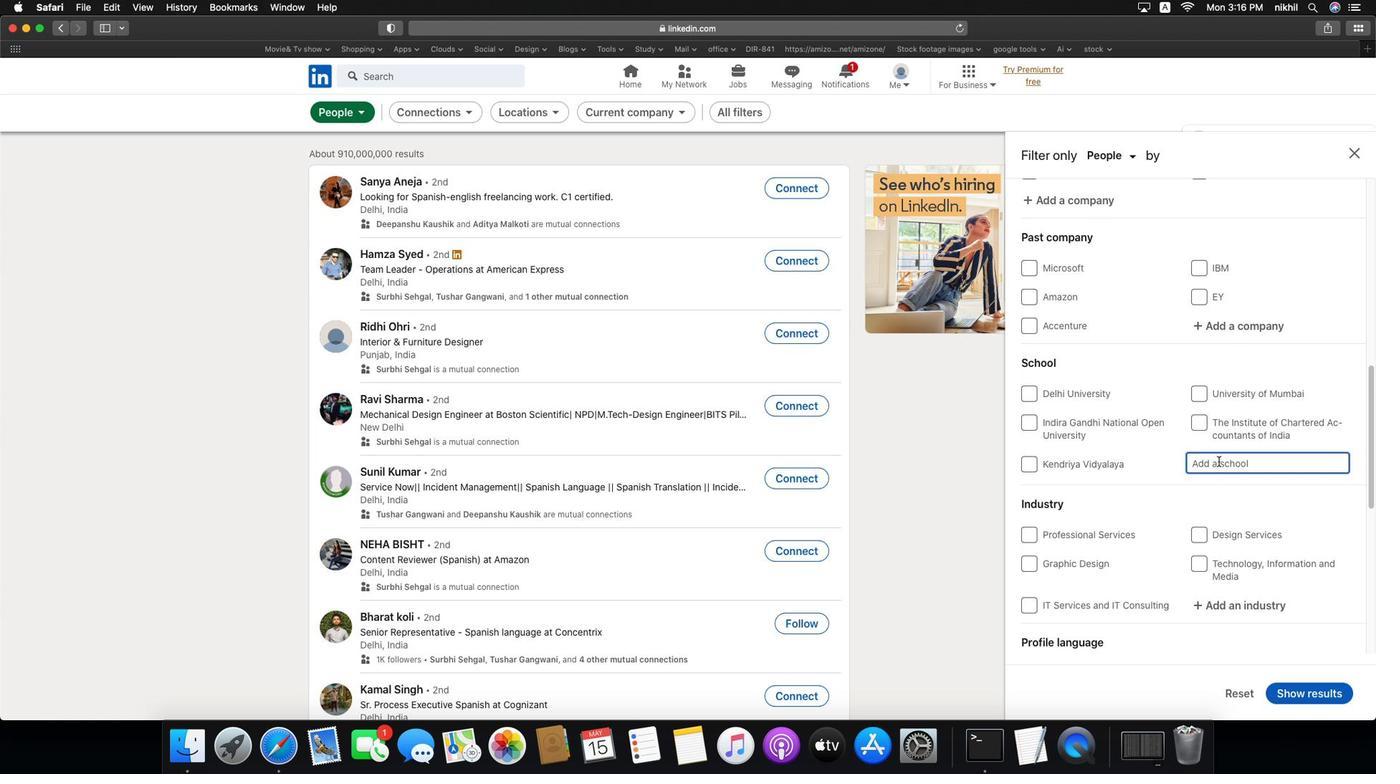 
Action: Key pressed Key.caps_lockKey.caps_lock'V'Key.caps_lock'i''g''n''a''n''a'
Screenshot: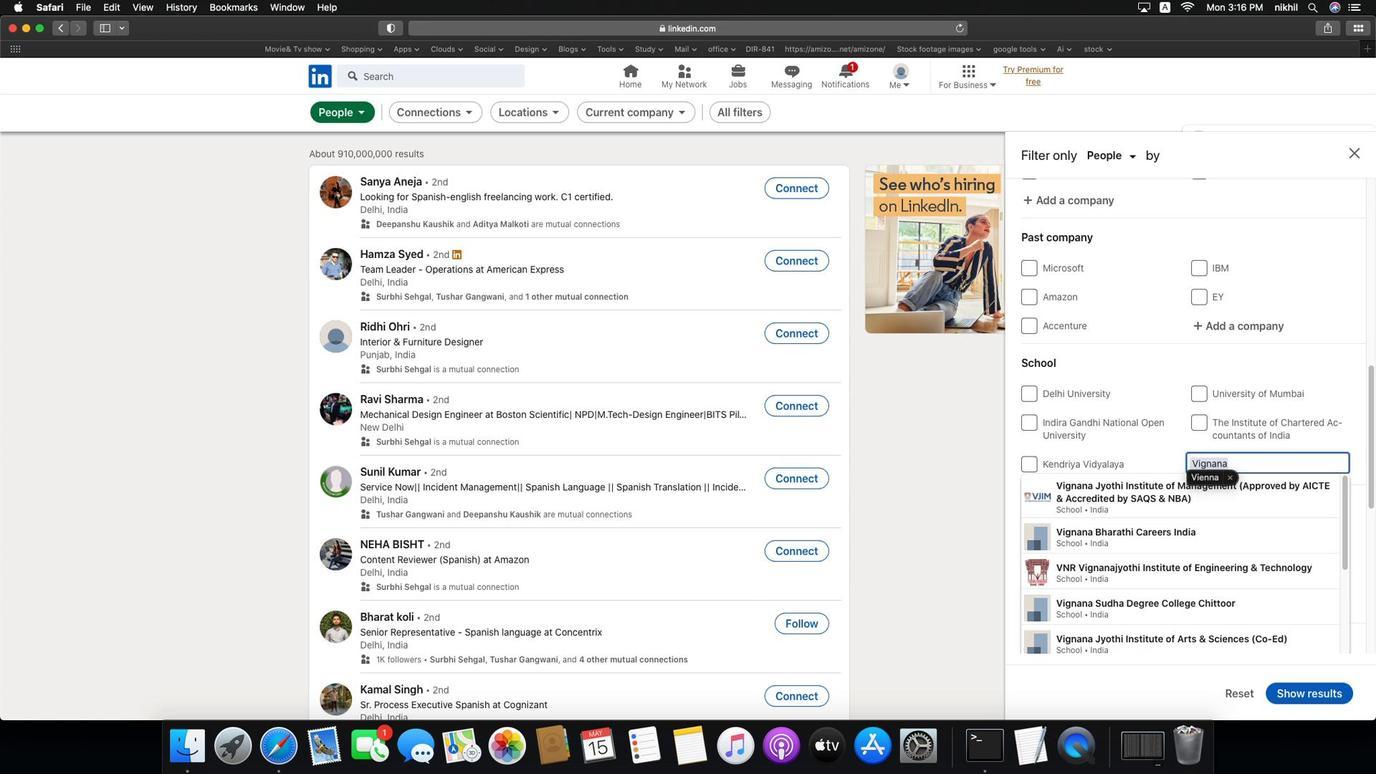 
Action: Mouse moved to (1201, 475)
Screenshot: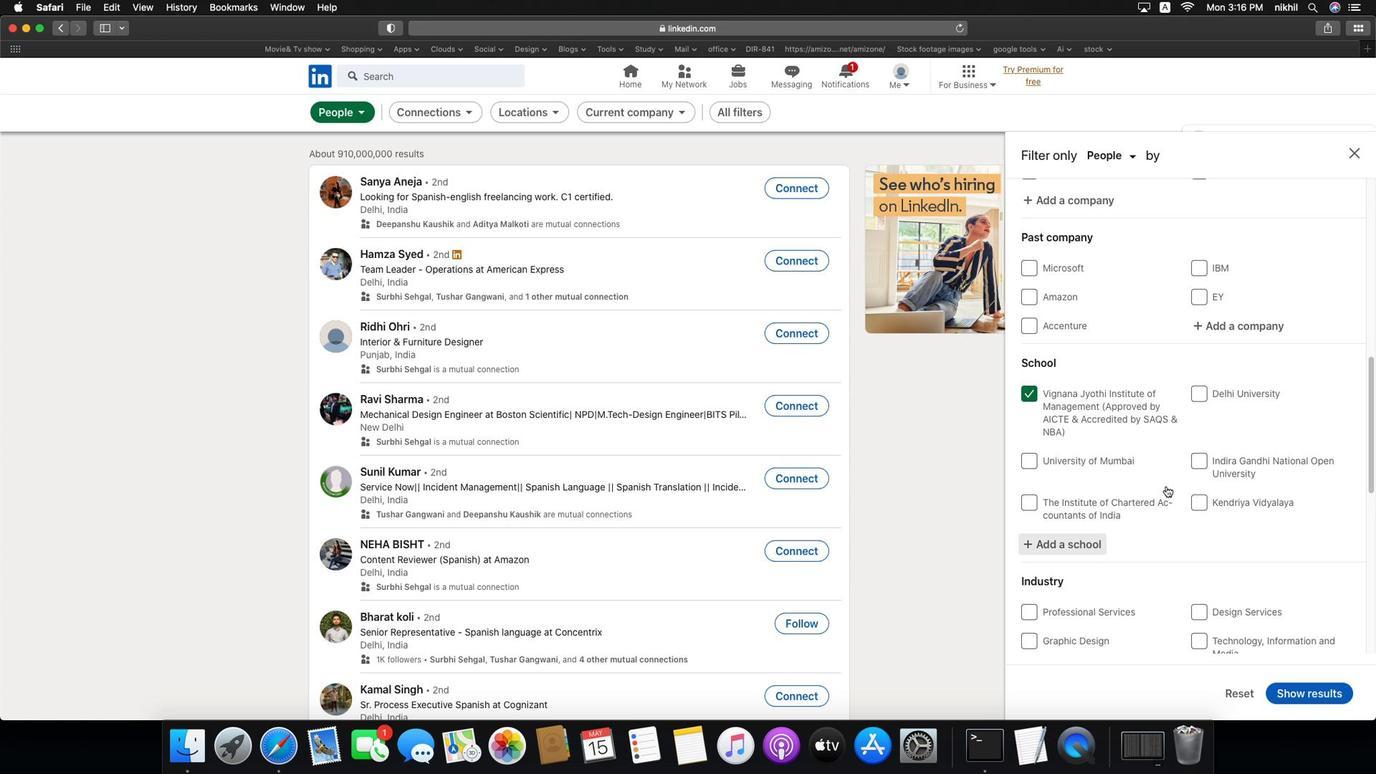 
Action: Mouse pressed left at (1201, 475)
Screenshot: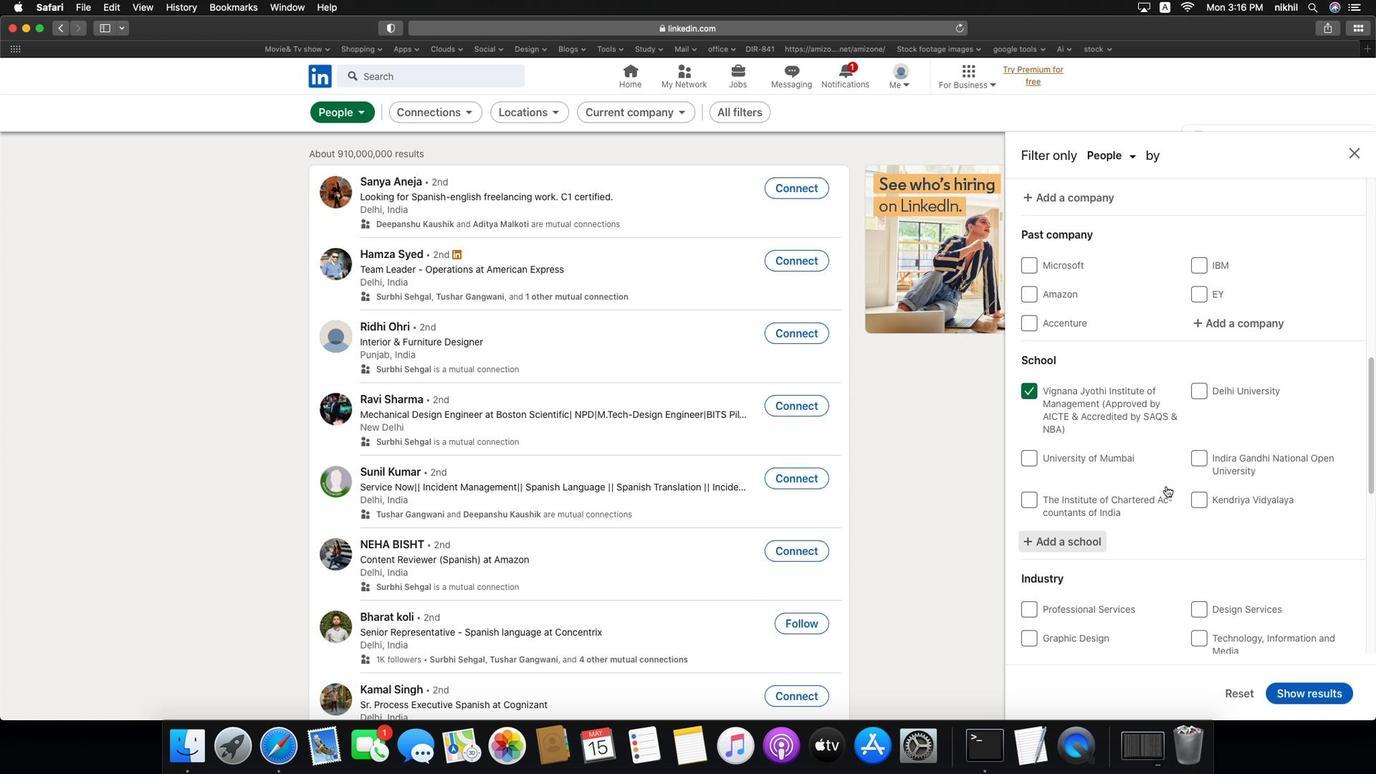 
Action: Mouse scrolled (1201, 475) with delta (-42, -43)
Screenshot: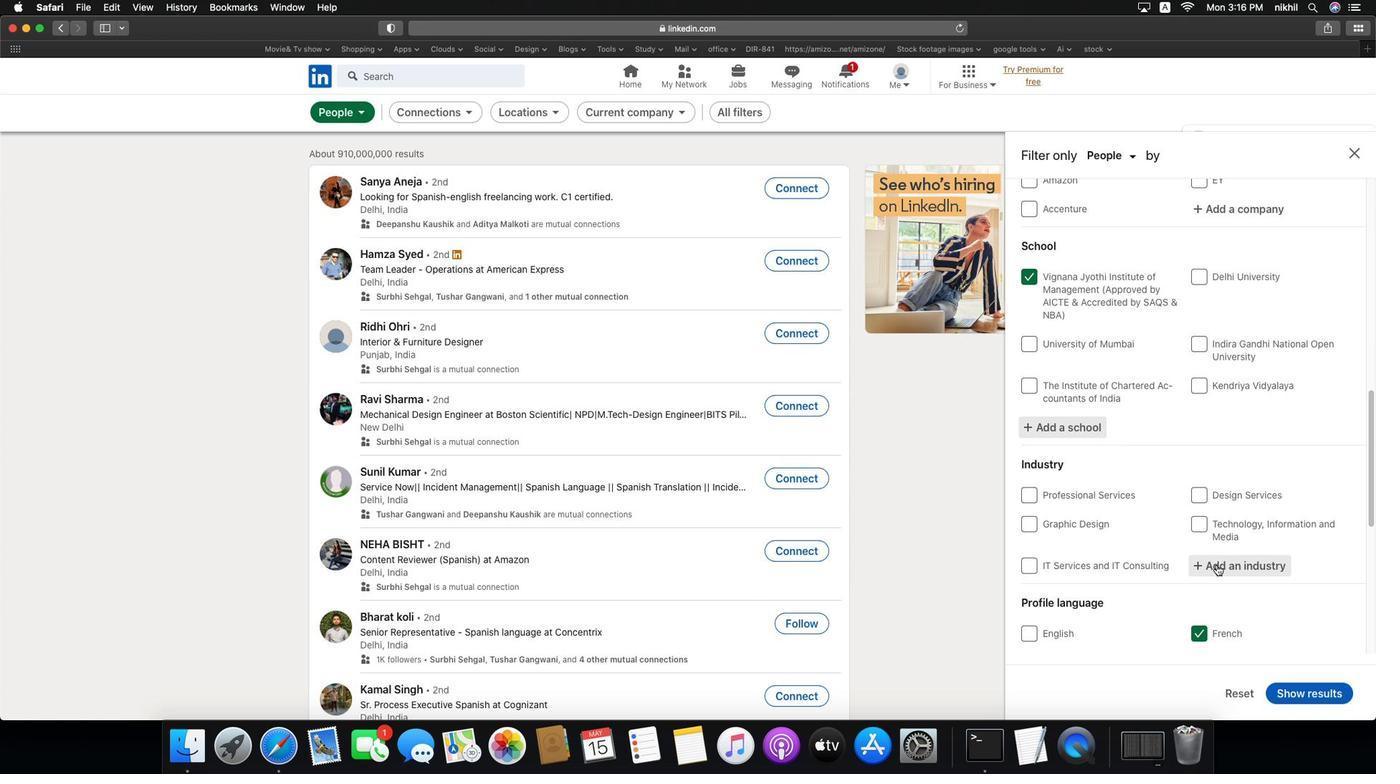
Action: Mouse scrolled (1201, 475) with delta (-42, -43)
Screenshot: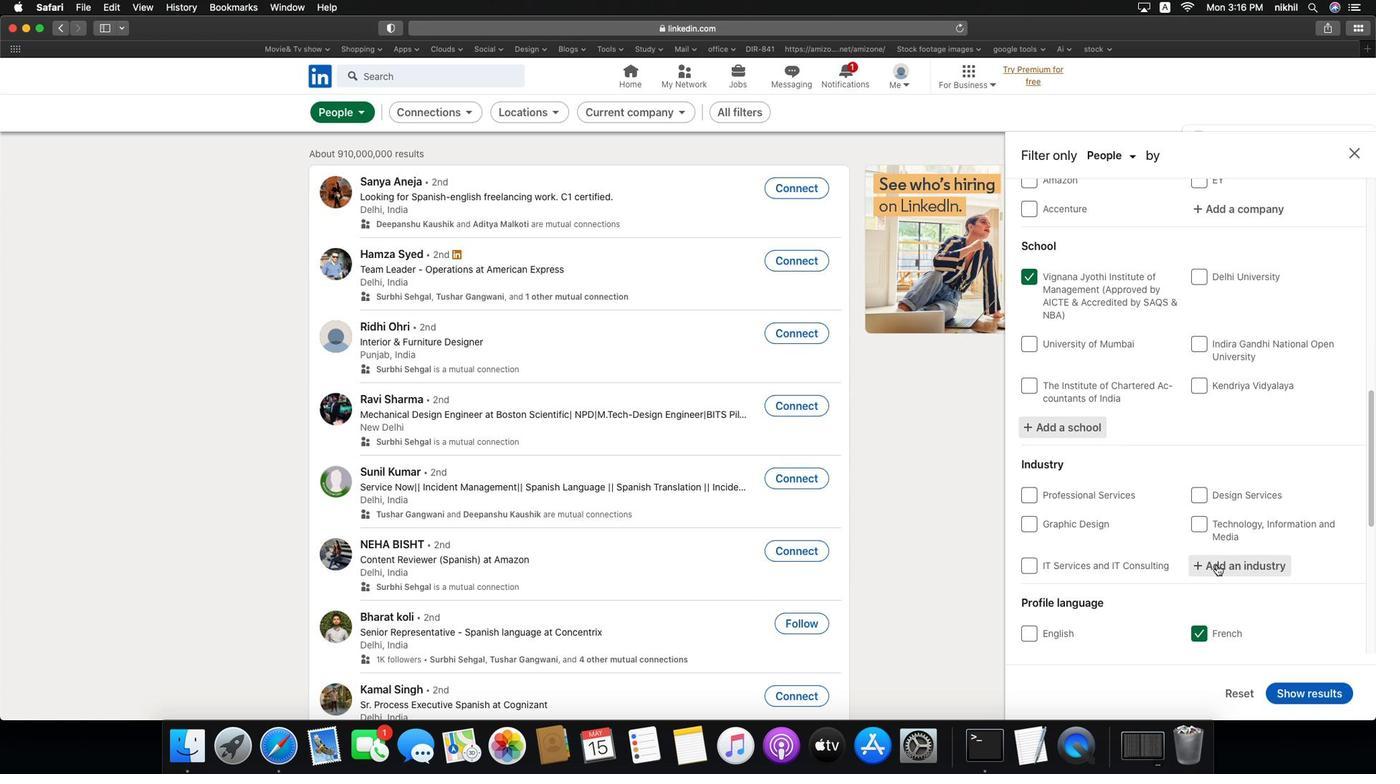 
Action: Mouse scrolled (1201, 475) with delta (-42, -44)
Screenshot: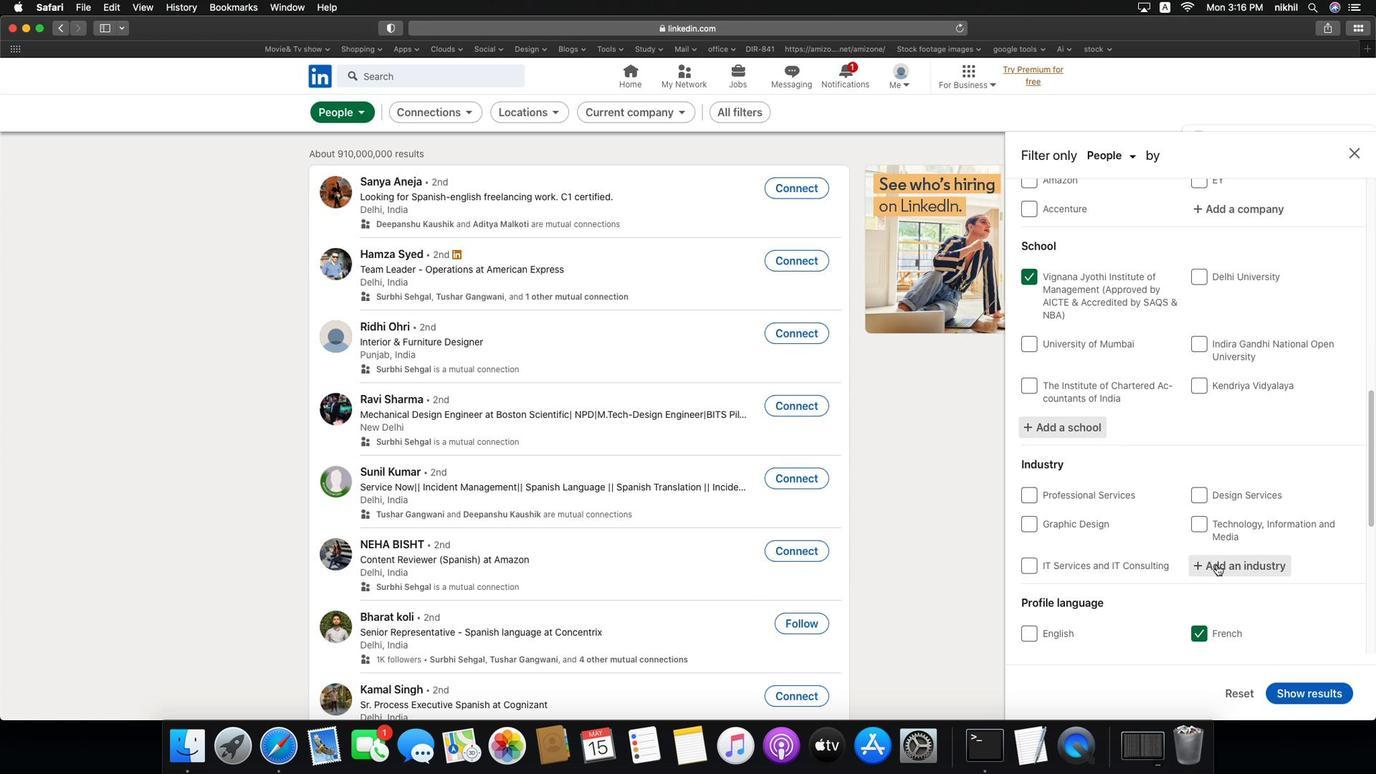 
Action: Mouse moved to (1254, 559)
Screenshot: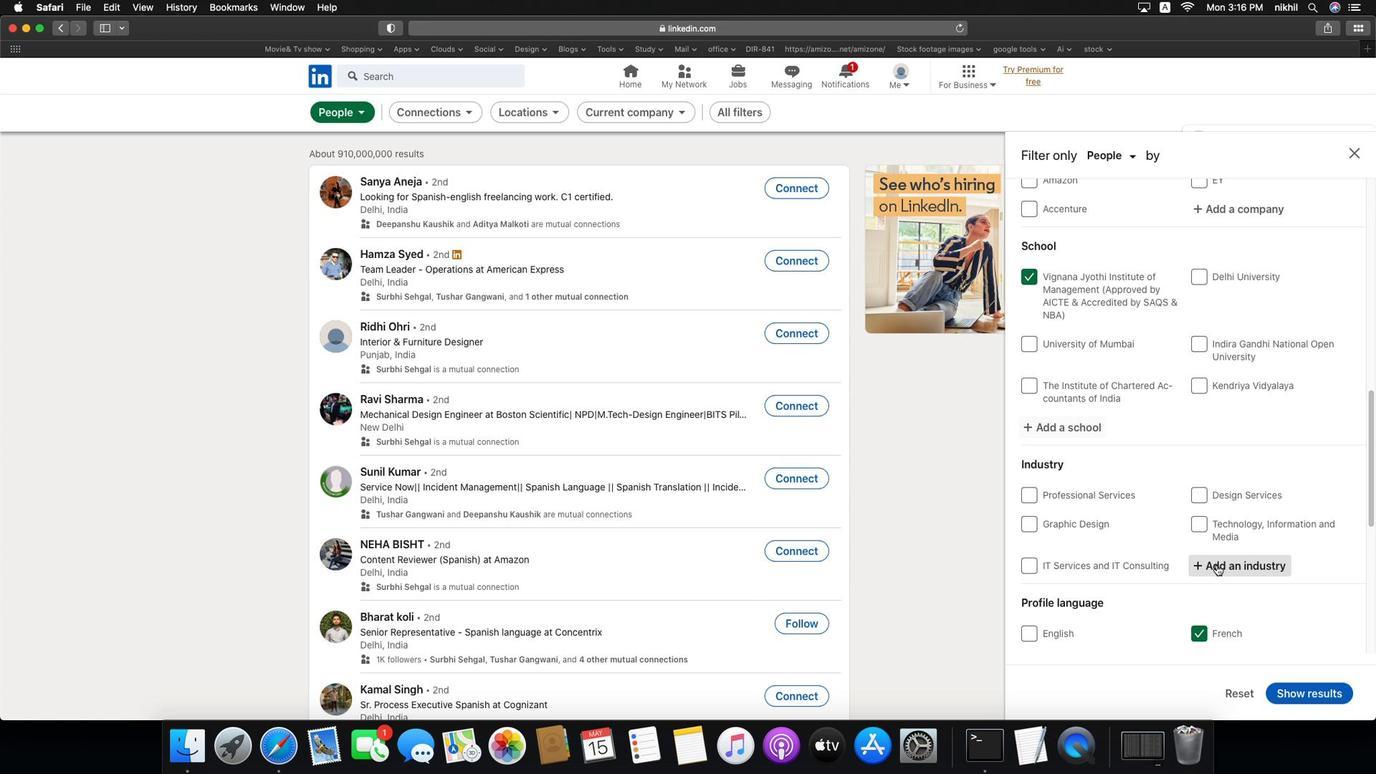 
Action: Mouse pressed left at (1254, 559)
Screenshot: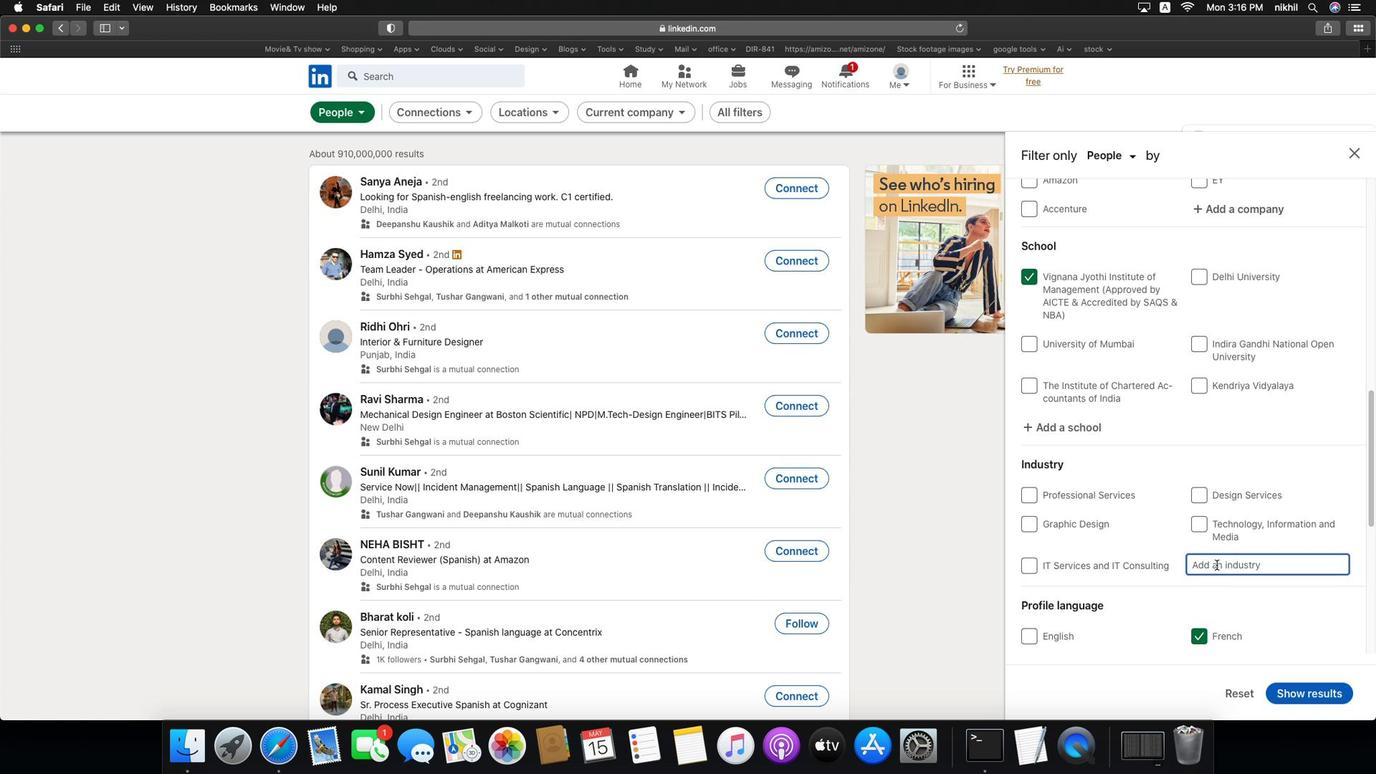 
Action: Key pressed Key.caps_lock'C'Key.caps_lock'o''n''s''u''m''e''r'
Screenshot: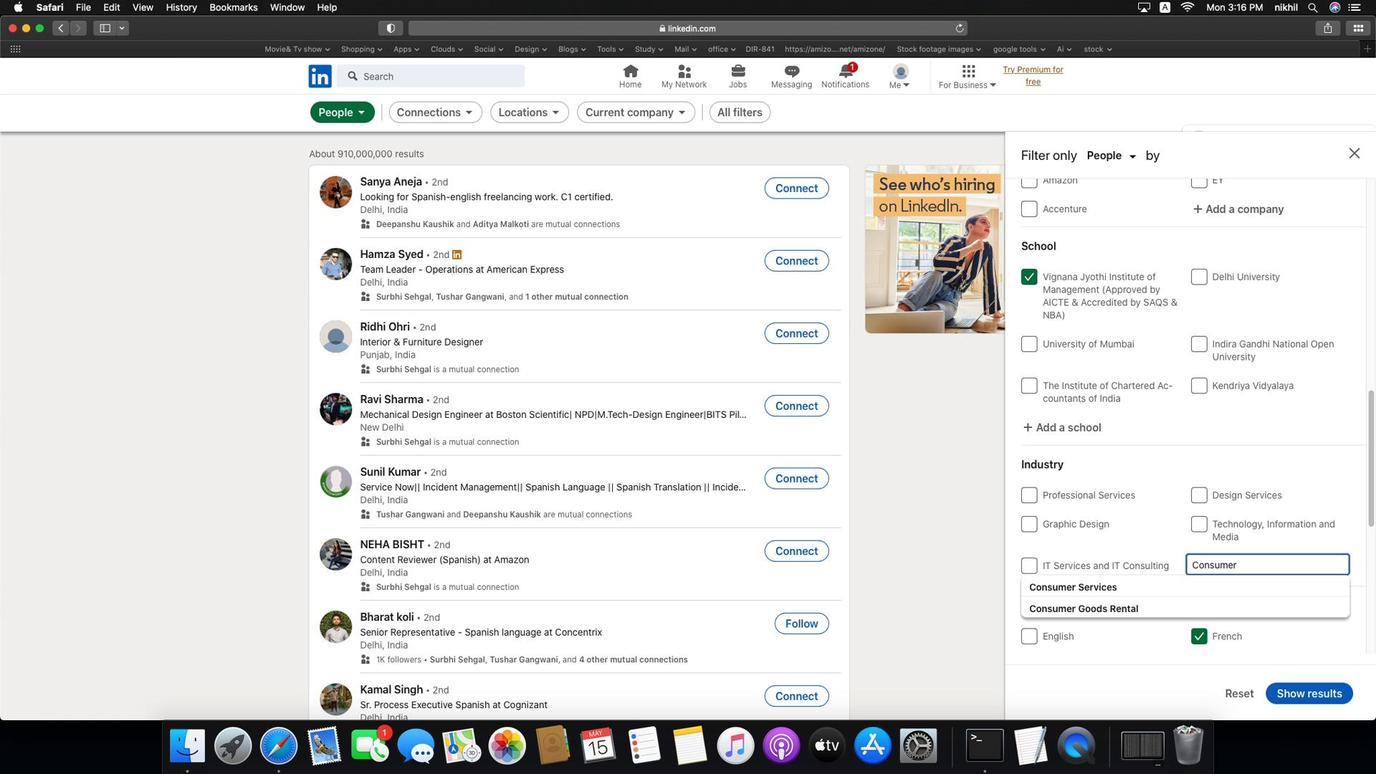 
Action: Mouse moved to (1158, 584)
Screenshot: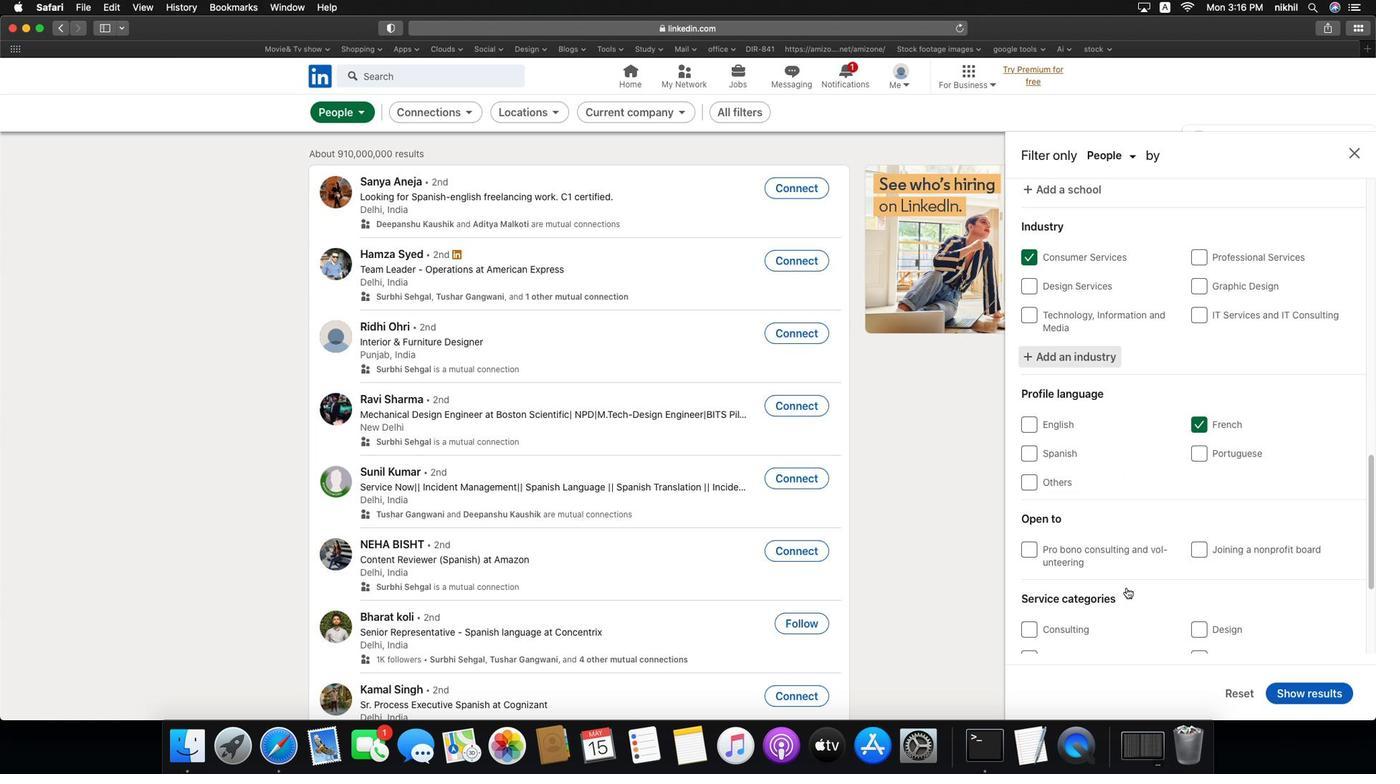 
Action: Mouse pressed left at (1158, 584)
Screenshot: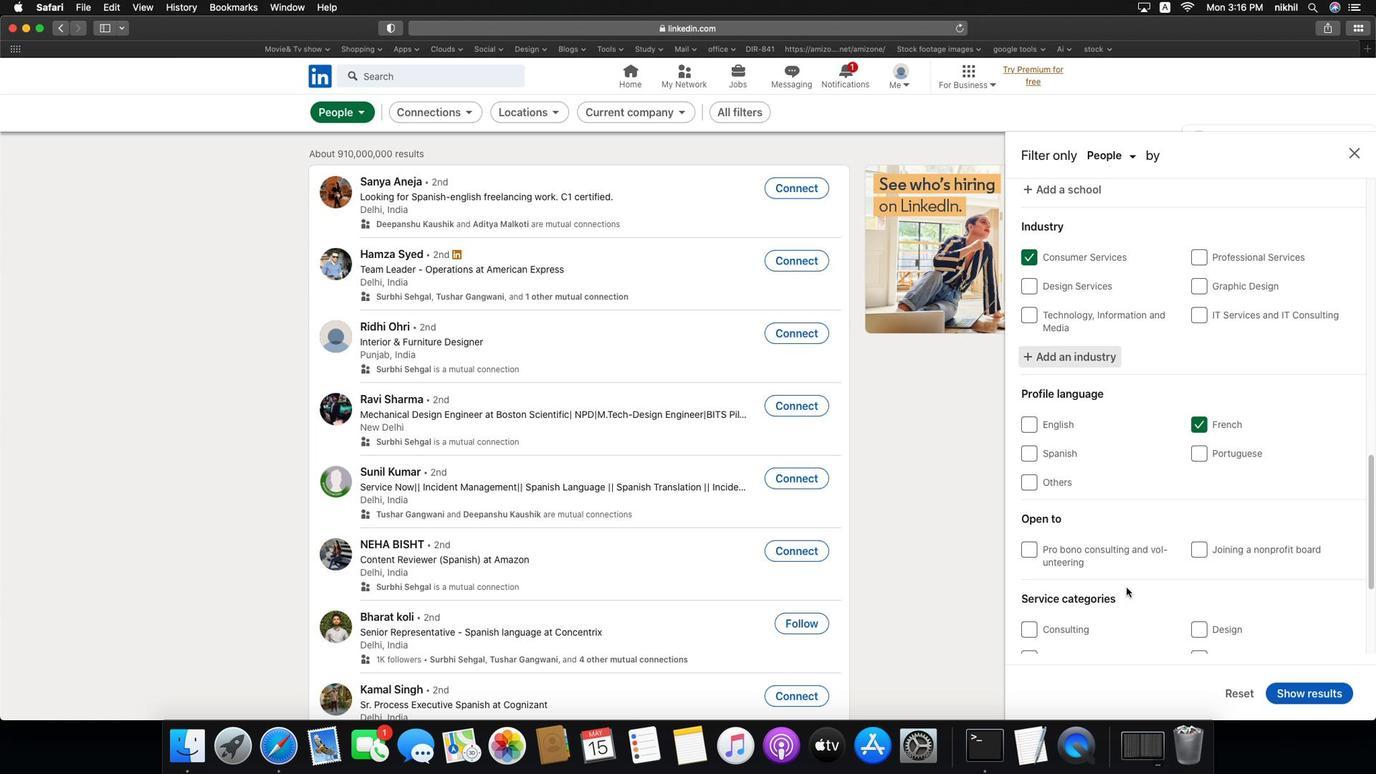
Action: Mouse scrolled (1158, 584) with delta (-42, -43)
Screenshot: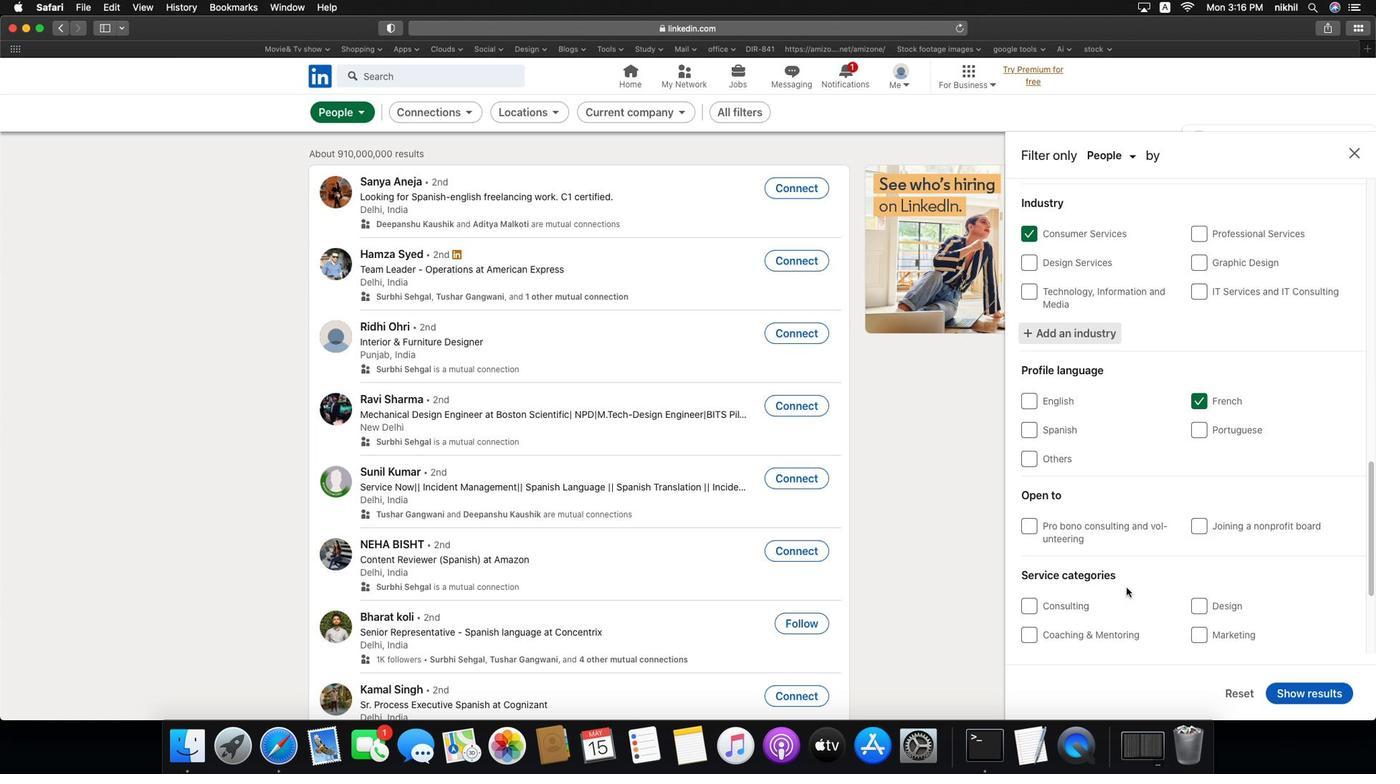 
Action: Mouse scrolled (1158, 584) with delta (-42, -43)
Screenshot: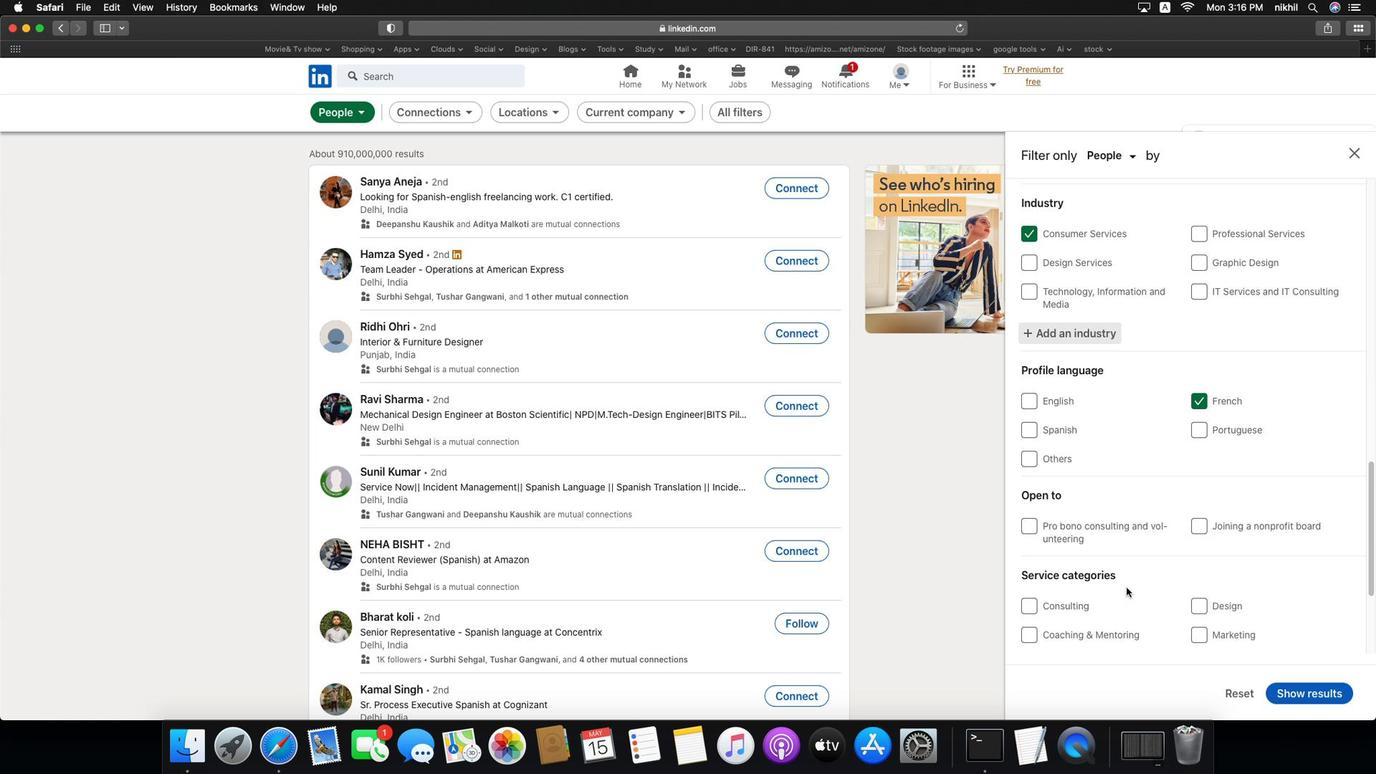 
Action: Mouse scrolled (1158, 584) with delta (-42, -44)
Screenshot: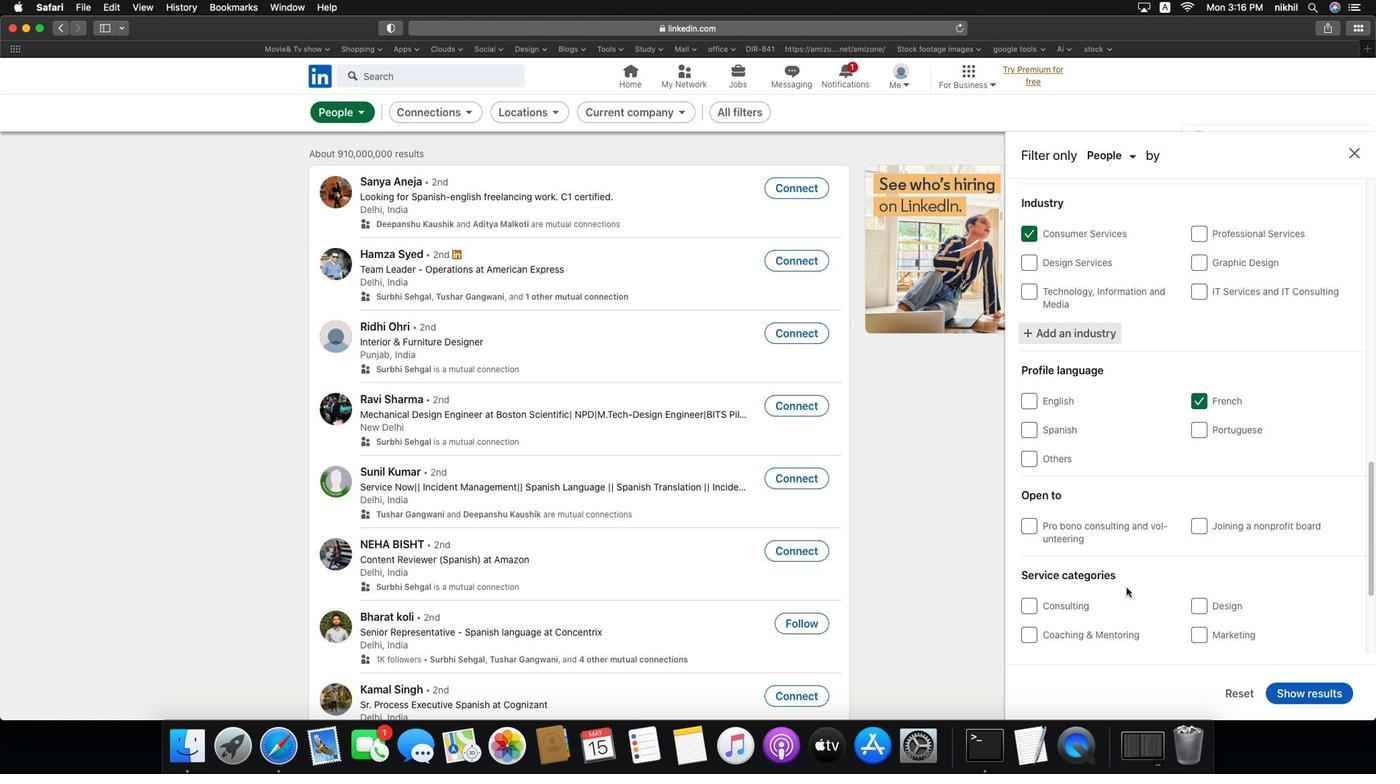 
Action: Mouse scrolled (1158, 584) with delta (-42, -45)
Screenshot: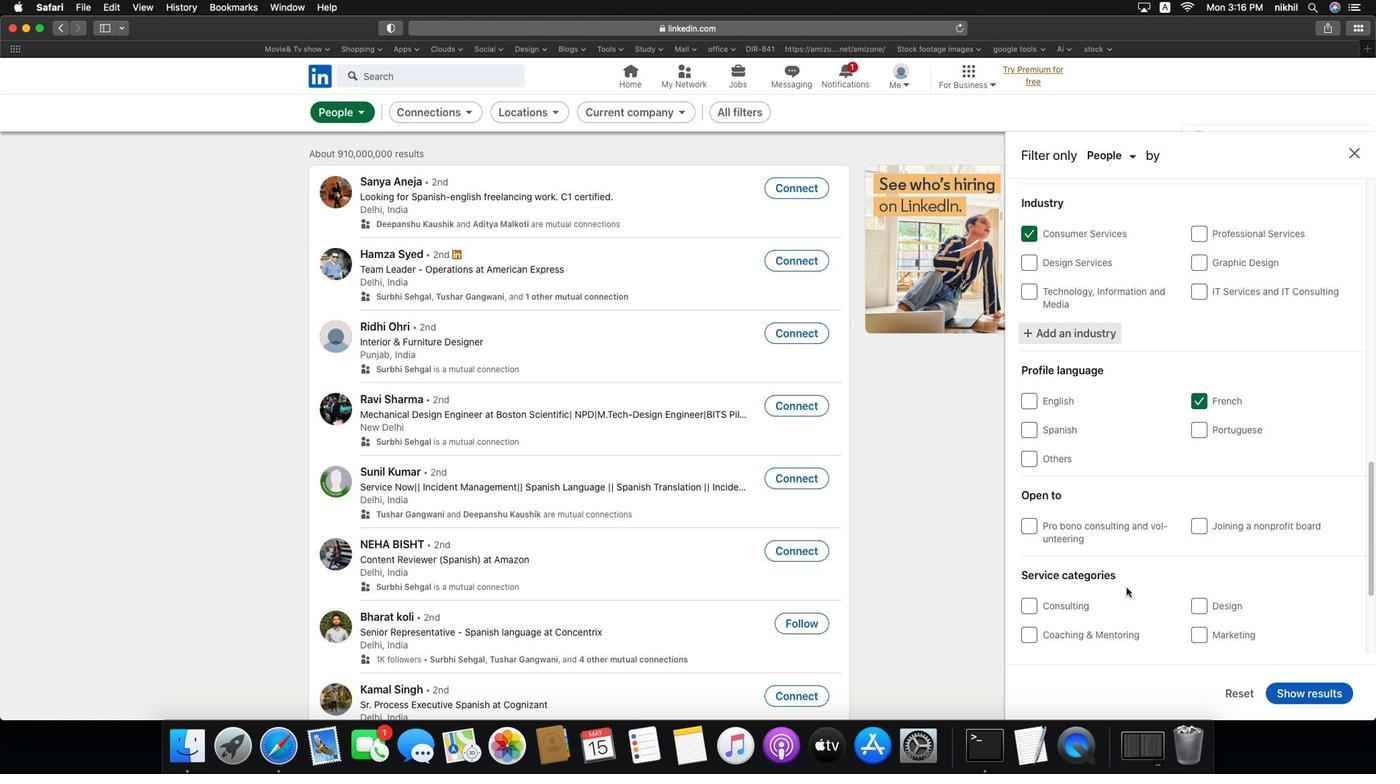 
Action: Mouse scrolled (1158, 584) with delta (-42, -43)
Screenshot: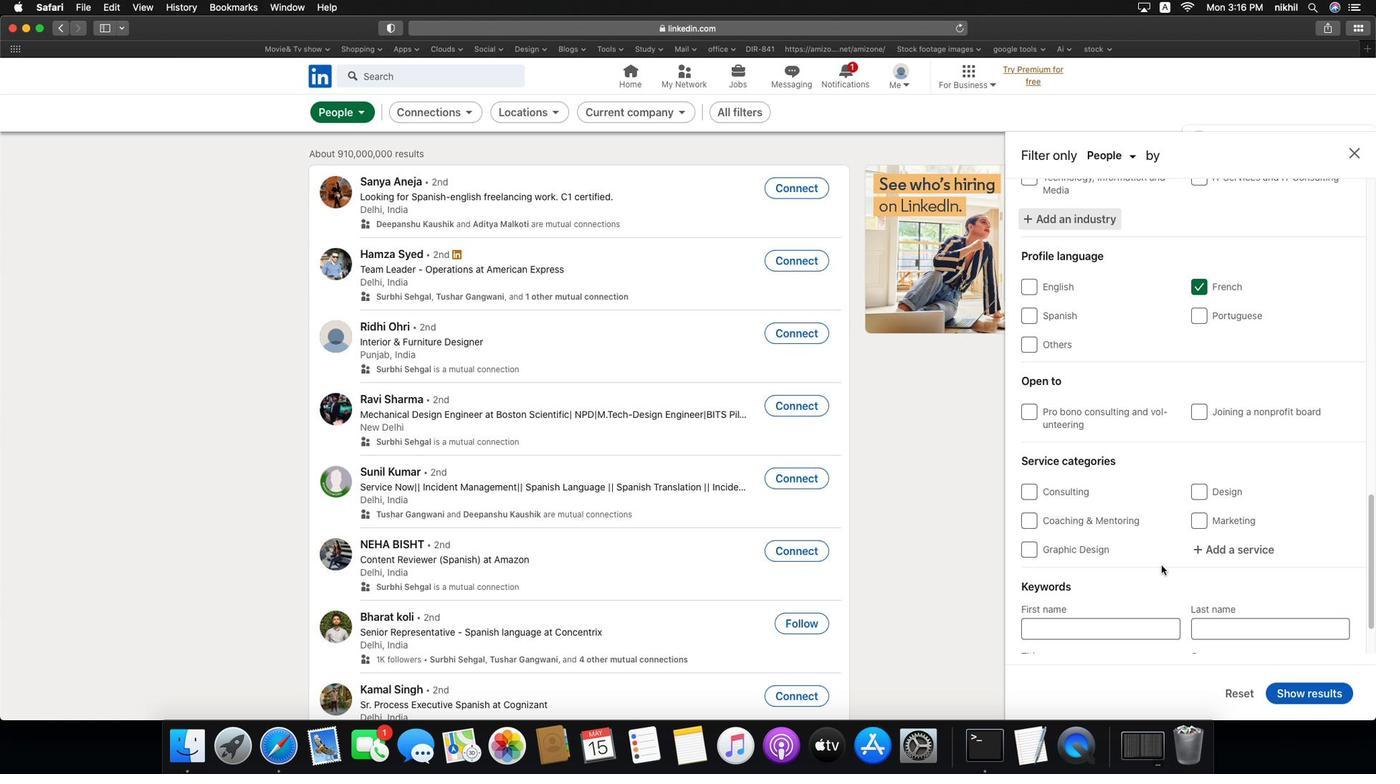 
Action: Mouse scrolled (1158, 584) with delta (-42, -43)
Screenshot: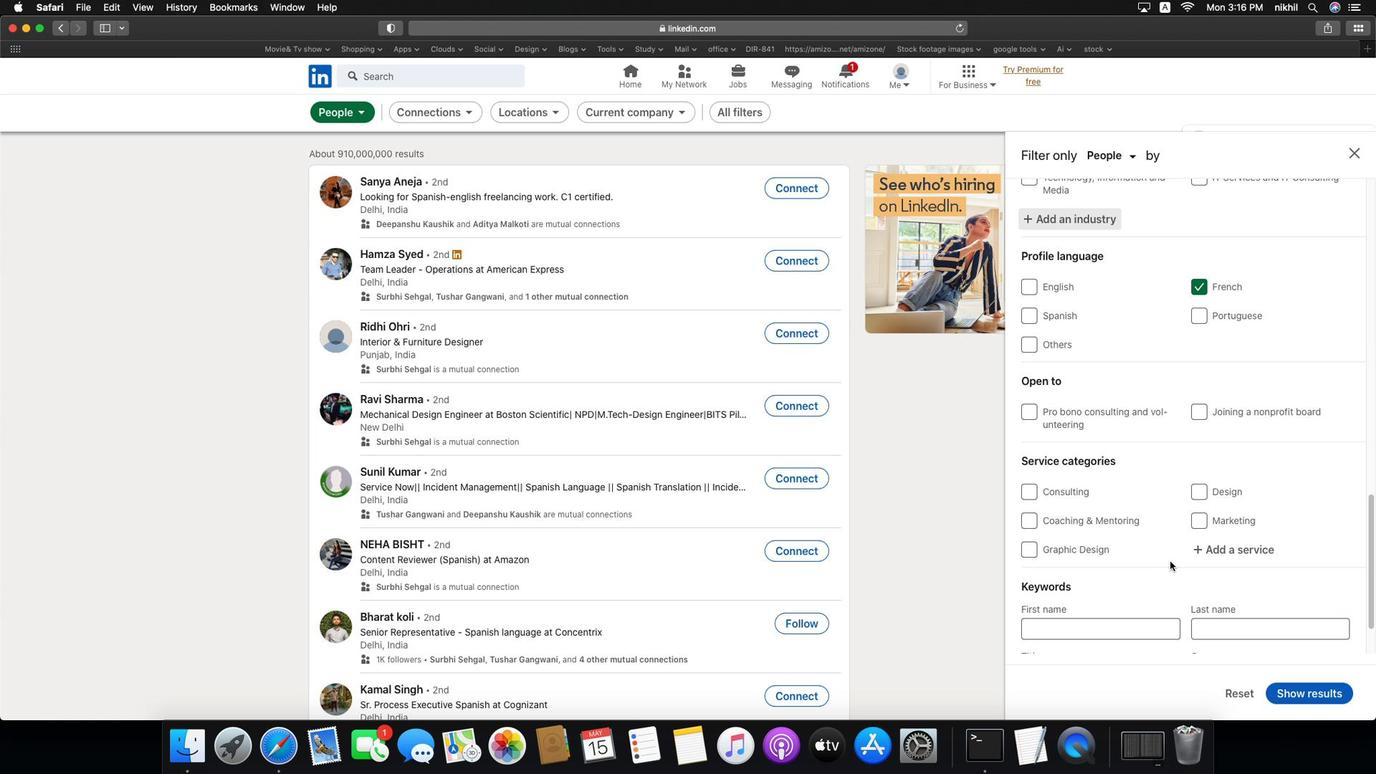 
Action: Mouse scrolled (1158, 584) with delta (-42, -43)
Screenshot: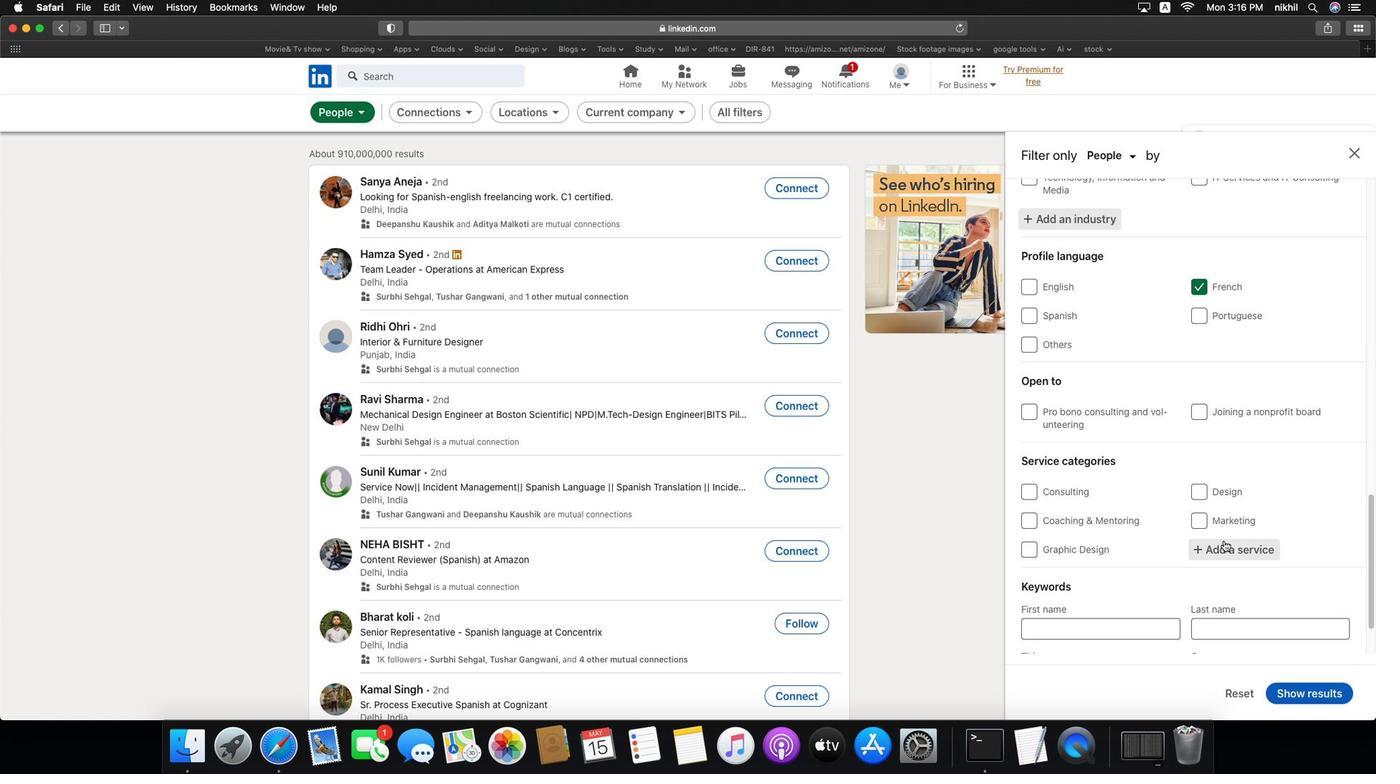 
Action: Mouse scrolled (1158, 584) with delta (-42, -43)
Screenshot: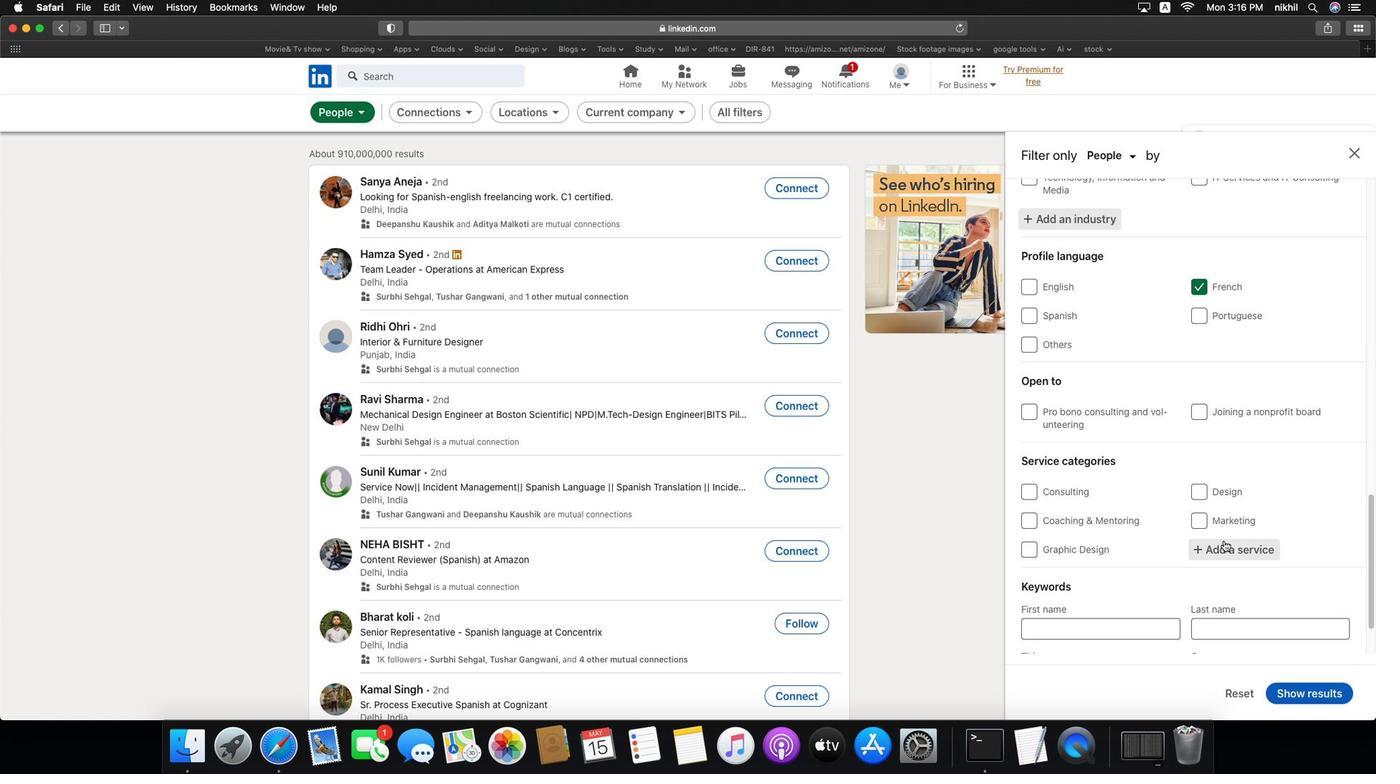 
Action: Mouse scrolled (1158, 584) with delta (-42, -44)
Screenshot: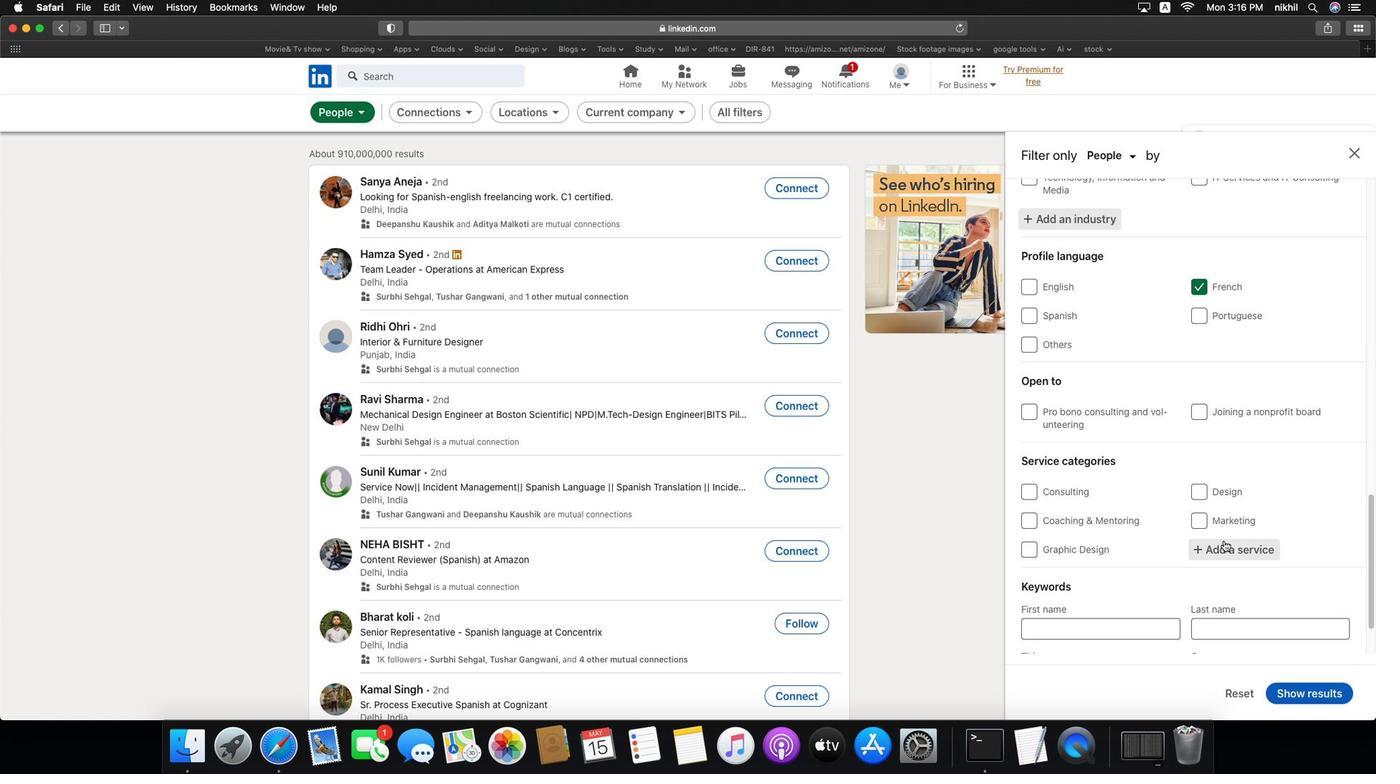 
Action: Mouse moved to (1262, 533)
Screenshot: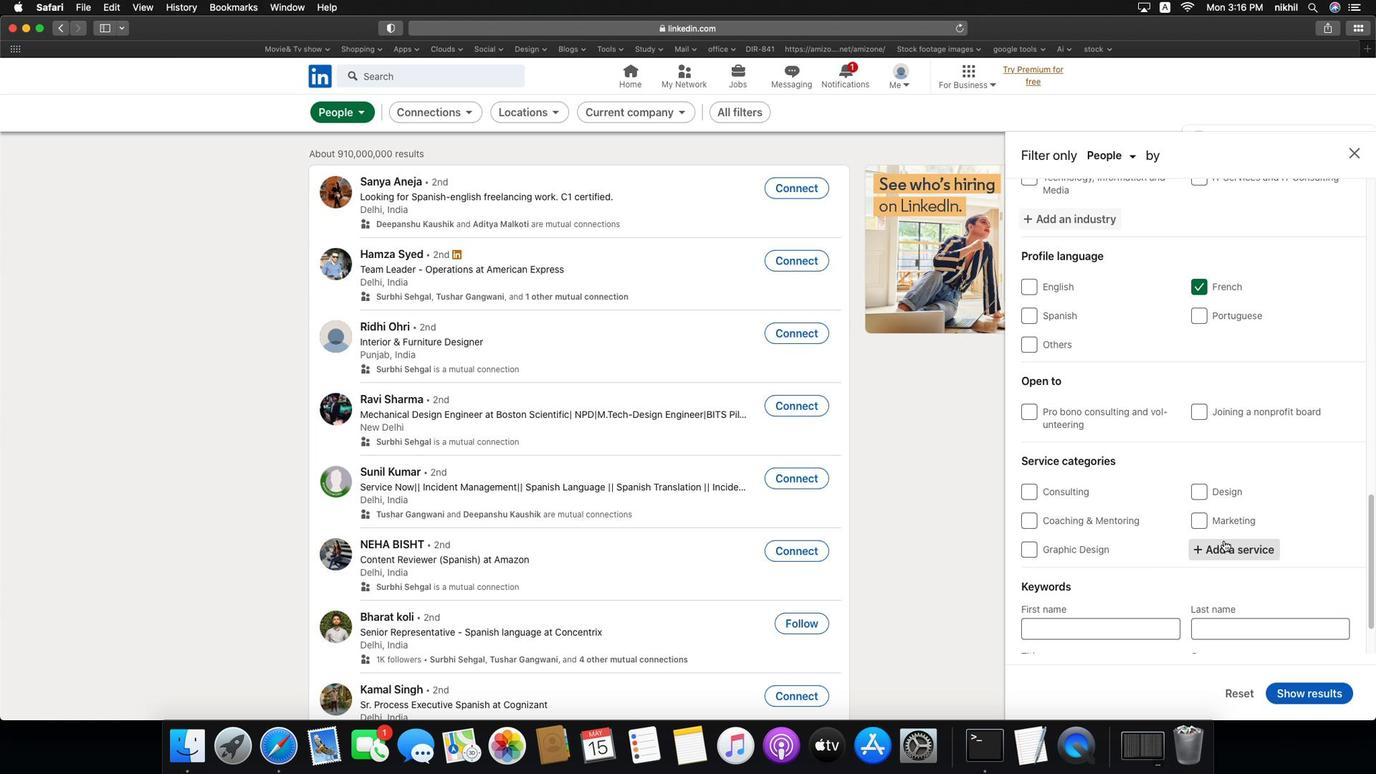 
Action: Mouse pressed left at (1262, 533)
Screenshot: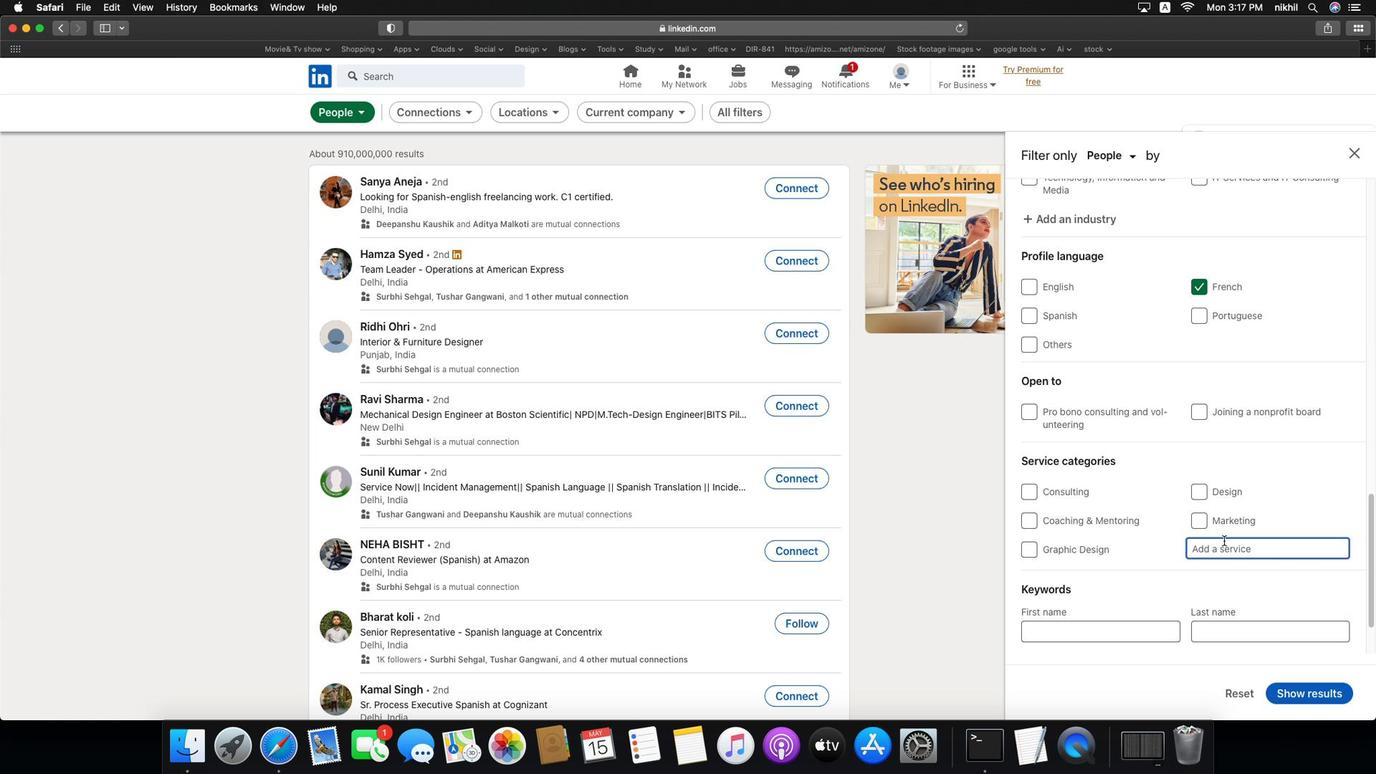 
Action: Key pressed Key.caps_lock'P'Key.caps_lock'u''b''l''i'
Screenshot: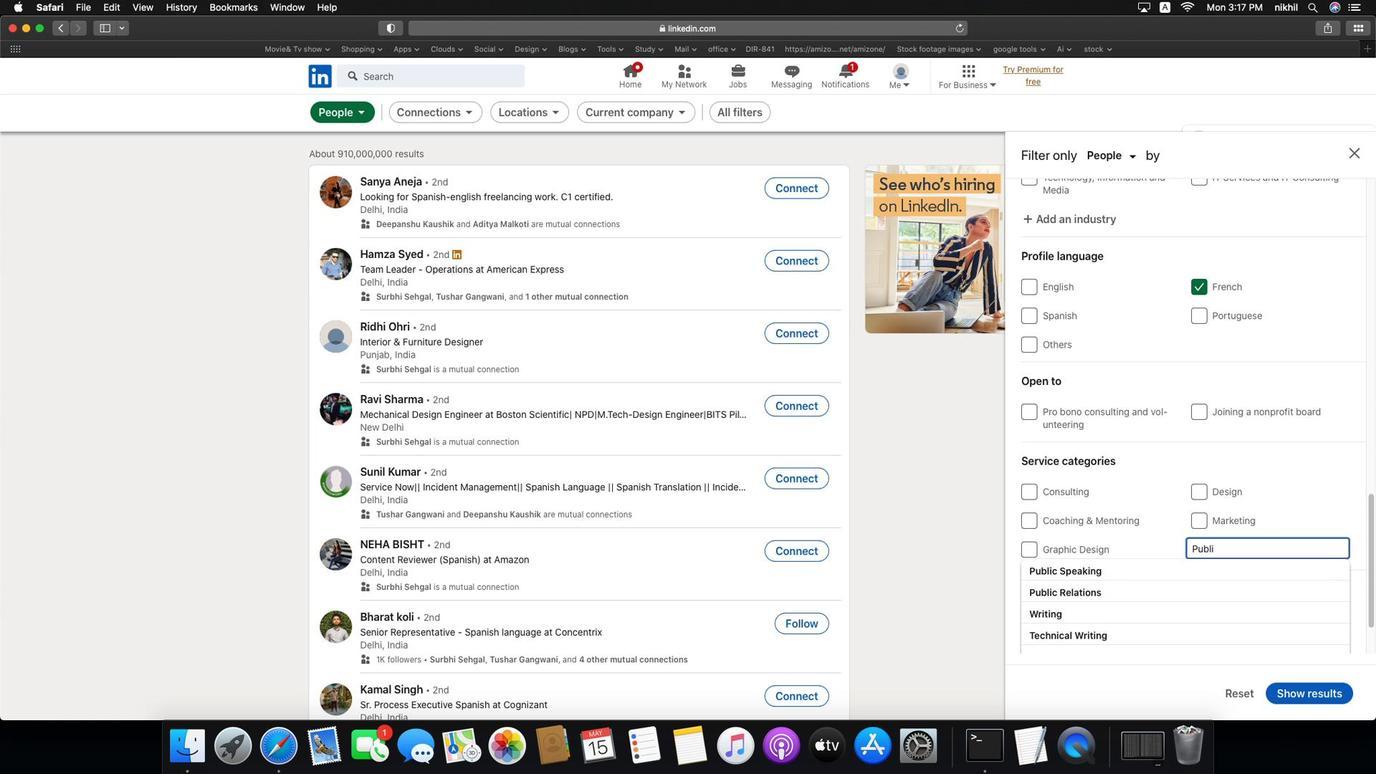 
Action: Mouse moved to (1179, 583)
Screenshot: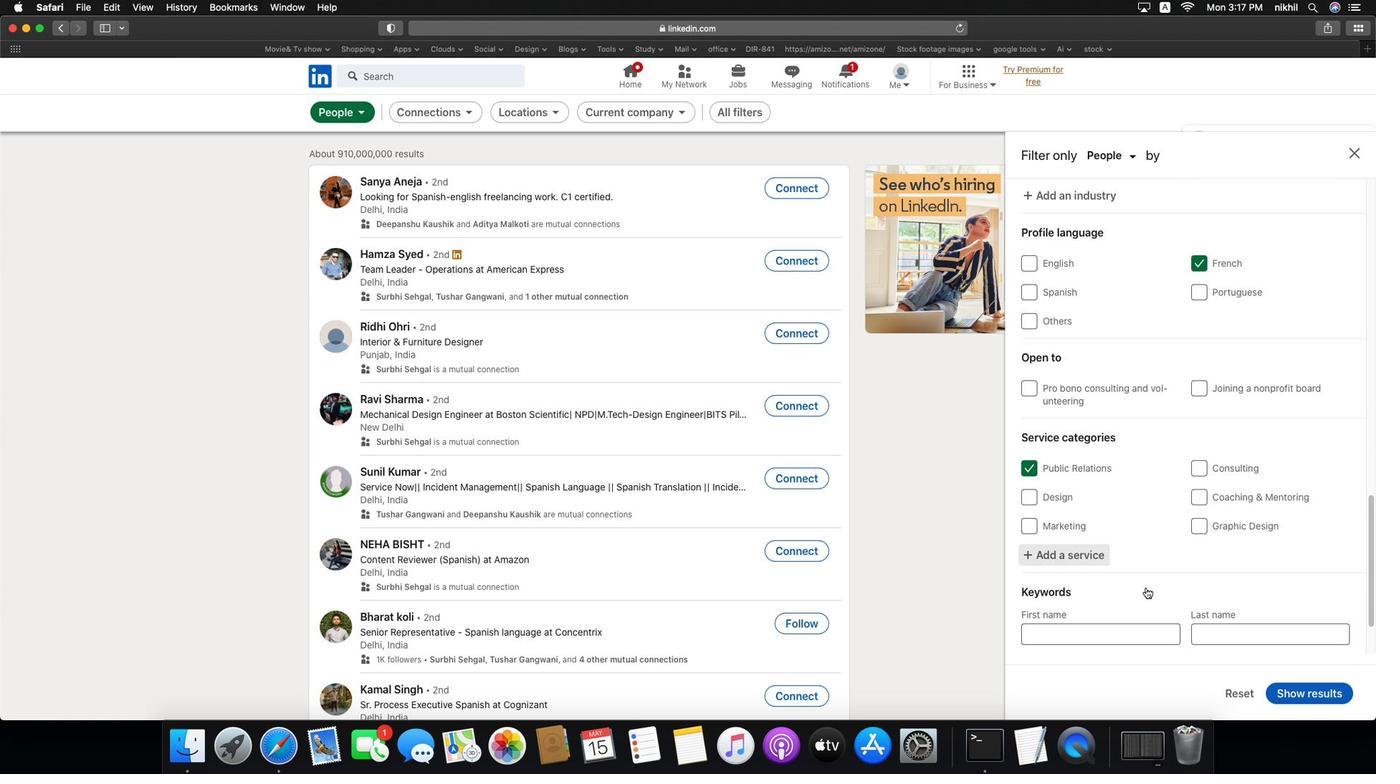 
Action: Mouse pressed left at (1179, 583)
Screenshot: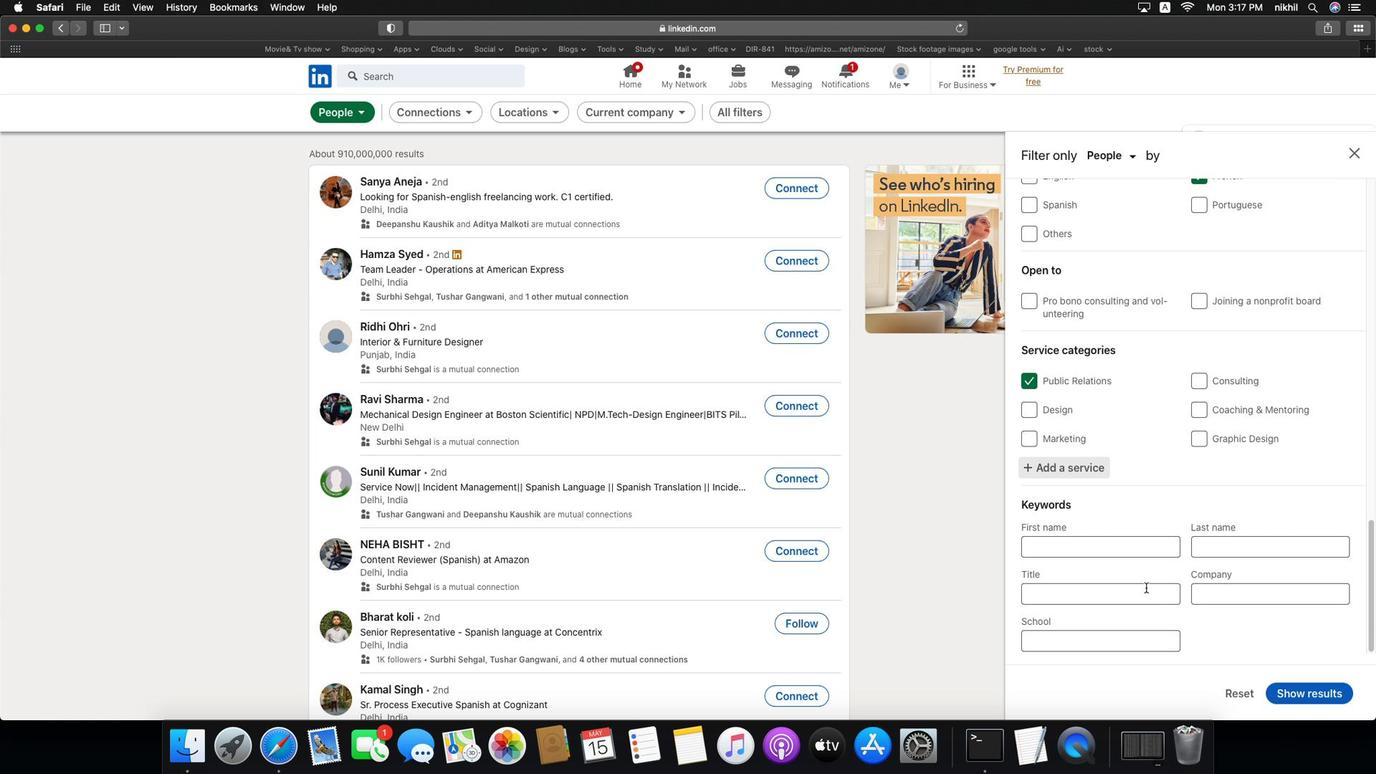 
Action: Mouse scrolled (1179, 583) with delta (-42, -43)
Screenshot: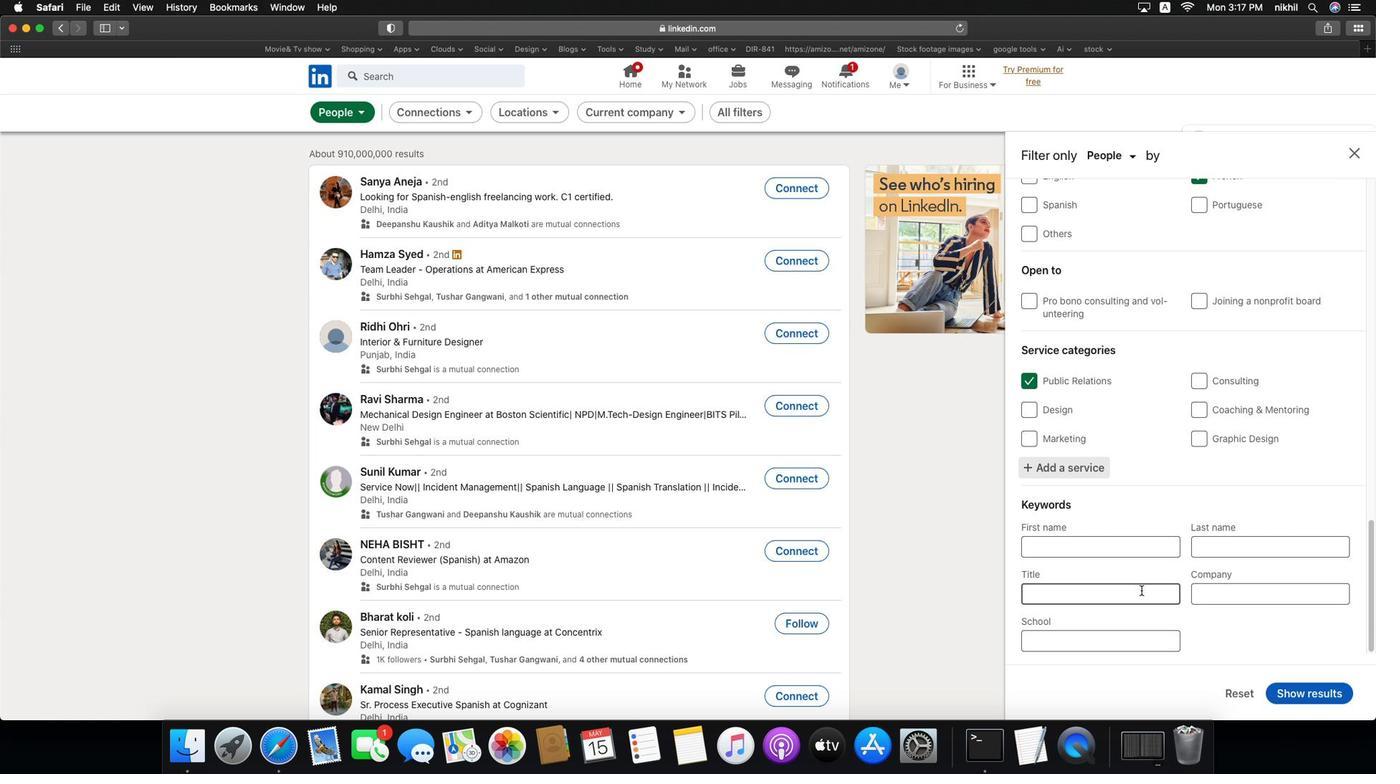 
Action: Mouse scrolled (1179, 583) with delta (-42, -43)
Screenshot: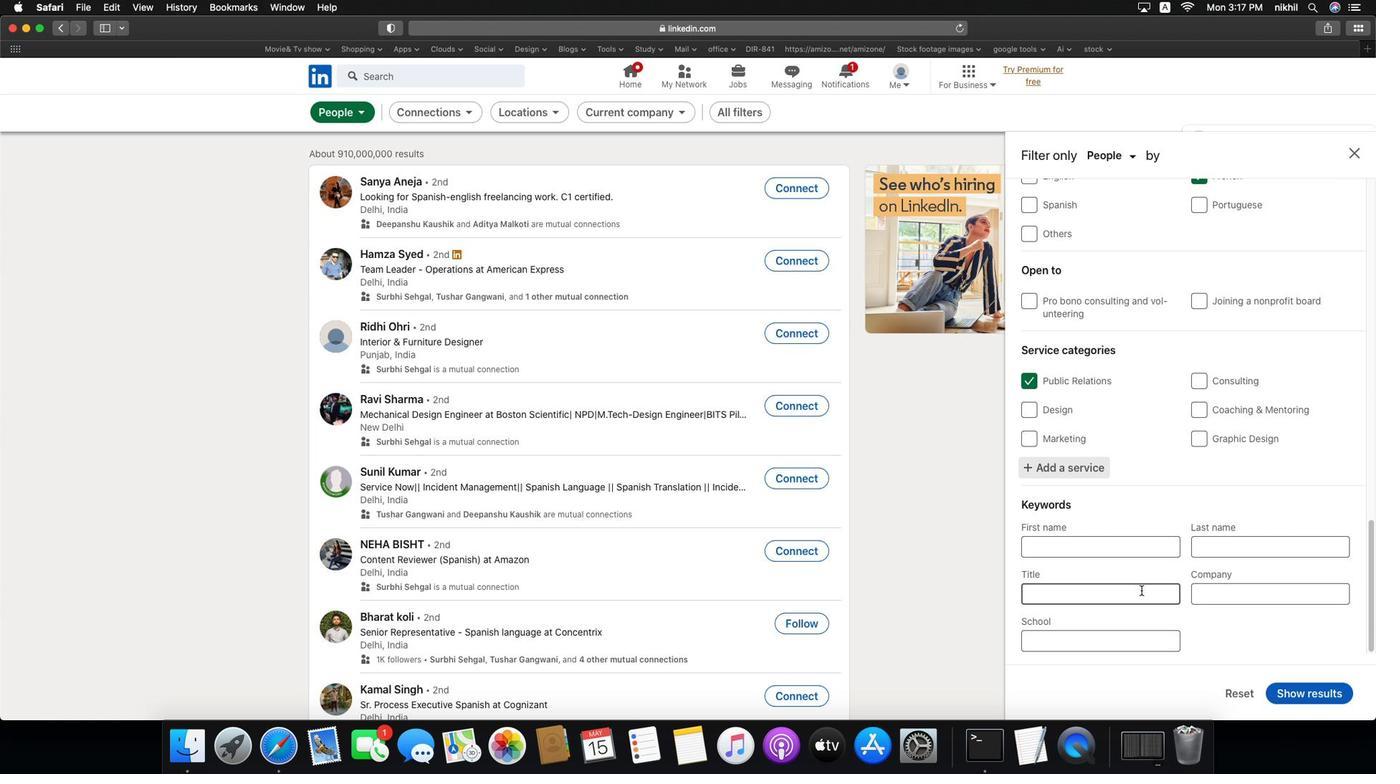 
Action: Mouse scrolled (1179, 583) with delta (-42, -43)
Screenshot: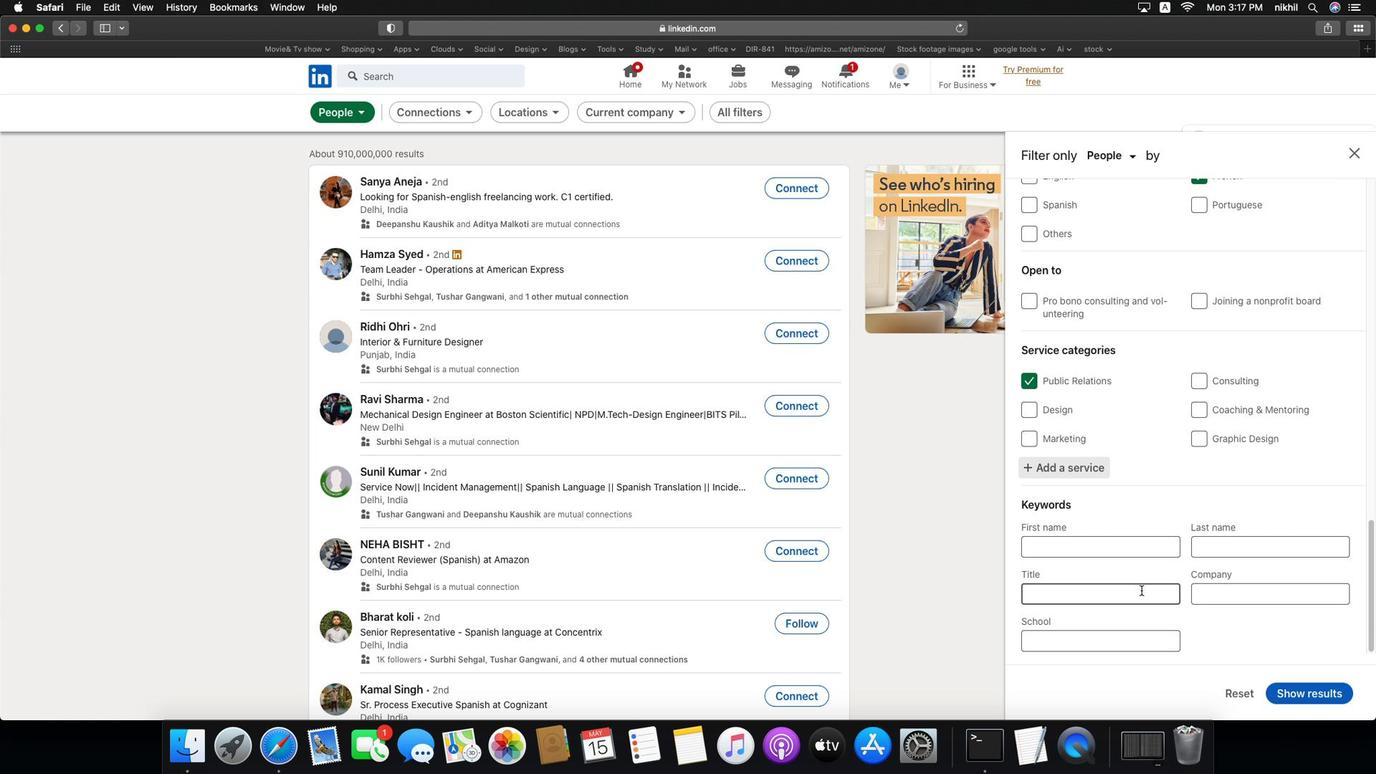 
Action: Mouse scrolled (1179, 583) with delta (-42, -45)
Screenshot: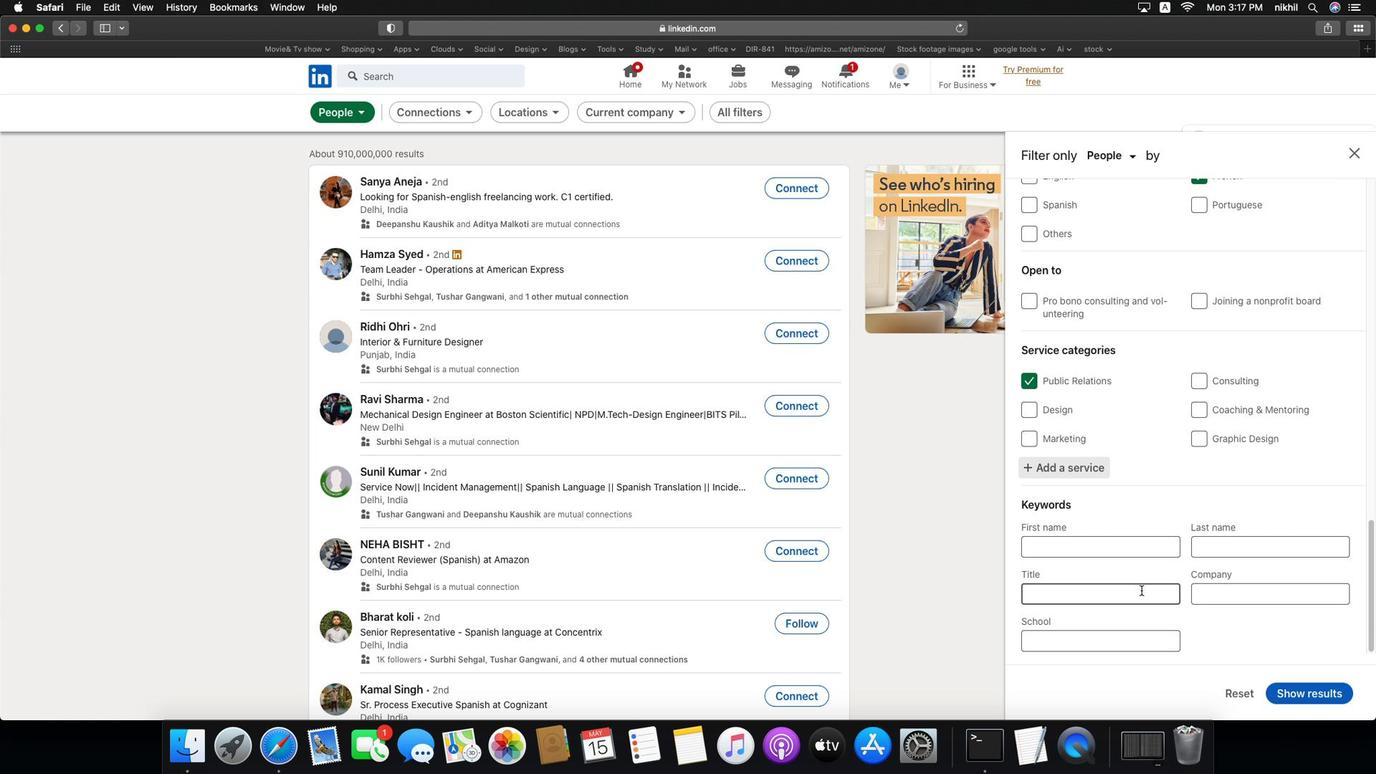 
Action: Mouse moved to (1174, 586)
Screenshot: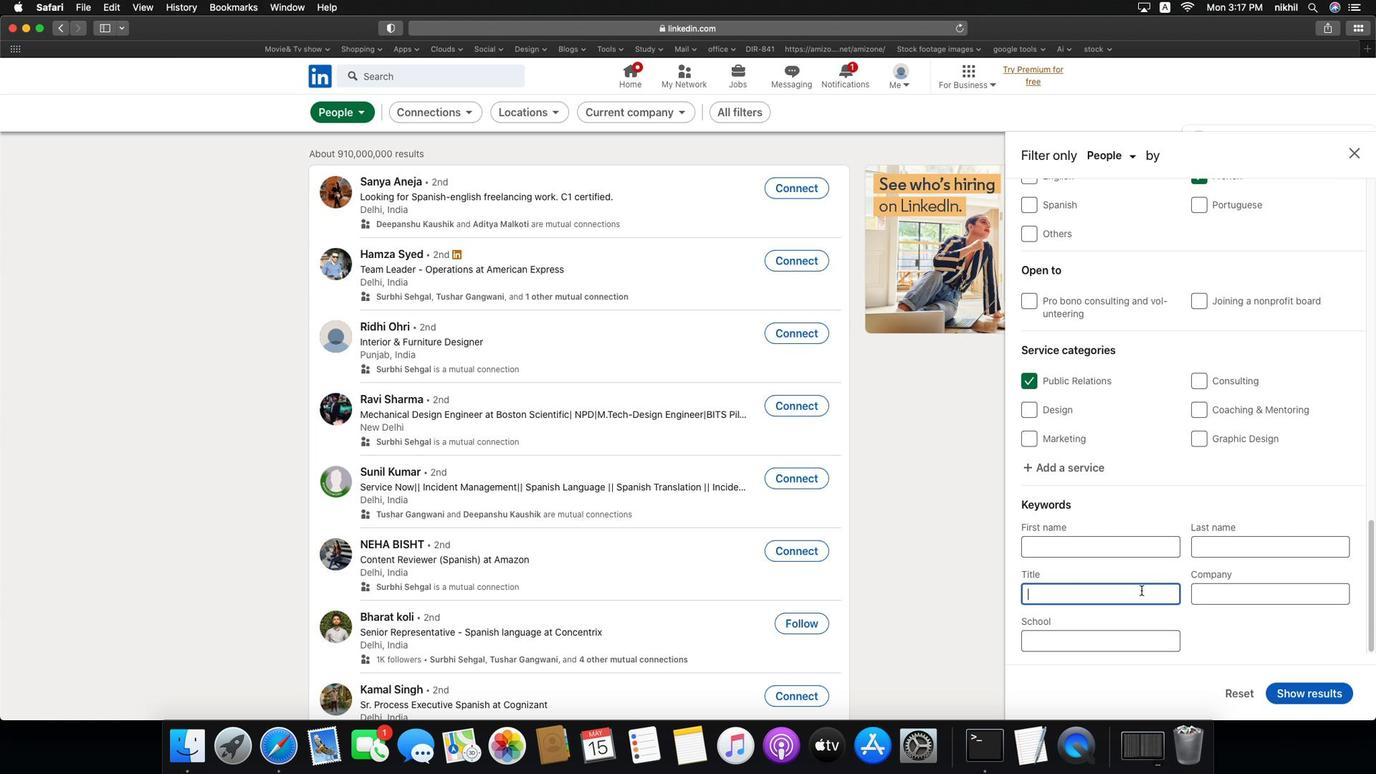 
Action: Mouse pressed left at (1174, 586)
Screenshot: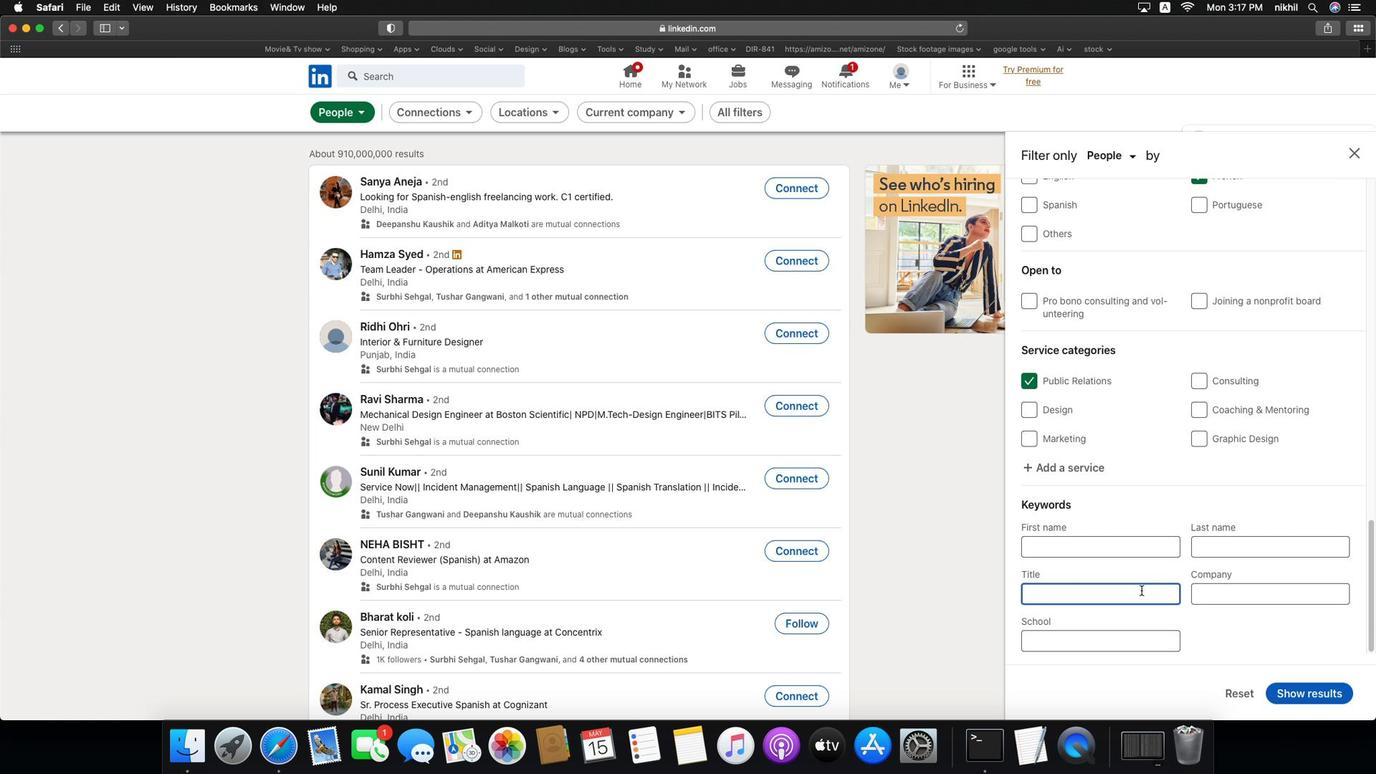 
Action: Key pressed Key.caps_lock'S'Key.caps_lock'a''l''e''s'Key.space'm''a''n''a''g''e''r'
Screenshot: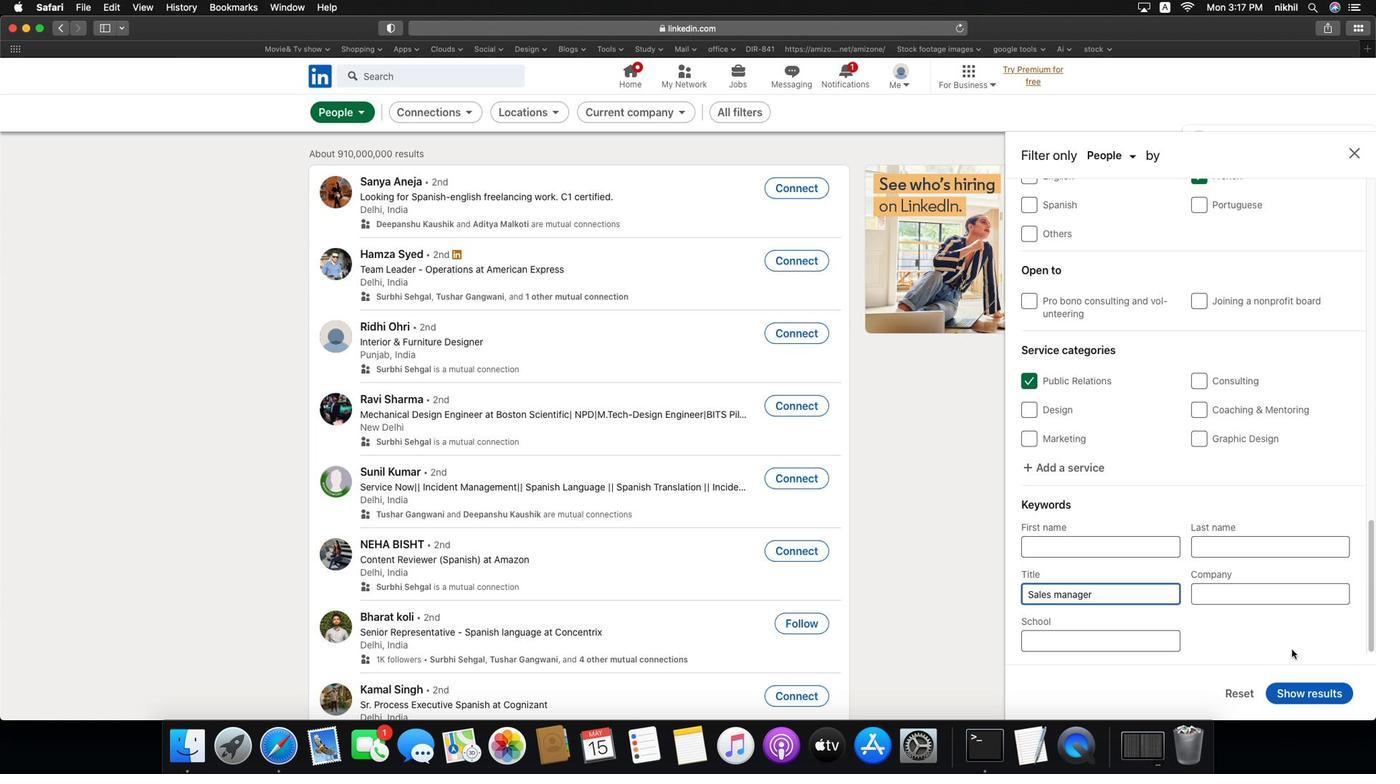 
Action: Mouse moved to (1345, 694)
Screenshot: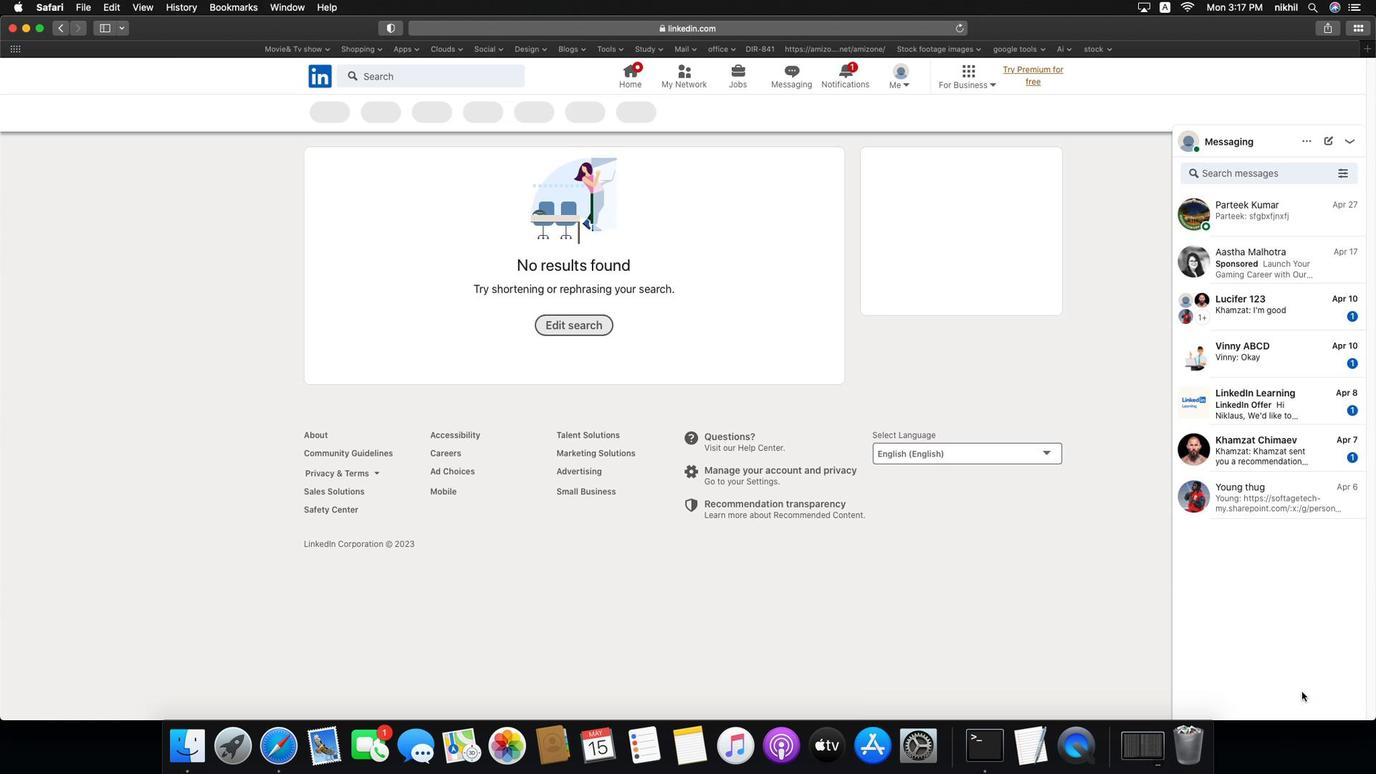 
Action: Mouse pressed left at (1345, 694)
Screenshot: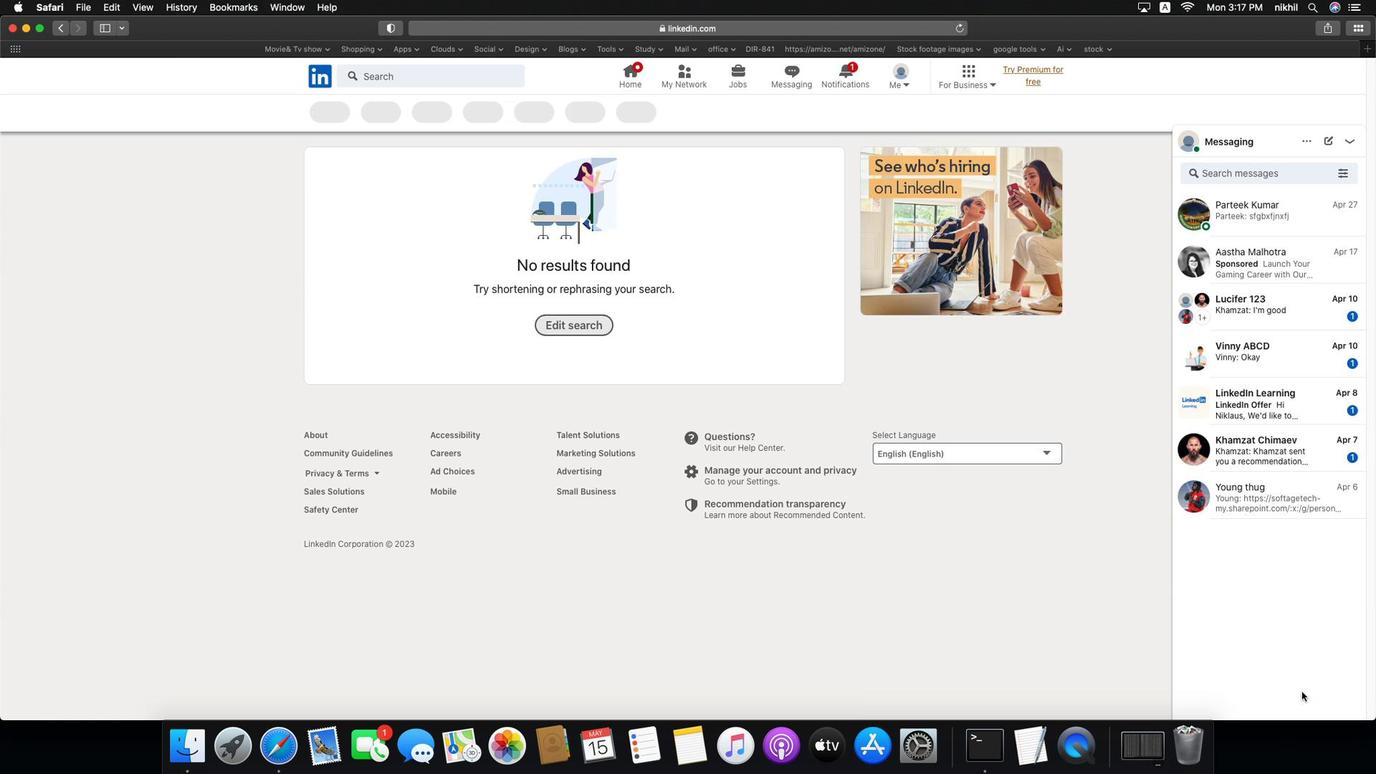 
